 Task: Find connections with filter location Jiaxing with filter topic #purposewith filter profile language German with filter current company Starbucks India with filter school Saraswati Vidhya Mandir with filter industry Steam and Air-Conditioning Supply with filter service category Print Design with filter keywords title Nurse
Action: Mouse moved to (610, 83)
Screenshot: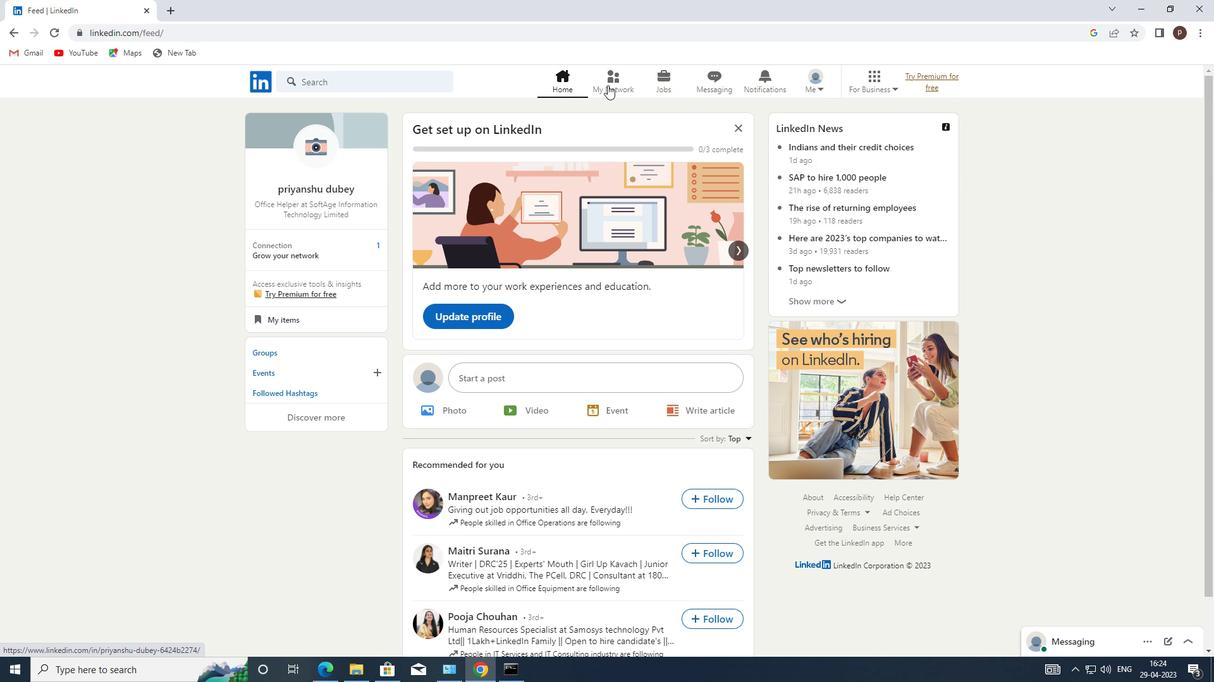 
Action: Mouse pressed left at (610, 83)
Screenshot: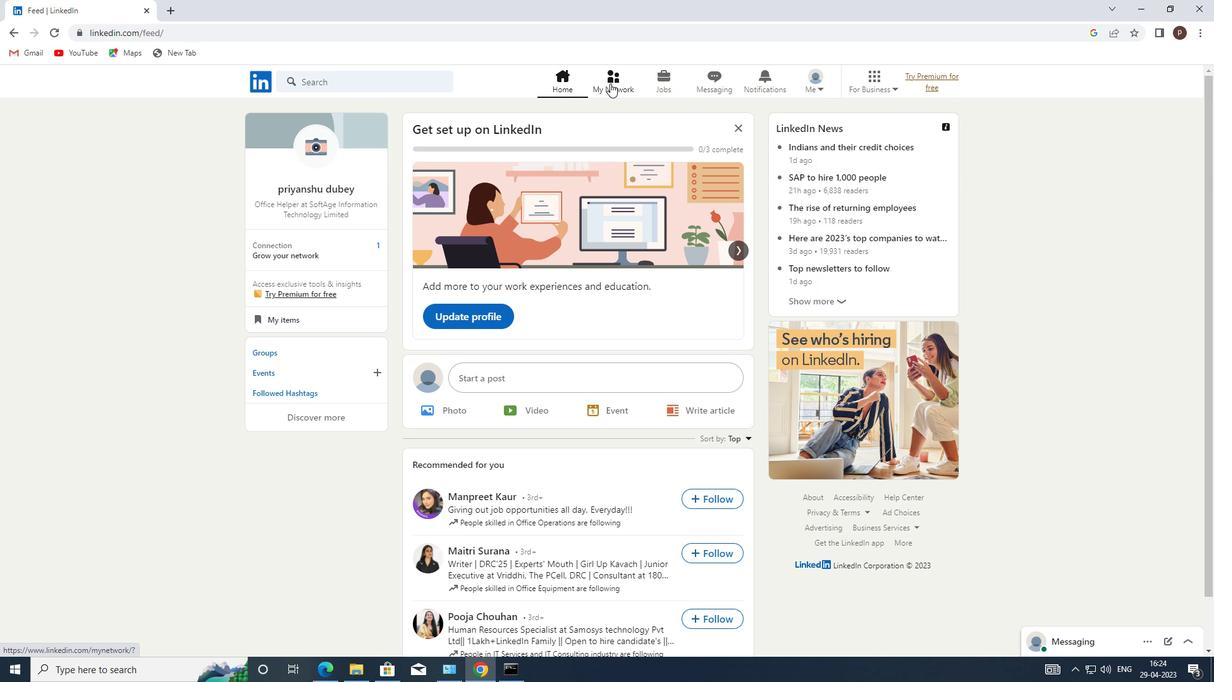 
Action: Mouse moved to (286, 153)
Screenshot: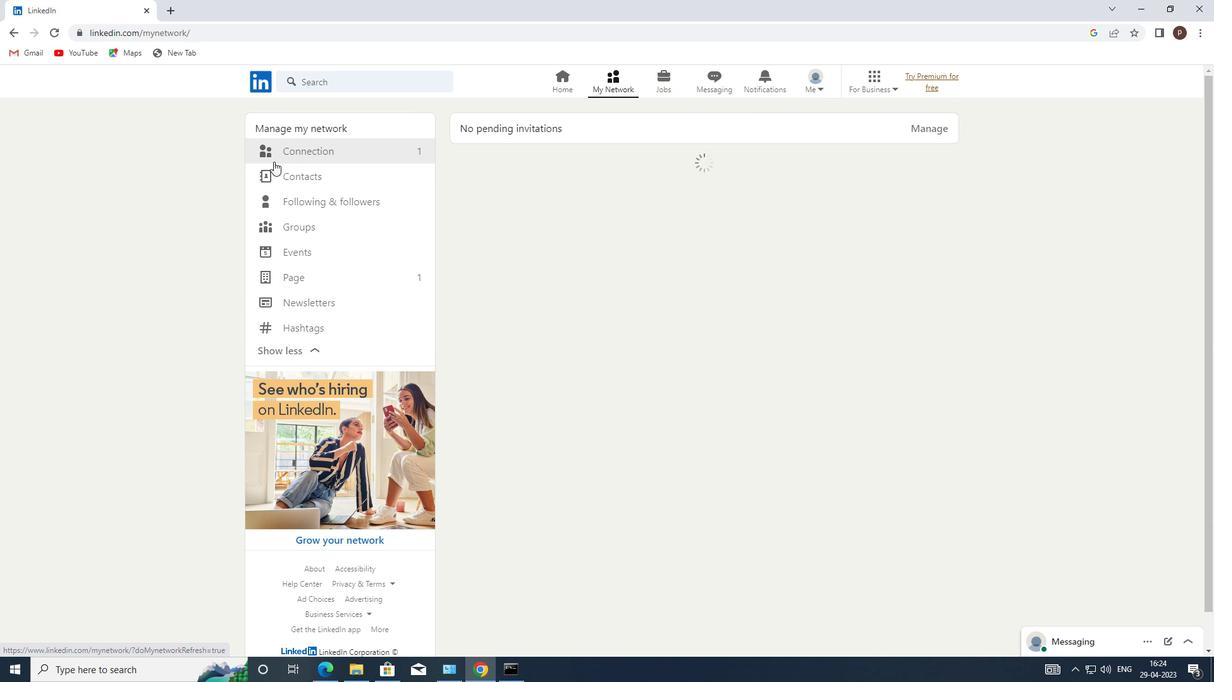
Action: Mouse pressed left at (286, 153)
Screenshot: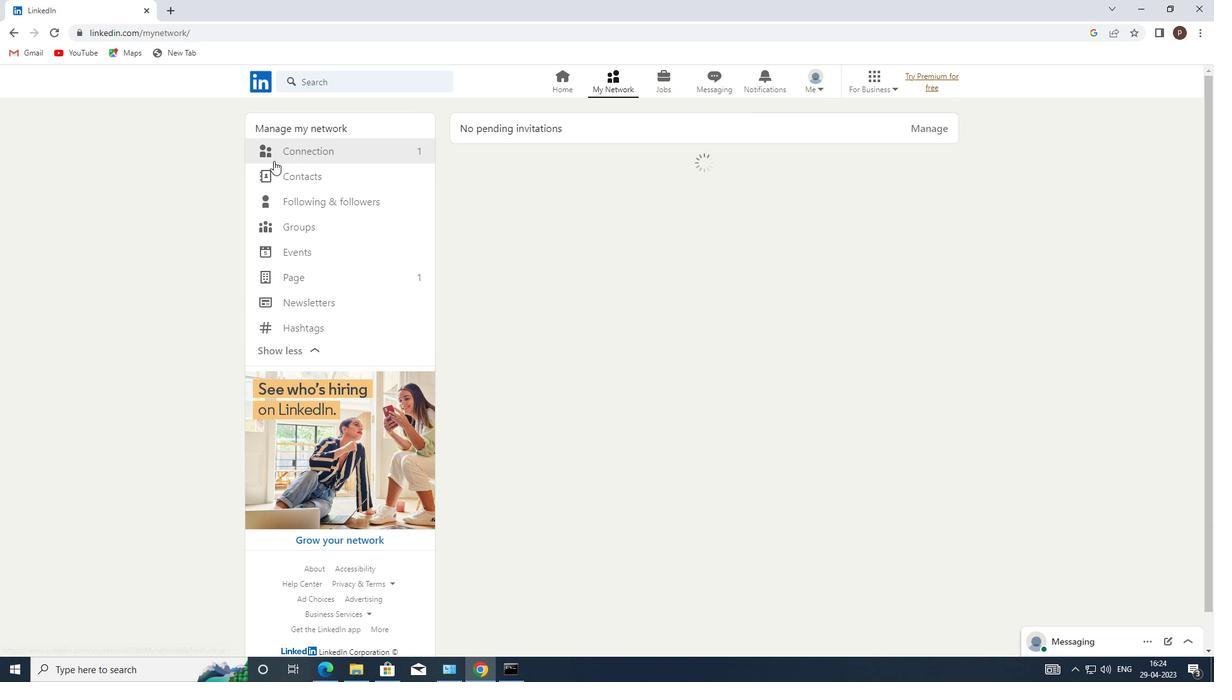 
Action: Mouse moved to (690, 148)
Screenshot: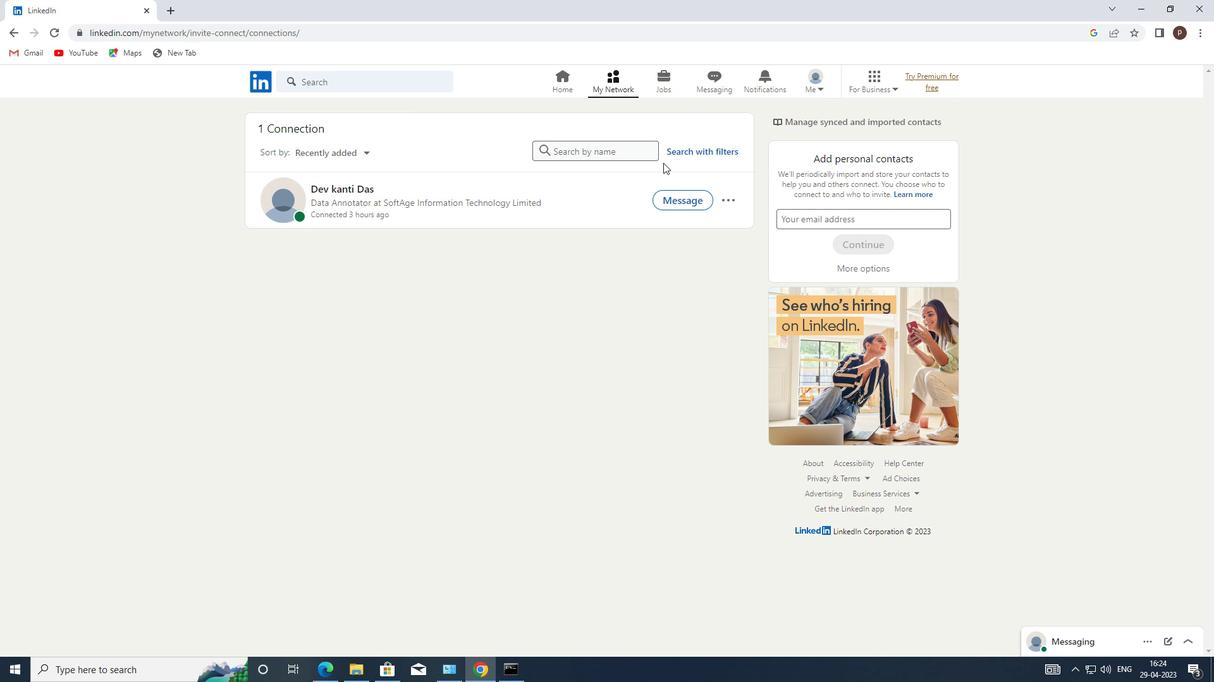 
Action: Mouse pressed left at (690, 148)
Screenshot: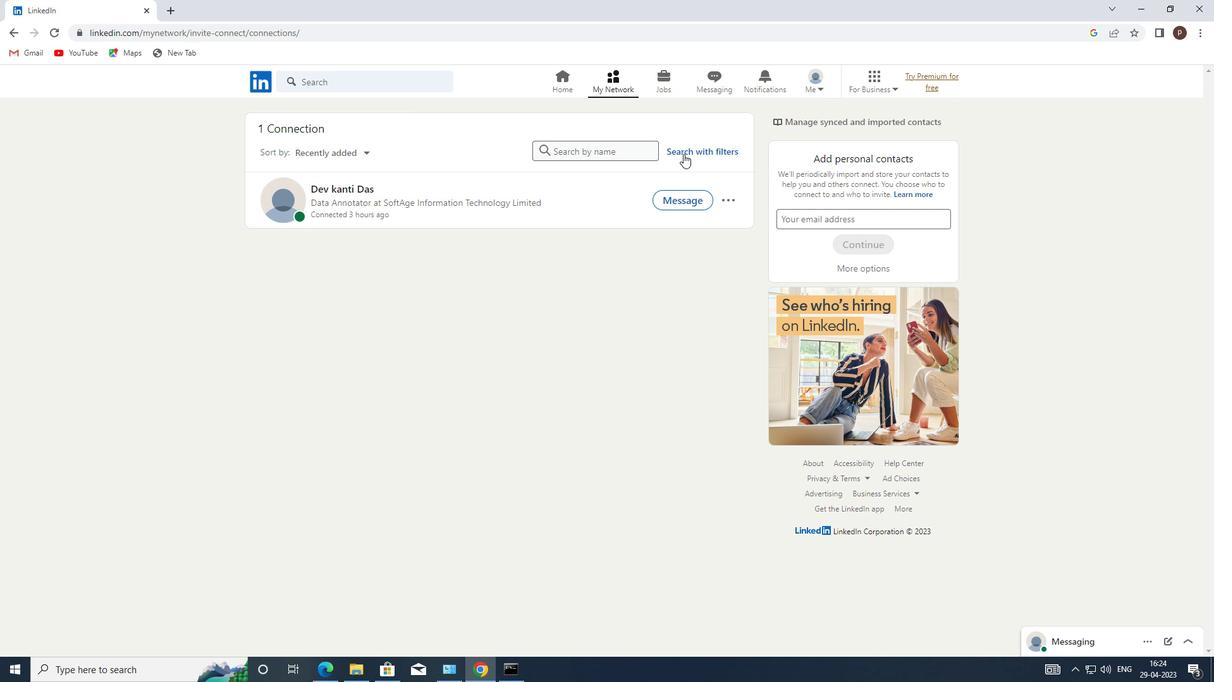 
Action: Mouse moved to (651, 118)
Screenshot: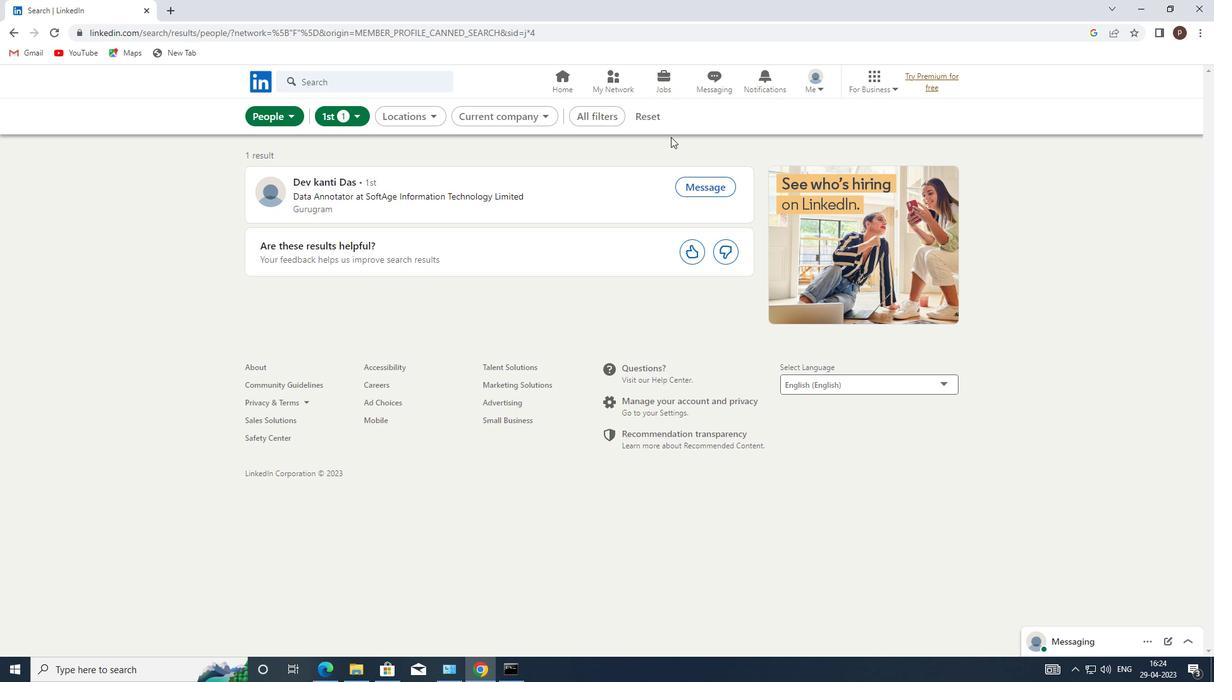 
Action: Mouse pressed left at (651, 118)
Screenshot: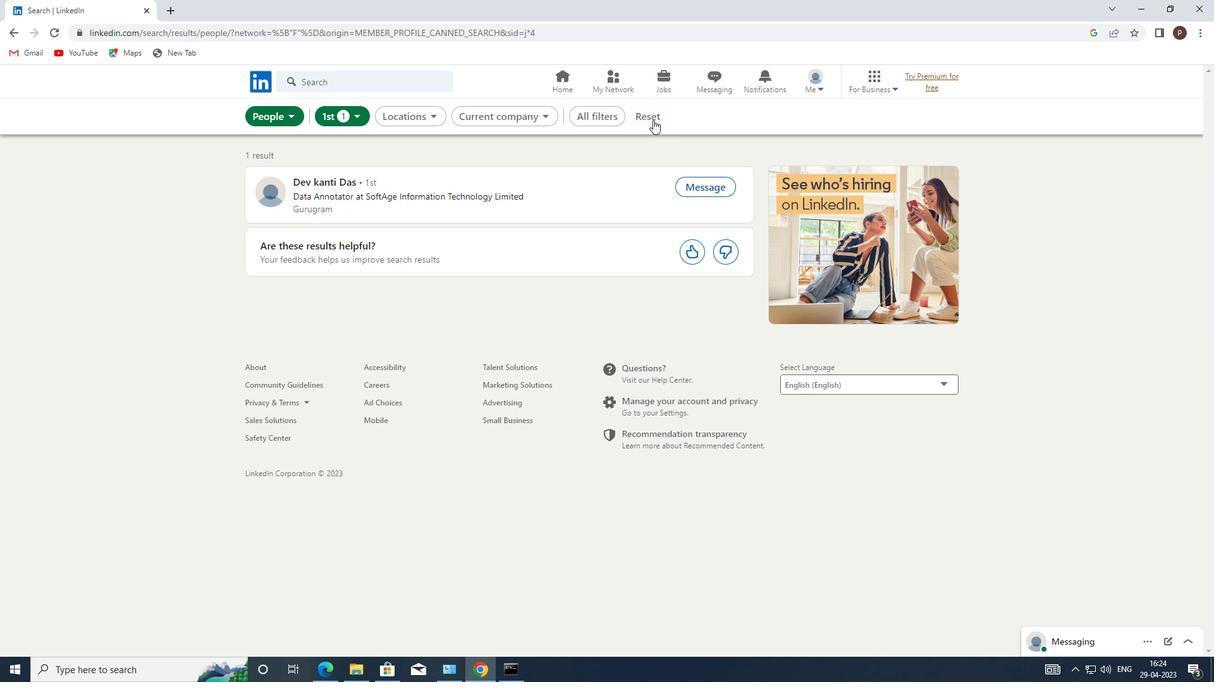 
Action: Mouse moved to (633, 116)
Screenshot: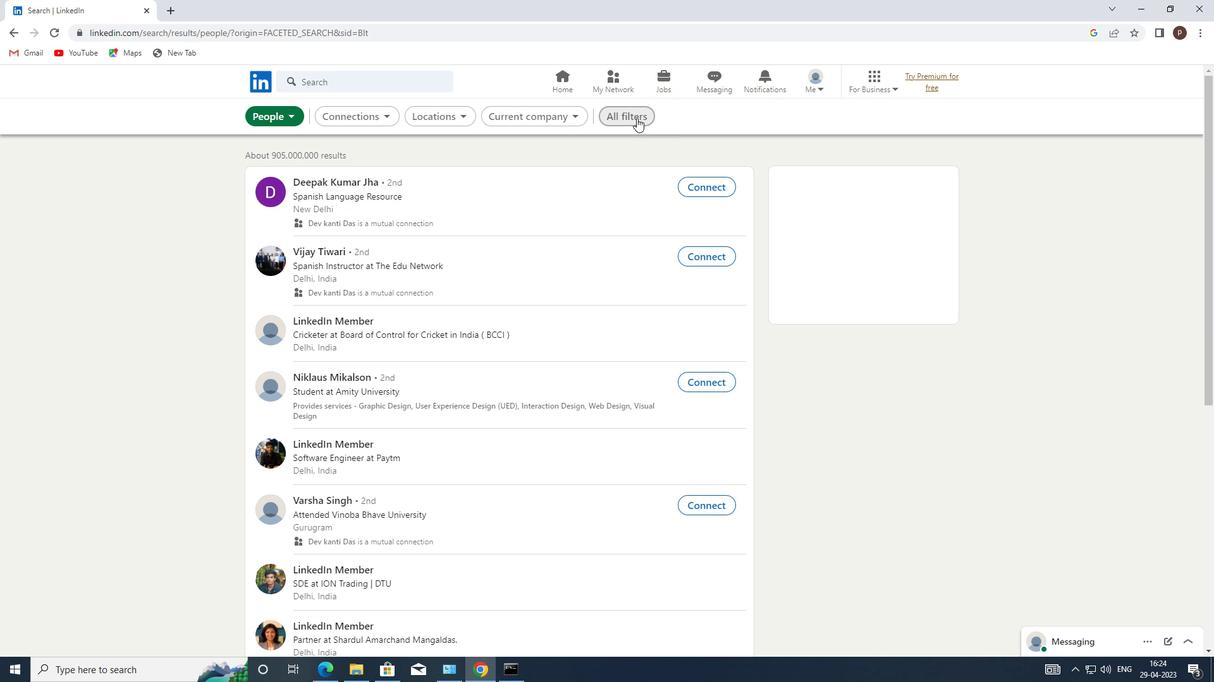 
Action: Mouse pressed left at (633, 116)
Screenshot: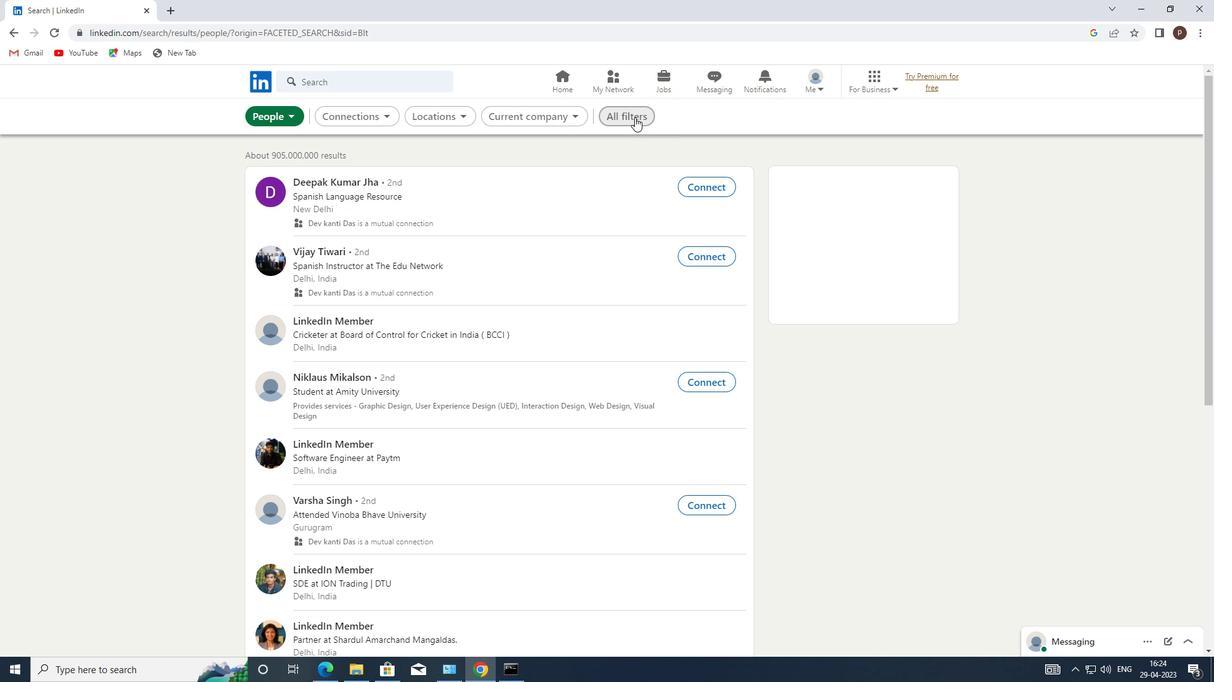 
Action: Mouse moved to (1074, 416)
Screenshot: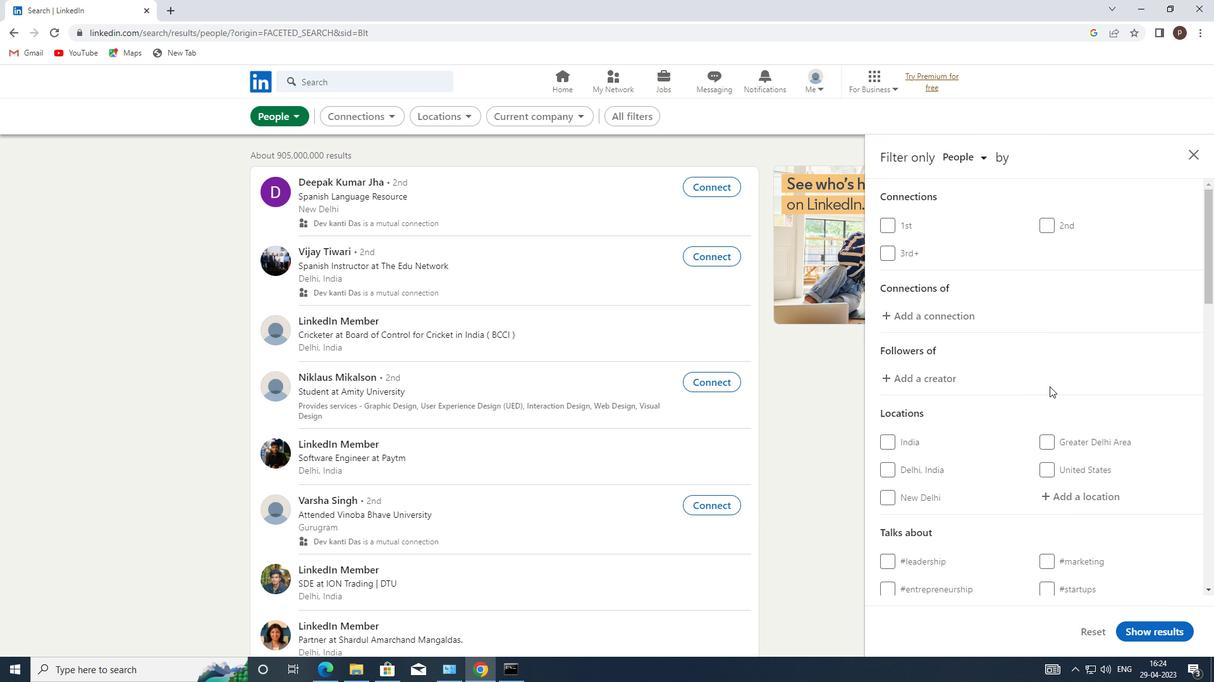 
Action: Mouse scrolled (1074, 416) with delta (0, 0)
Screenshot: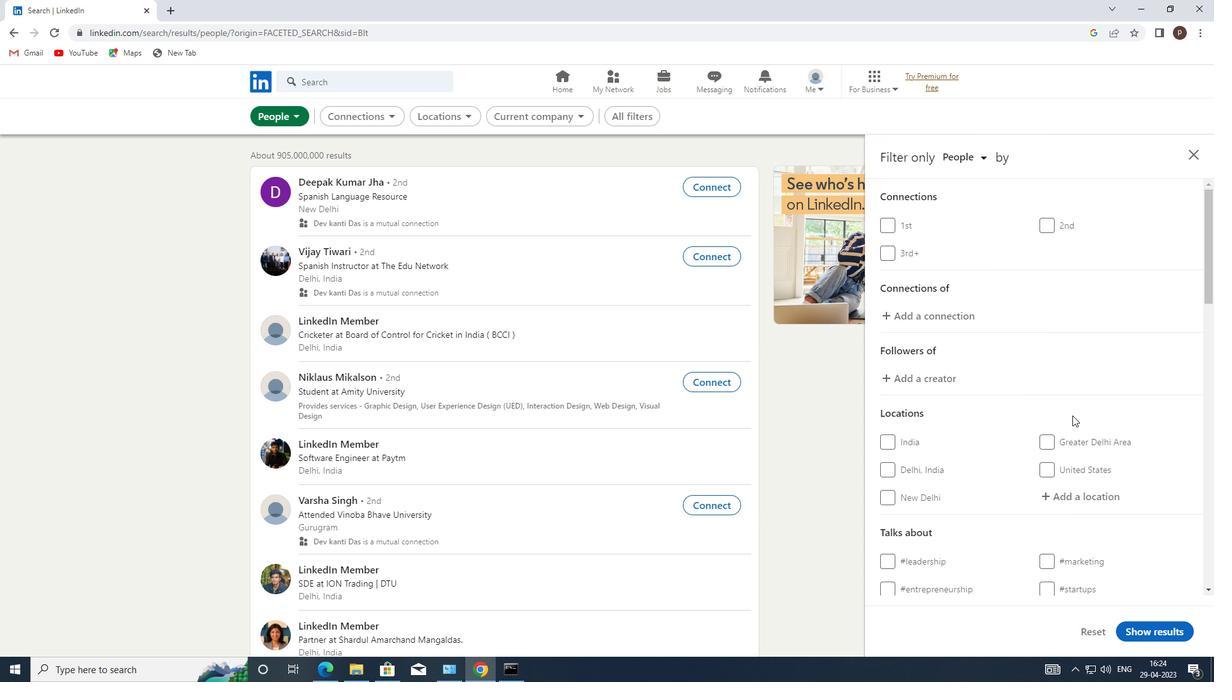 
Action: Mouse moved to (1061, 435)
Screenshot: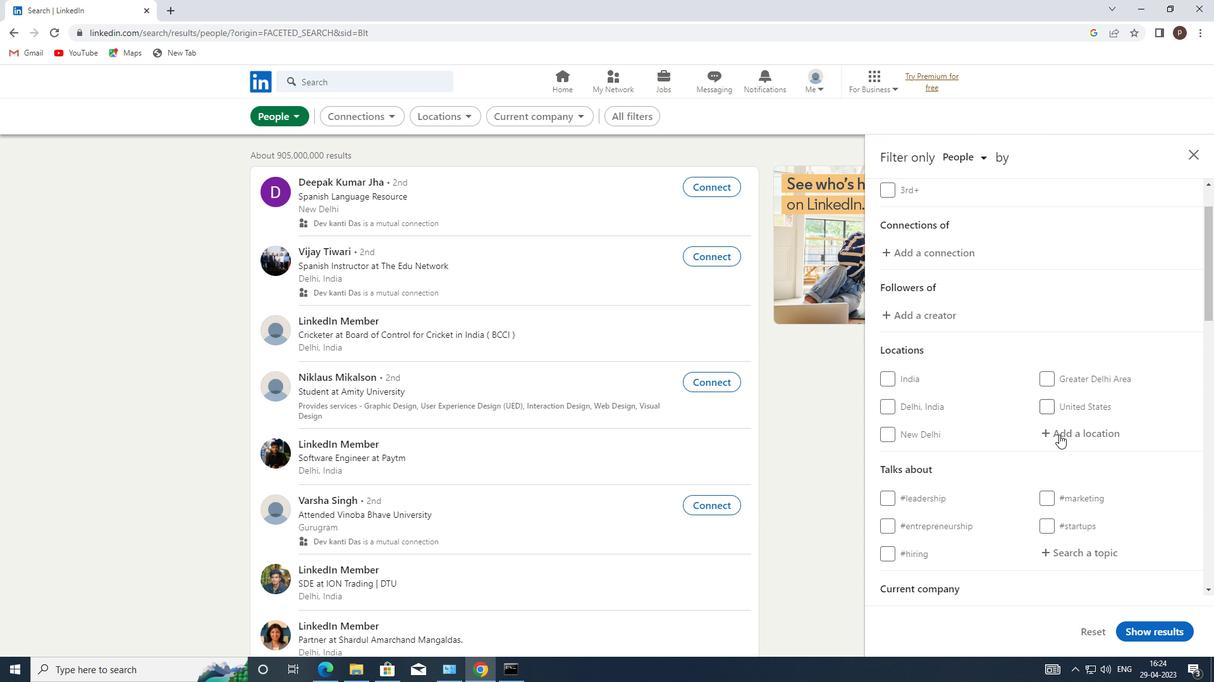 
Action: Mouse pressed left at (1061, 435)
Screenshot: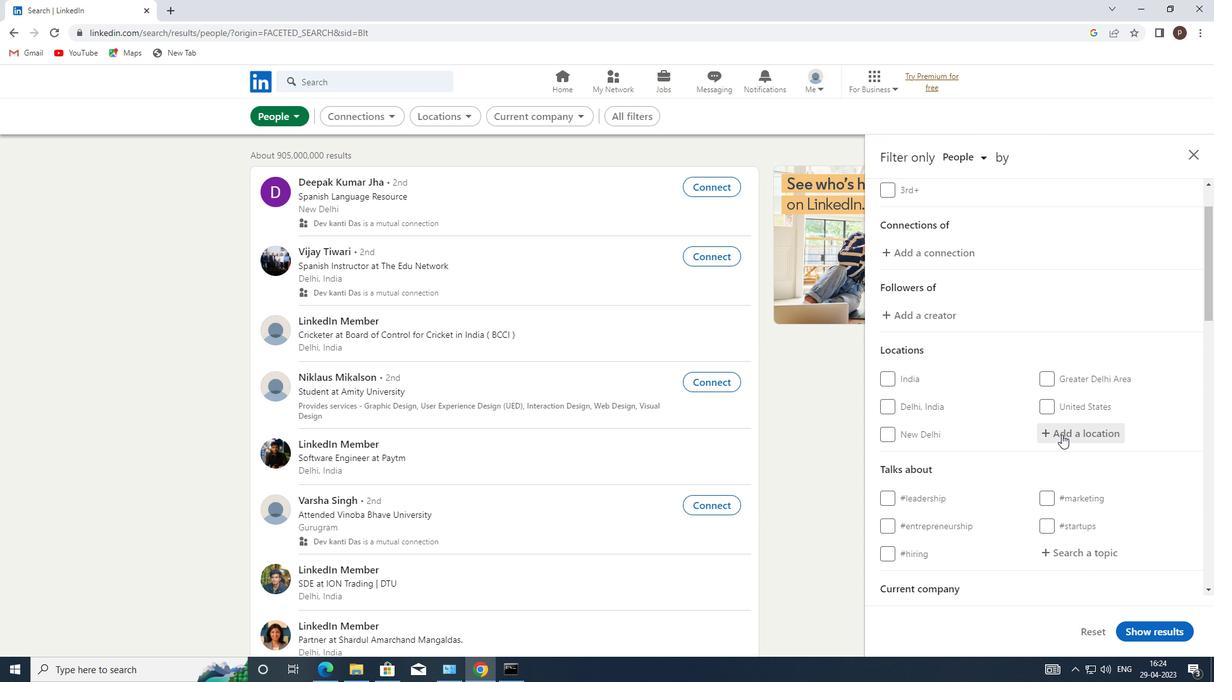 
Action: Key pressed <Key.caps_lock>j<Key.caps_lock>iaxing
Screenshot: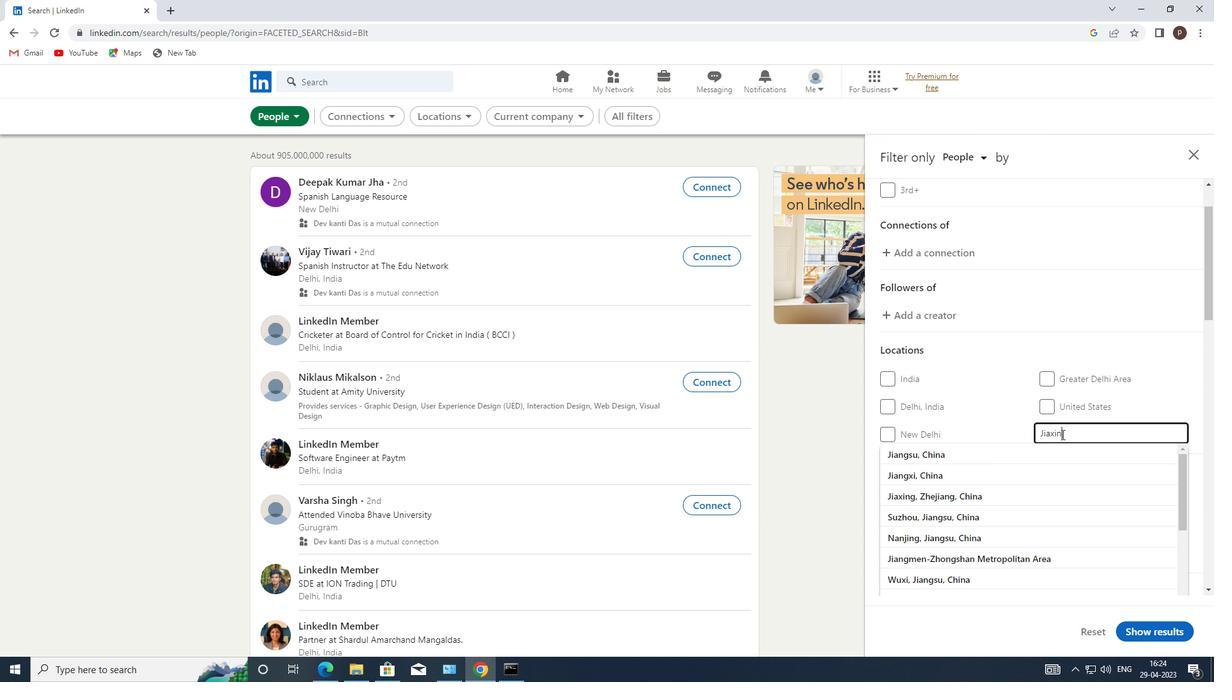 
Action: Mouse moved to (978, 456)
Screenshot: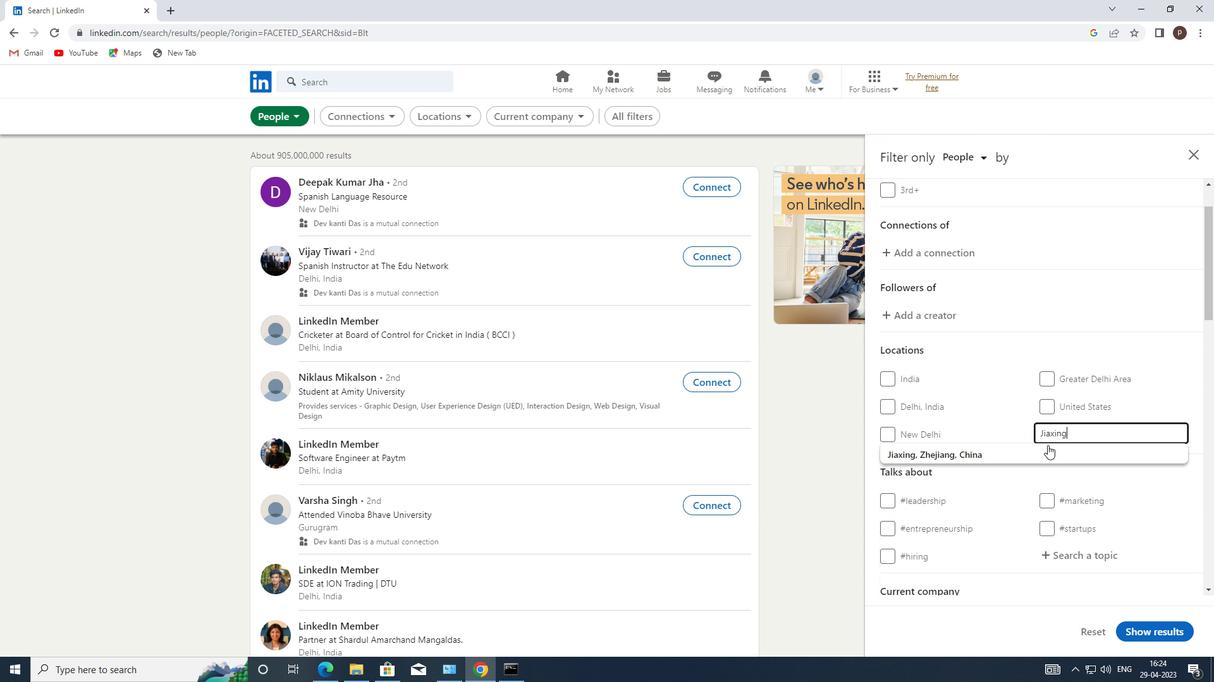 
Action: Mouse pressed left at (978, 456)
Screenshot: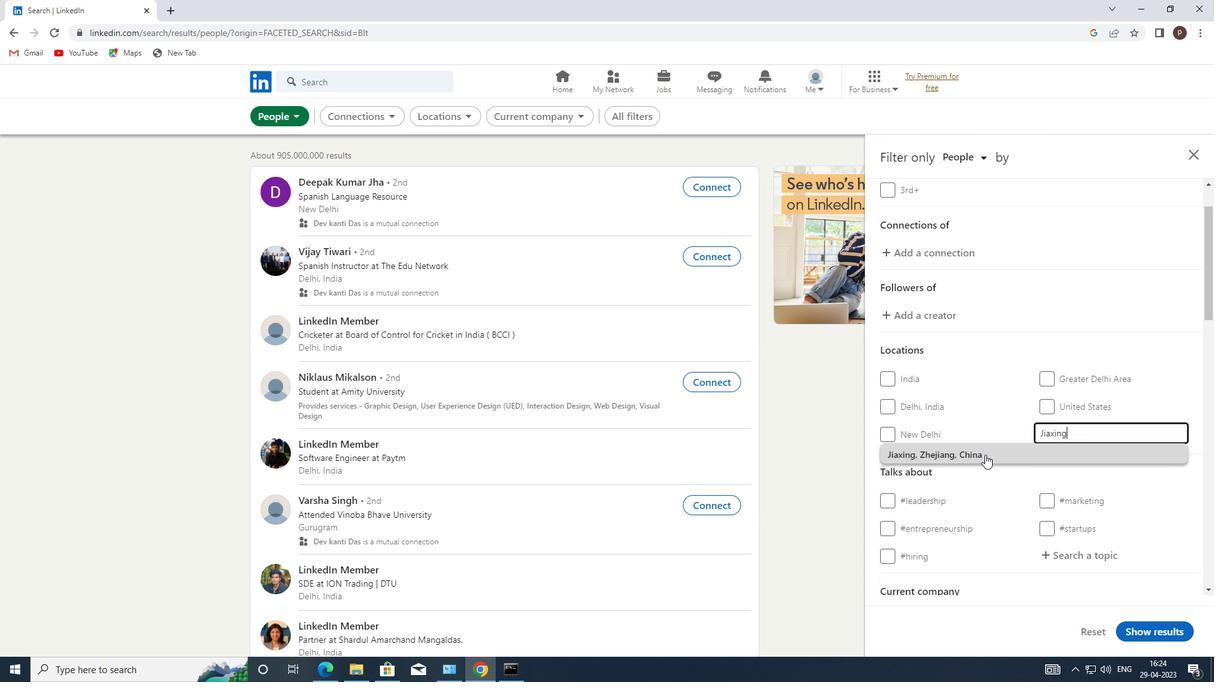 
Action: Mouse moved to (978, 456)
Screenshot: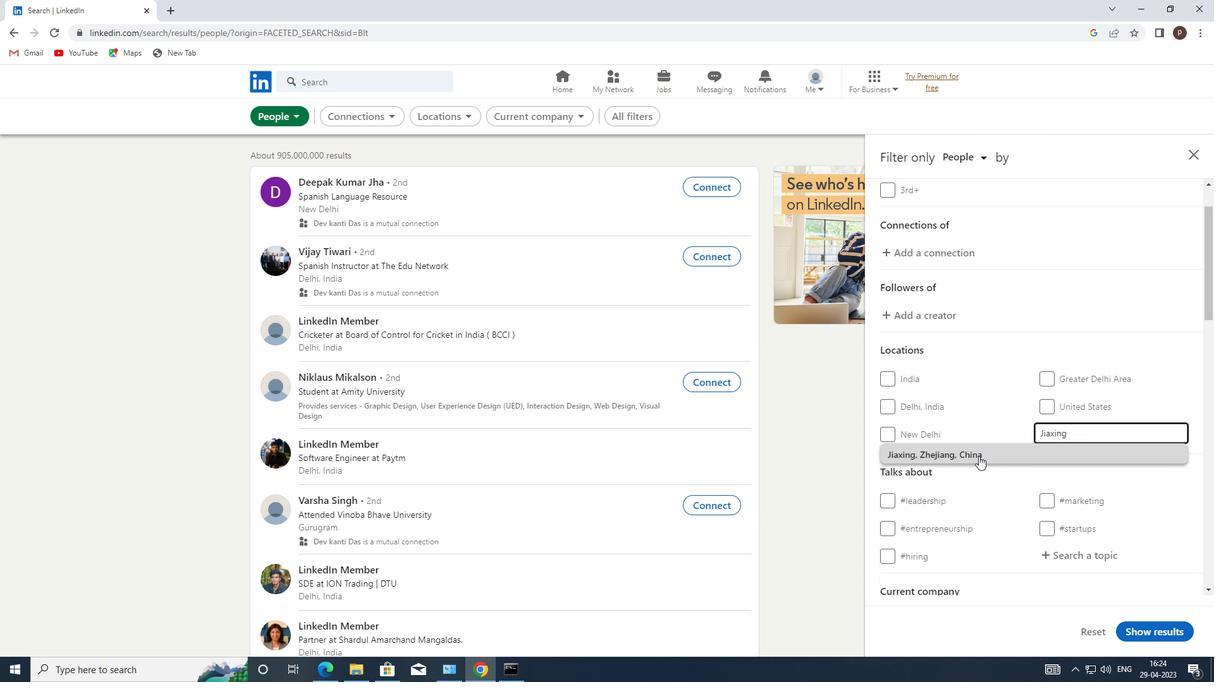 
Action: Mouse scrolled (978, 455) with delta (0, 0)
Screenshot: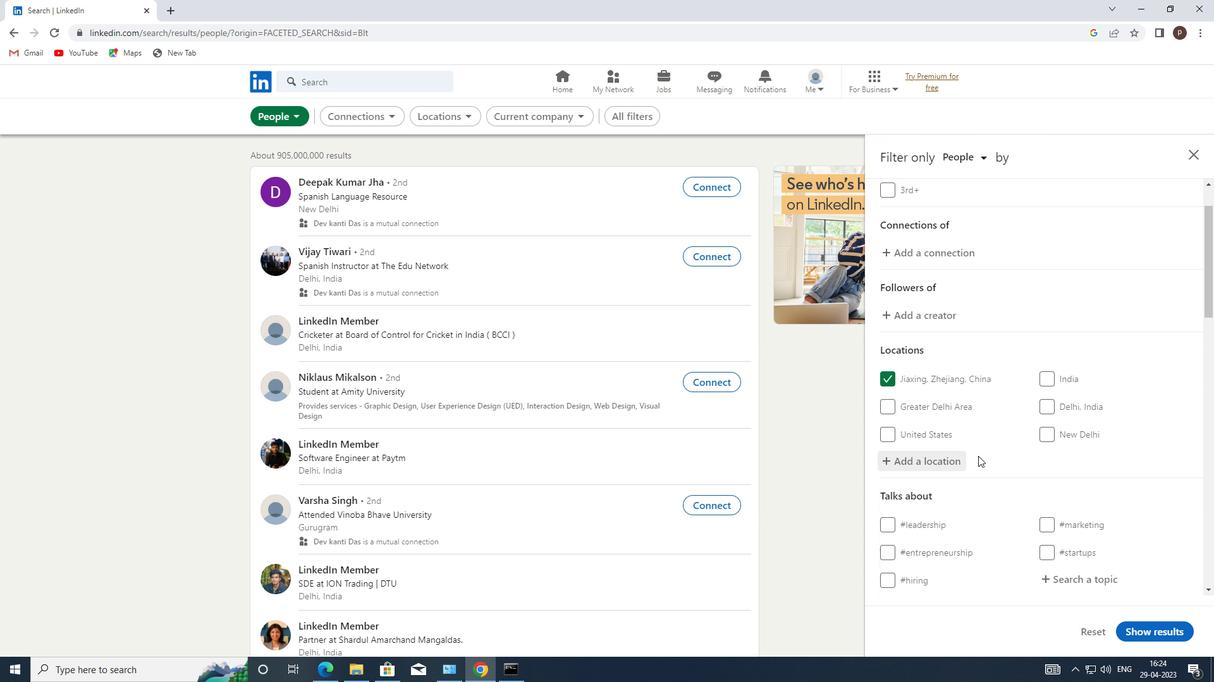 
Action: Mouse scrolled (978, 455) with delta (0, 0)
Screenshot: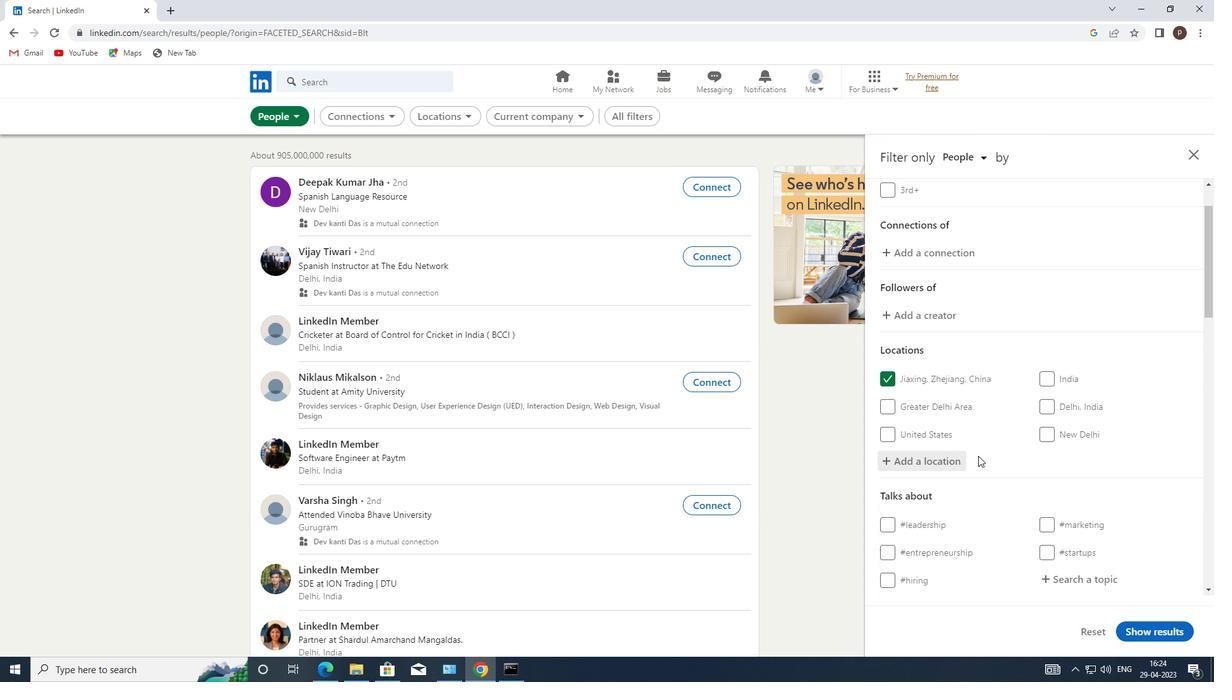 
Action: Mouse moved to (1069, 458)
Screenshot: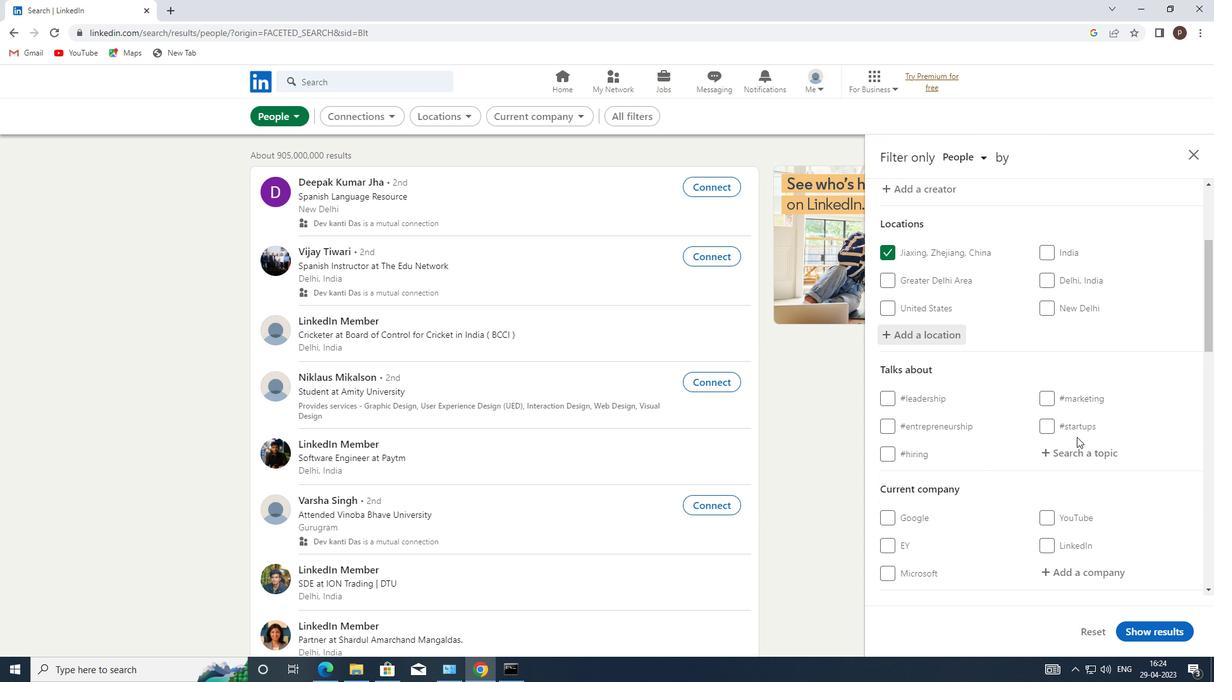 
Action: Mouse pressed left at (1069, 458)
Screenshot: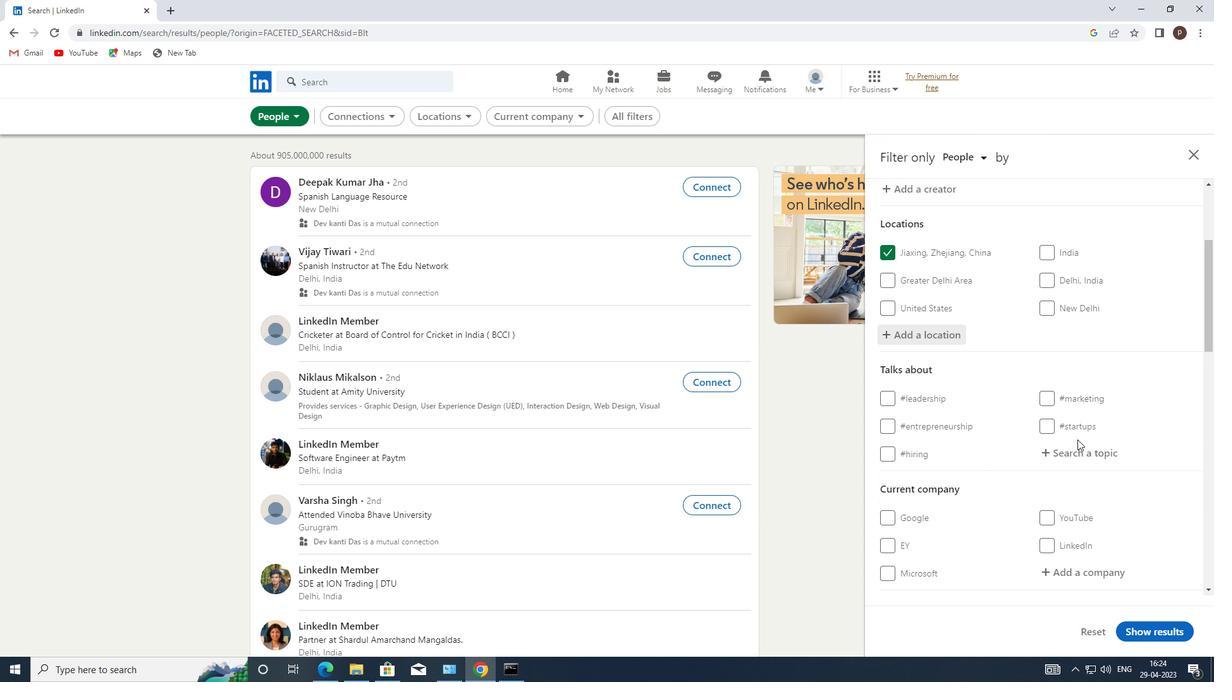 
Action: Mouse moved to (1069, 455)
Screenshot: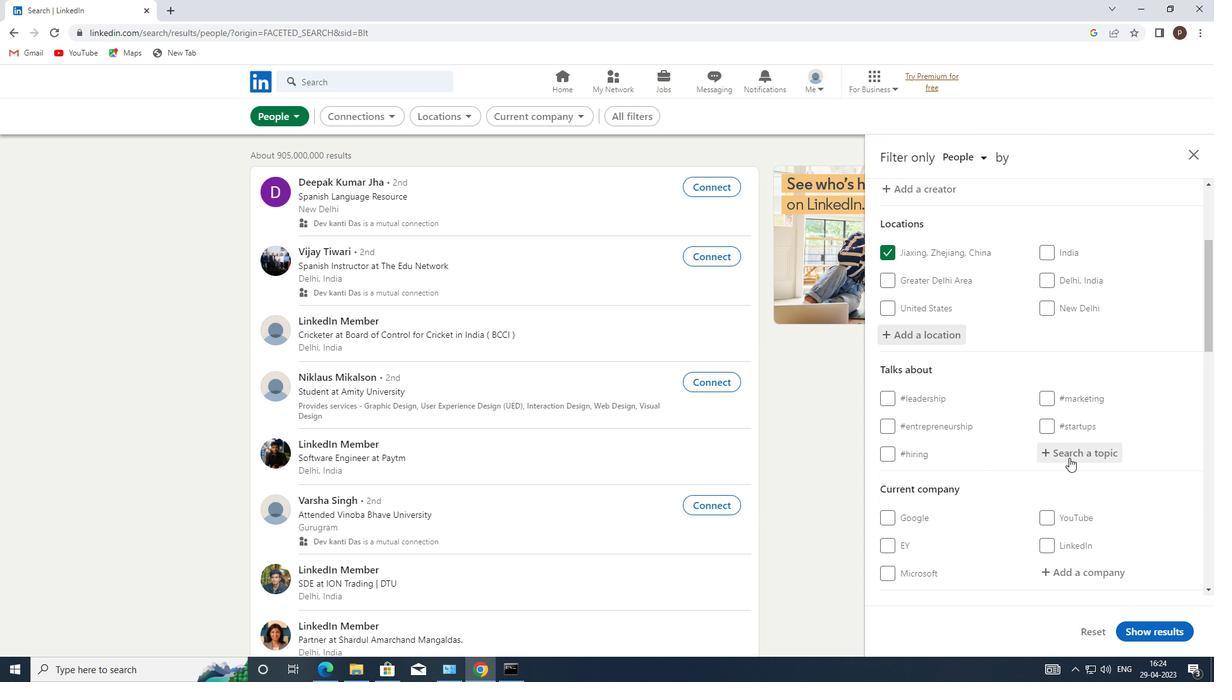 
Action: Key pressed <Key.shift><Key.shift>#PURPOSE
Screenshot: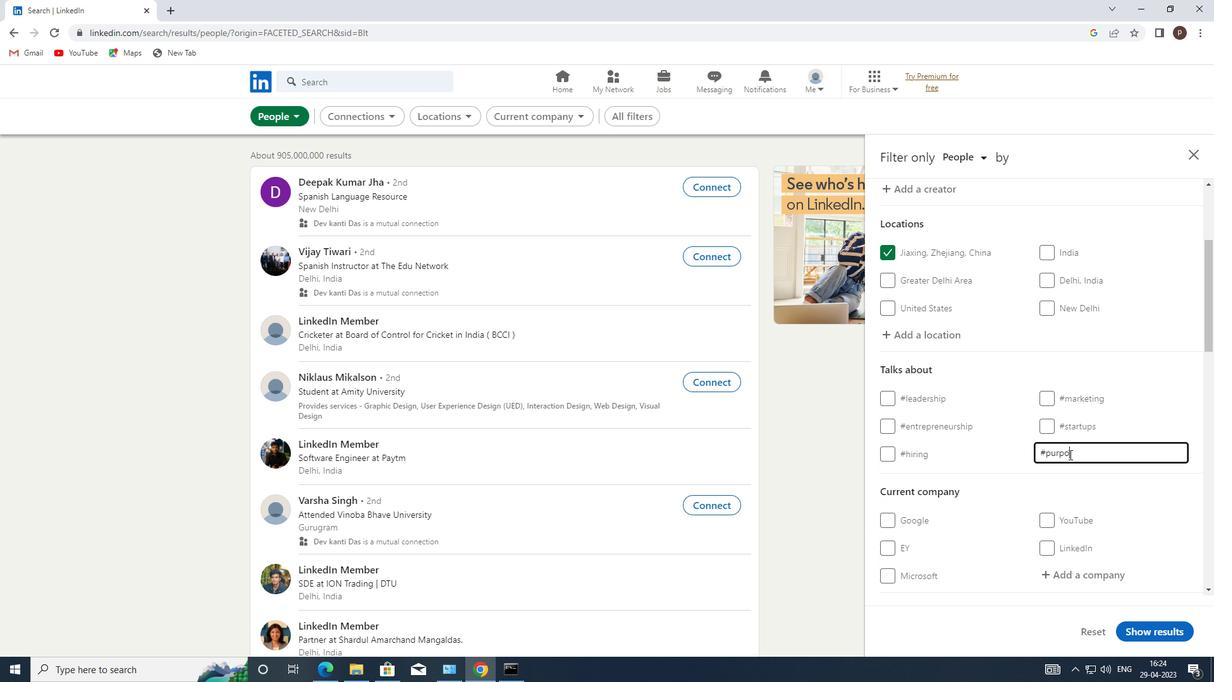 
Action: Mouse moved to (1068, 456)
Screenshot: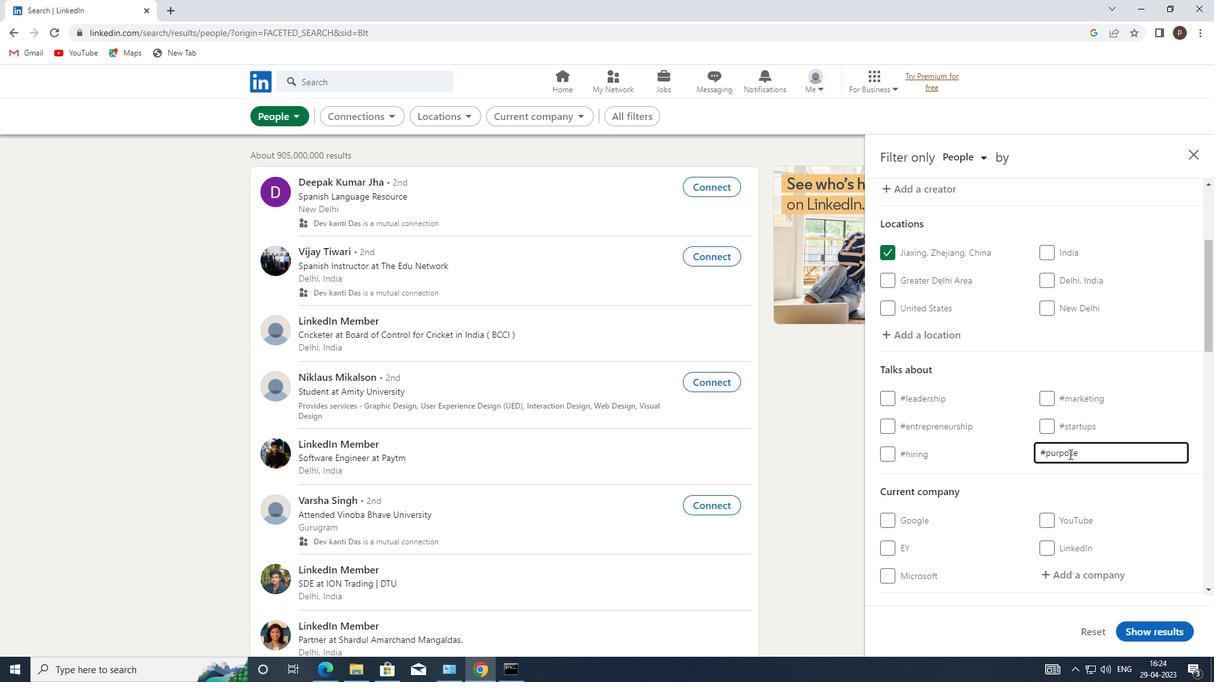 
Action: Mouse scrolled (1068, 455) with delta (0, 0)
Screenshot: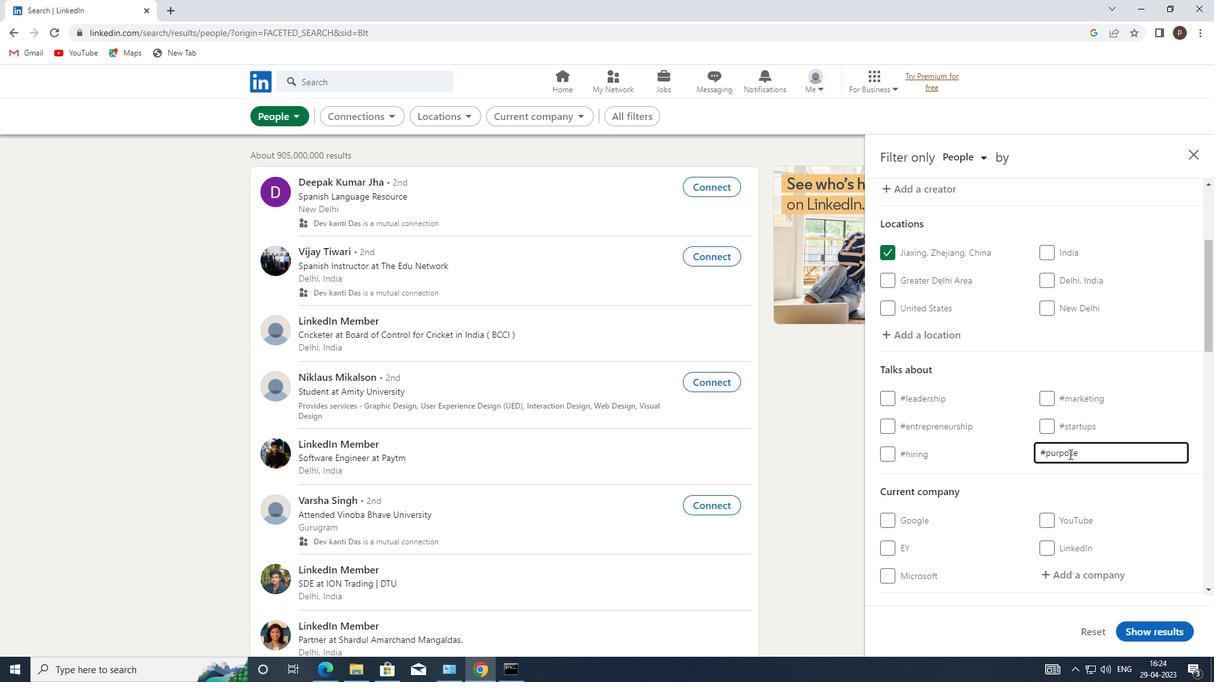 
Action: Mouse moved to (1061, 461)
Screenshot: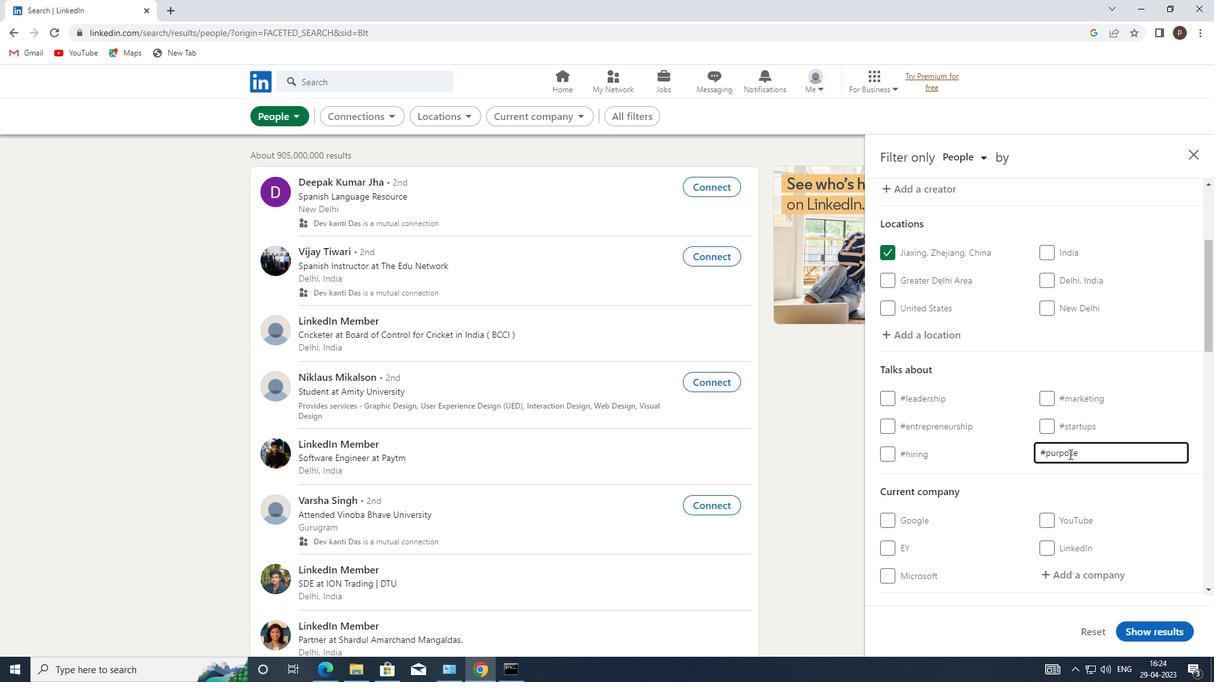 
Action: Mouse scrolled (1061, 460) with delta (0, 0)
Screenshot: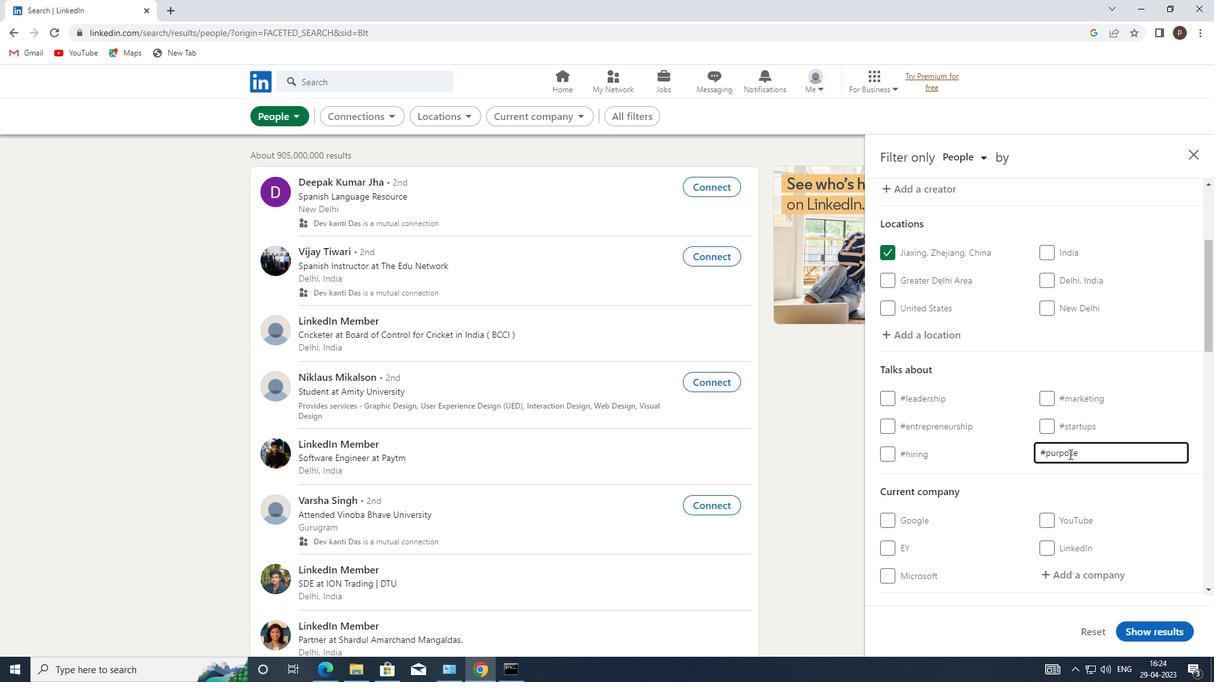 
Action: Mouse moved to (1015, 443)
Screenshot: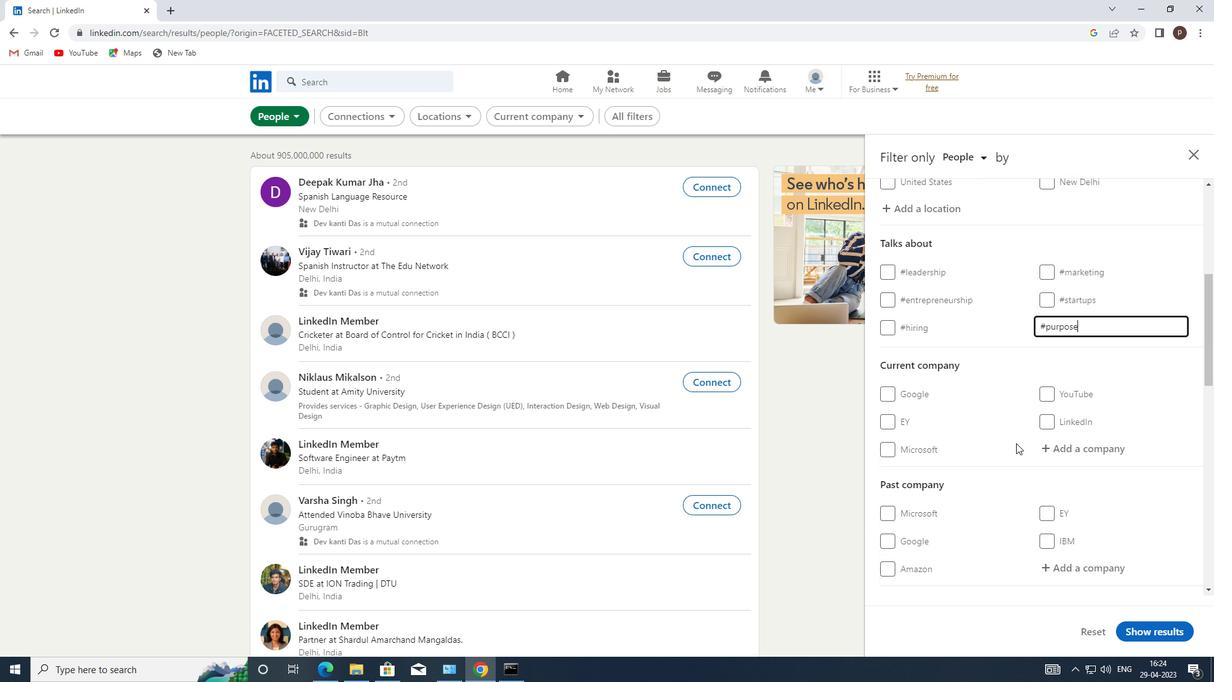 
Action: Mouse scrolled (1015, 443) with delta (0, 0)
Screenshot: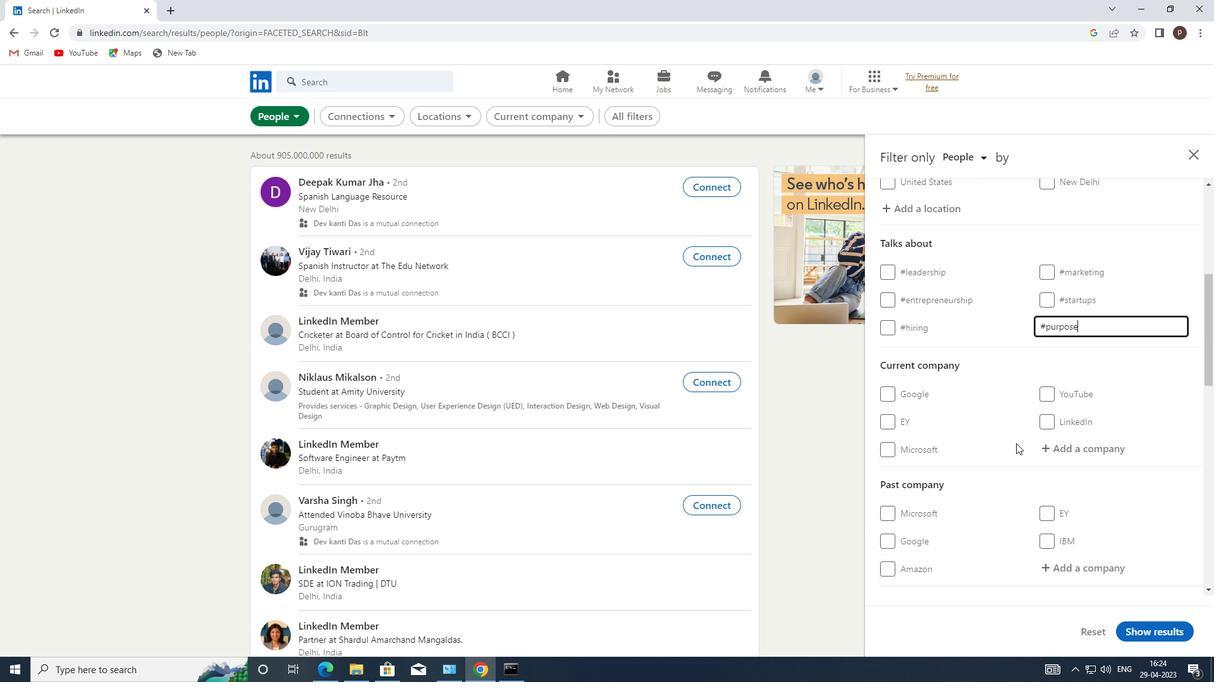 
Action: Mouse moved to (1010, 452)
Screenshot: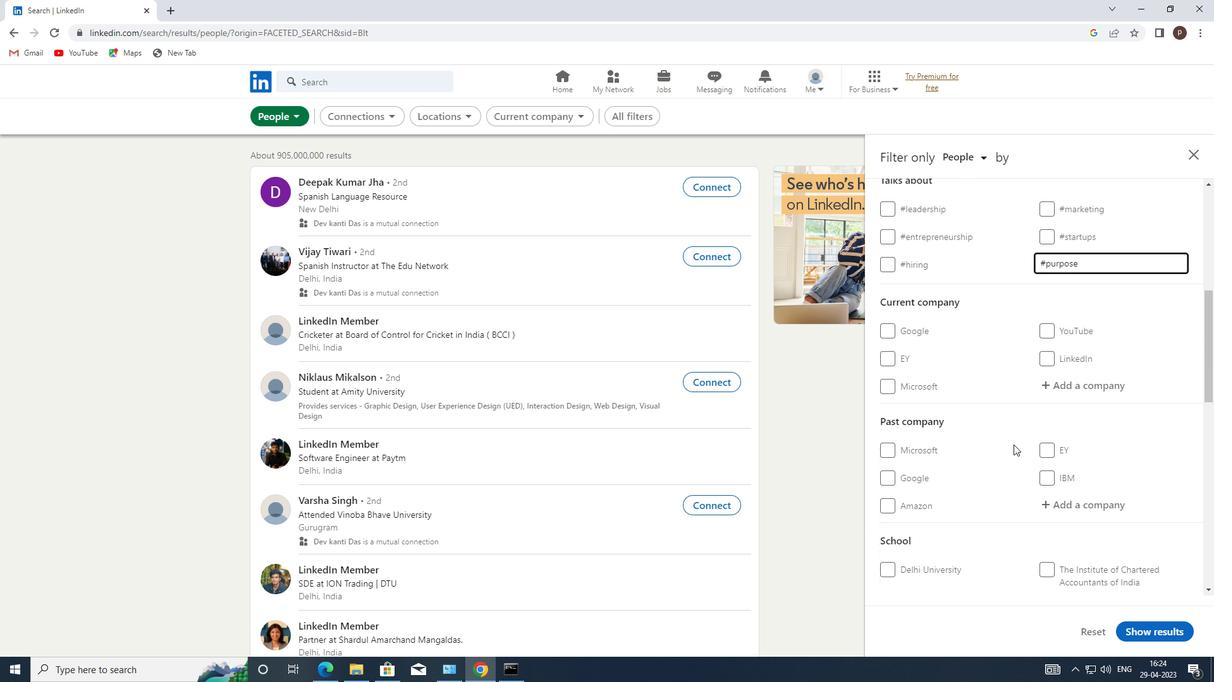 
Action: Mouse scrolled (1010, 451) with delta (0, 0)
Screenshot: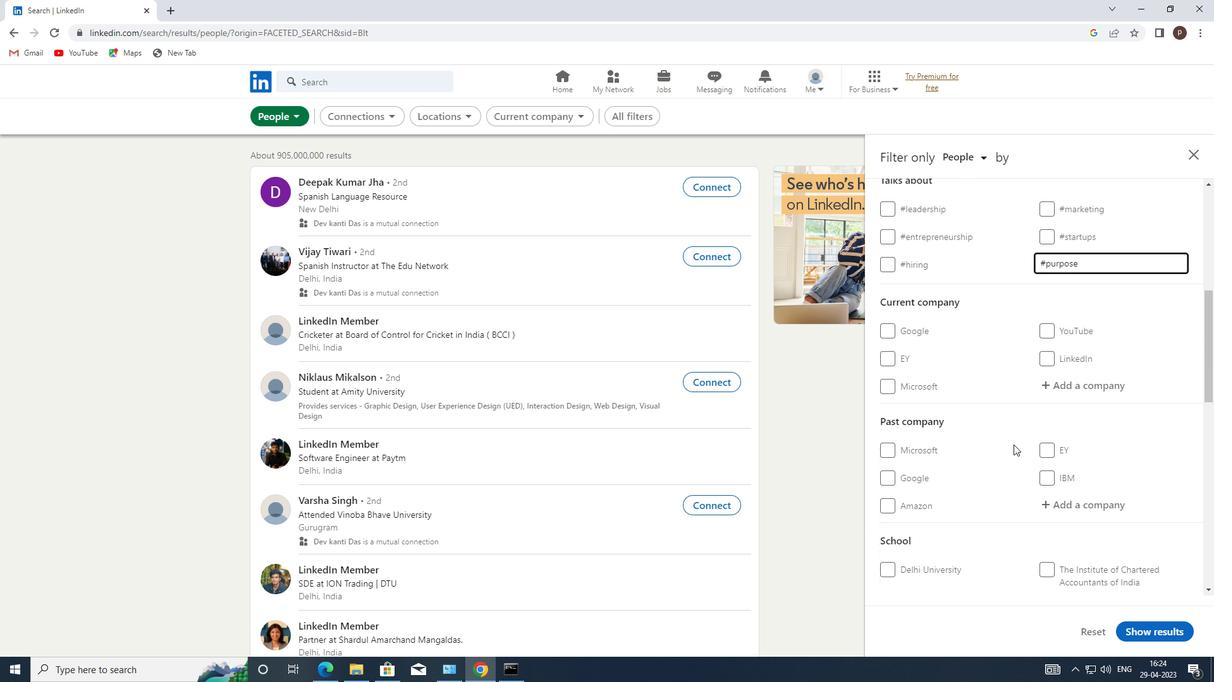 
Action: Mouse moved to (1009, 453)
Screenshot: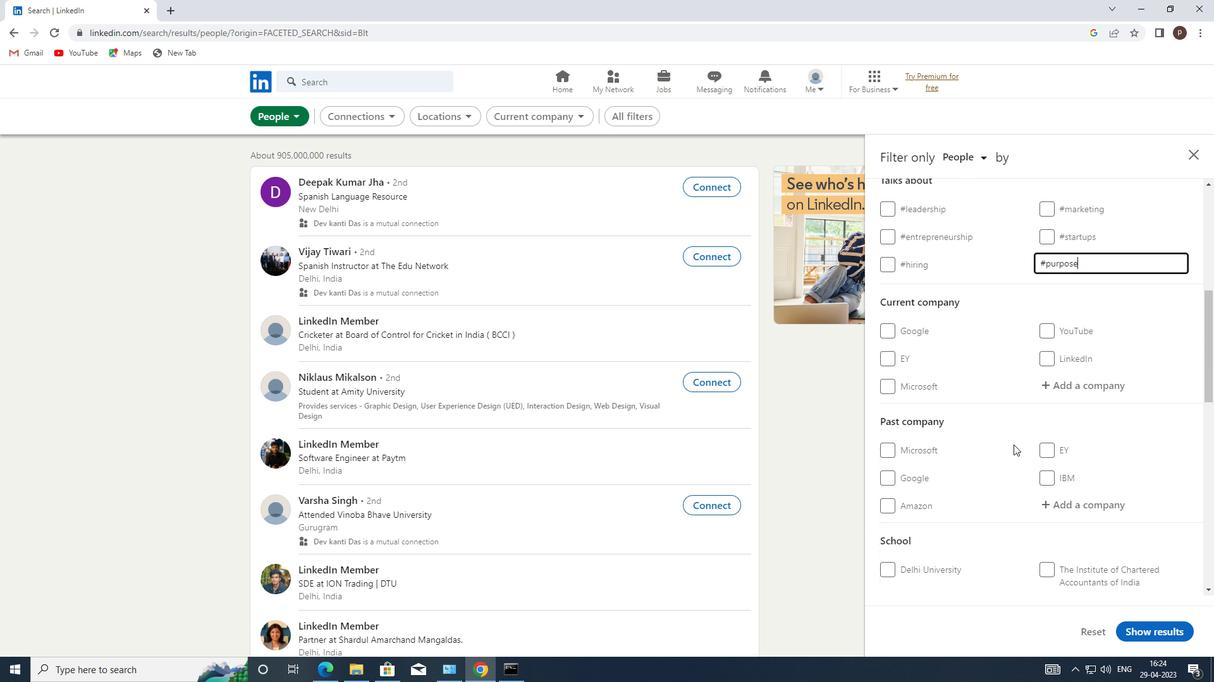 
Action: Mouse scrolled (1009, 452) with delta (0, 0)
Screenshot: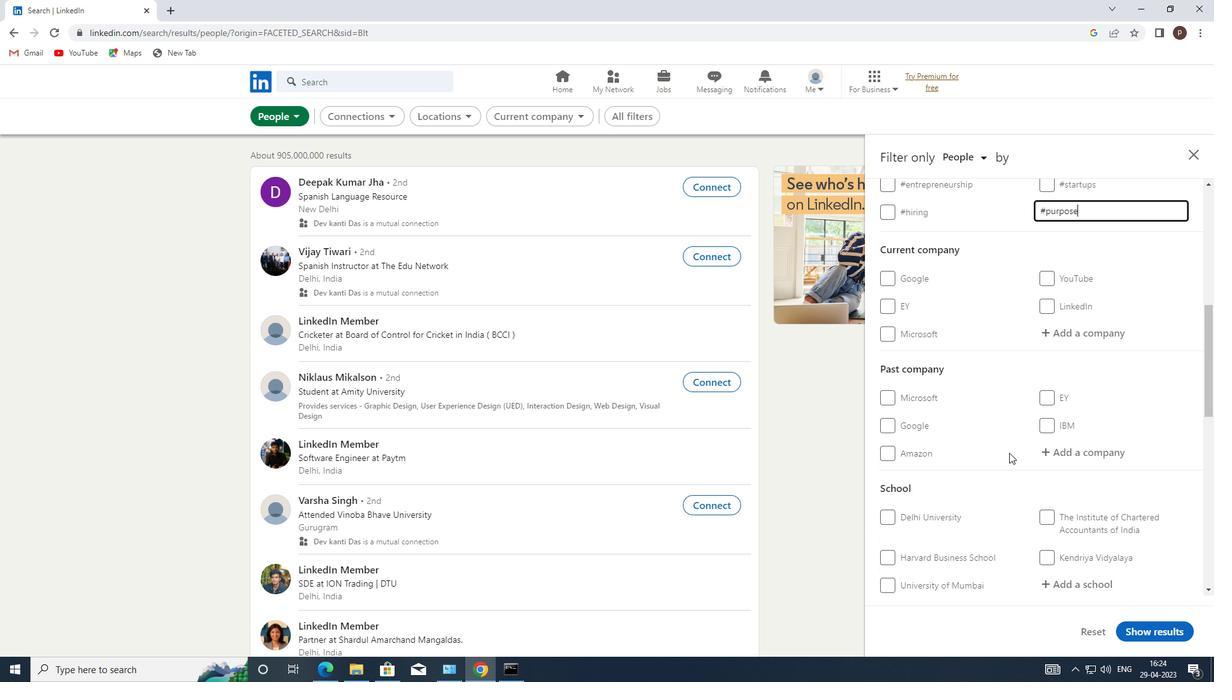 
Action: Mouse moved to (1009, 454)
Screenshot: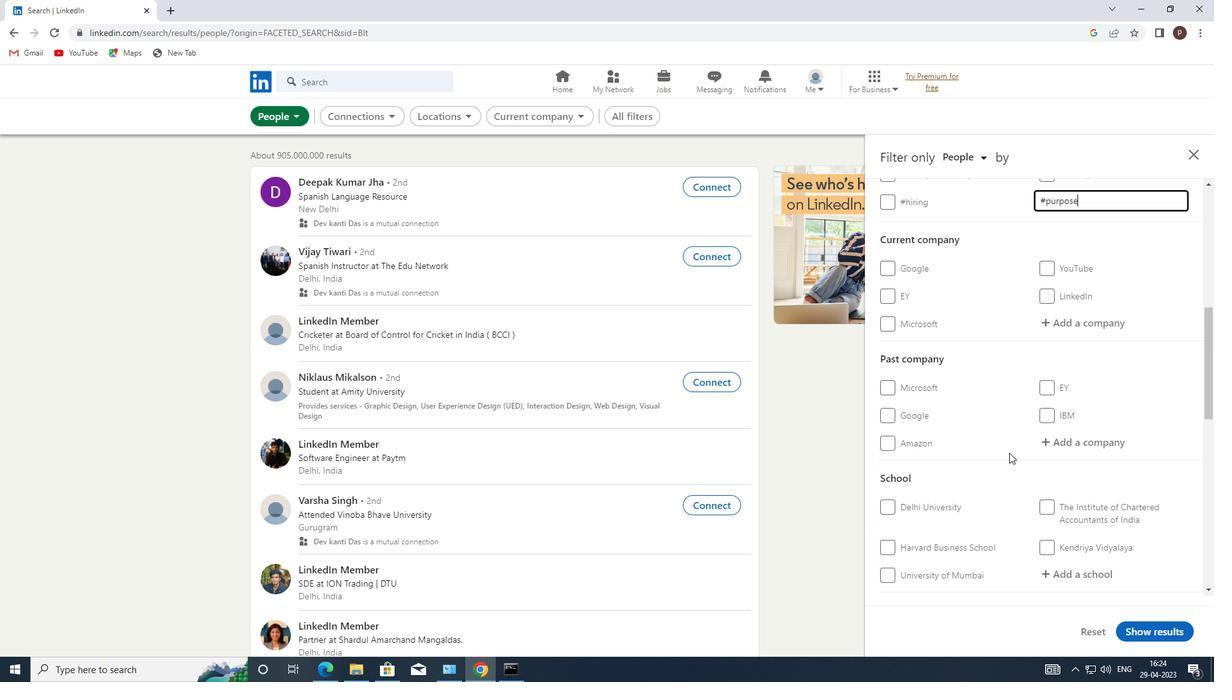 
Action: Mouse scrolled (1009, 453) with delta (0, 0)
Screenshot: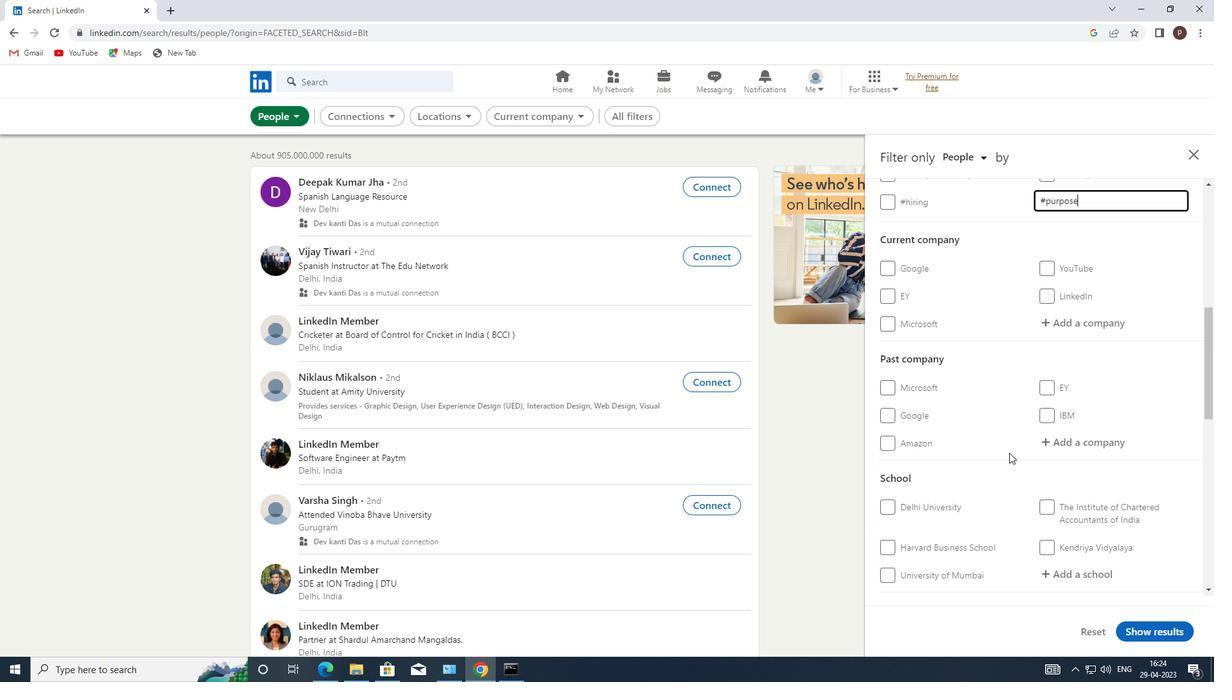 
Action: Mouse scrolled (1009, 453) with delta (0, 0)
Screenshot: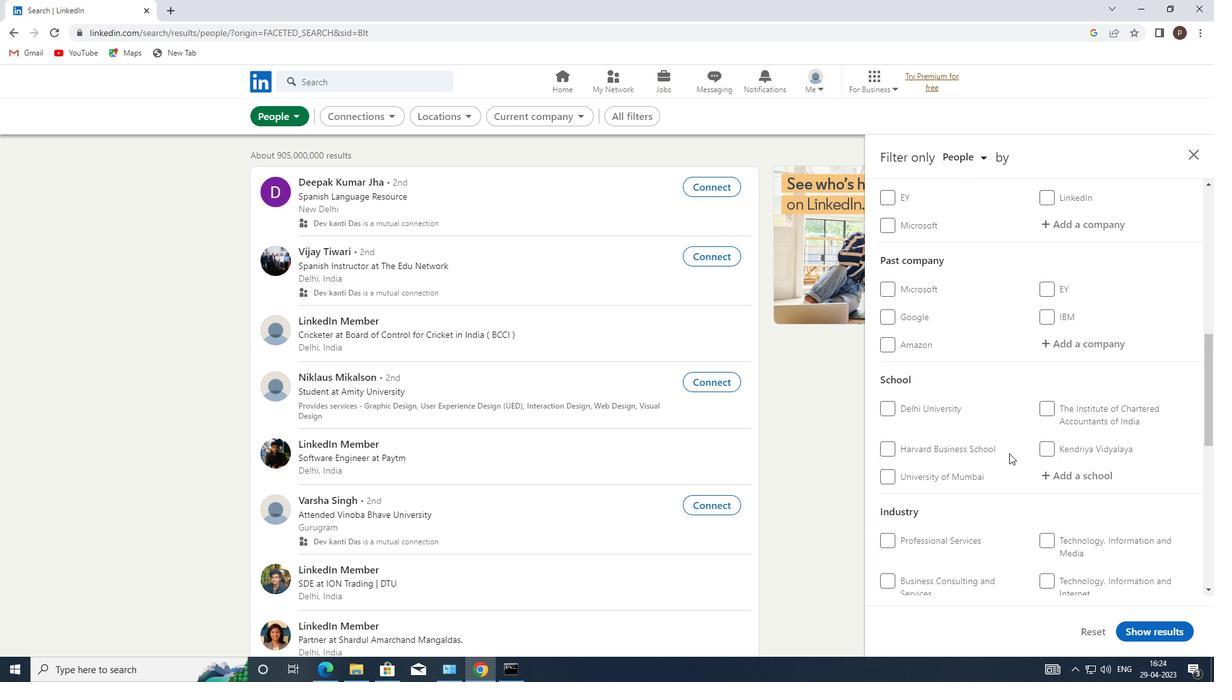 
Action: Mouse scrolled (1009, 453) with delta (0, 0)
Screenshot: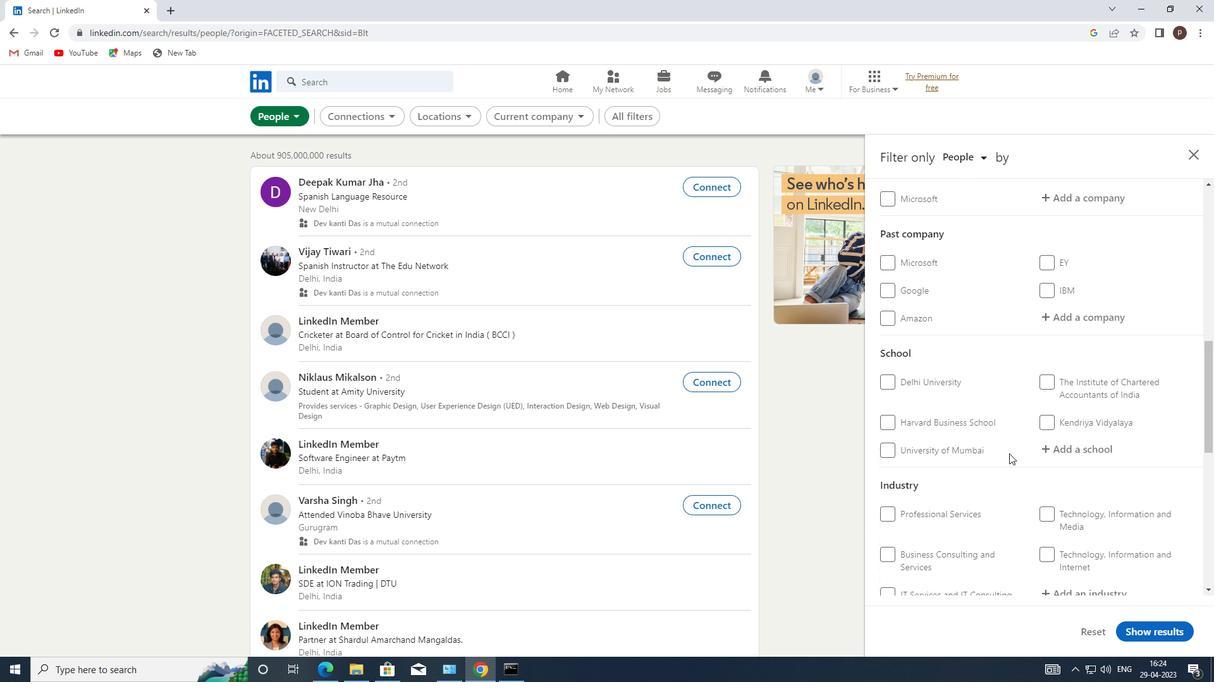 
Action: Mouse moved to (1008, 454)
Screenshot: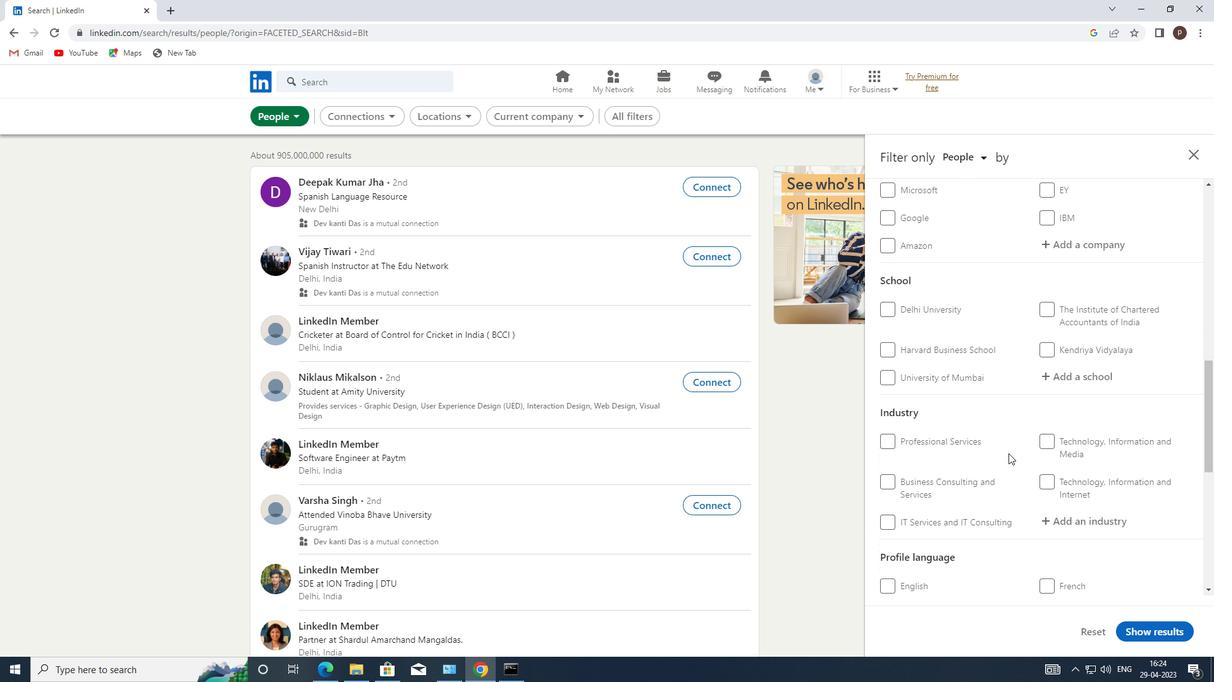 
Action: Mouse scrolled (1008, 453) with delta (0, 0)
Screenshot: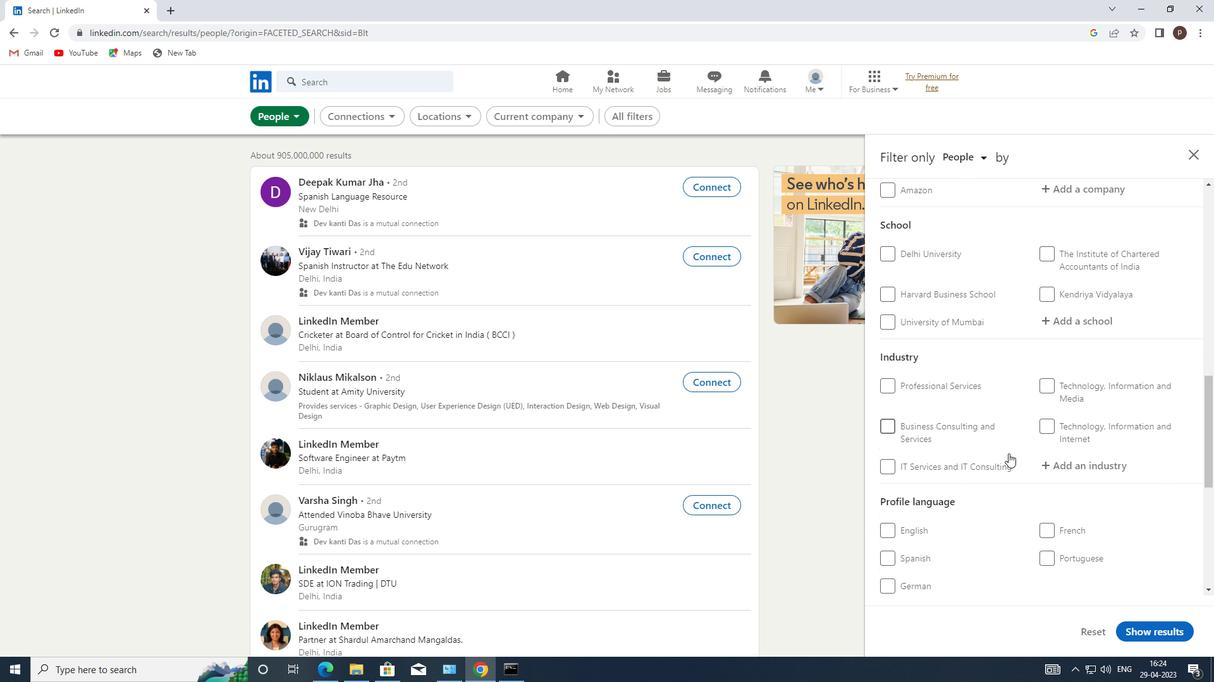 
Action: Mouse moved to (889, 520)
Screenshot: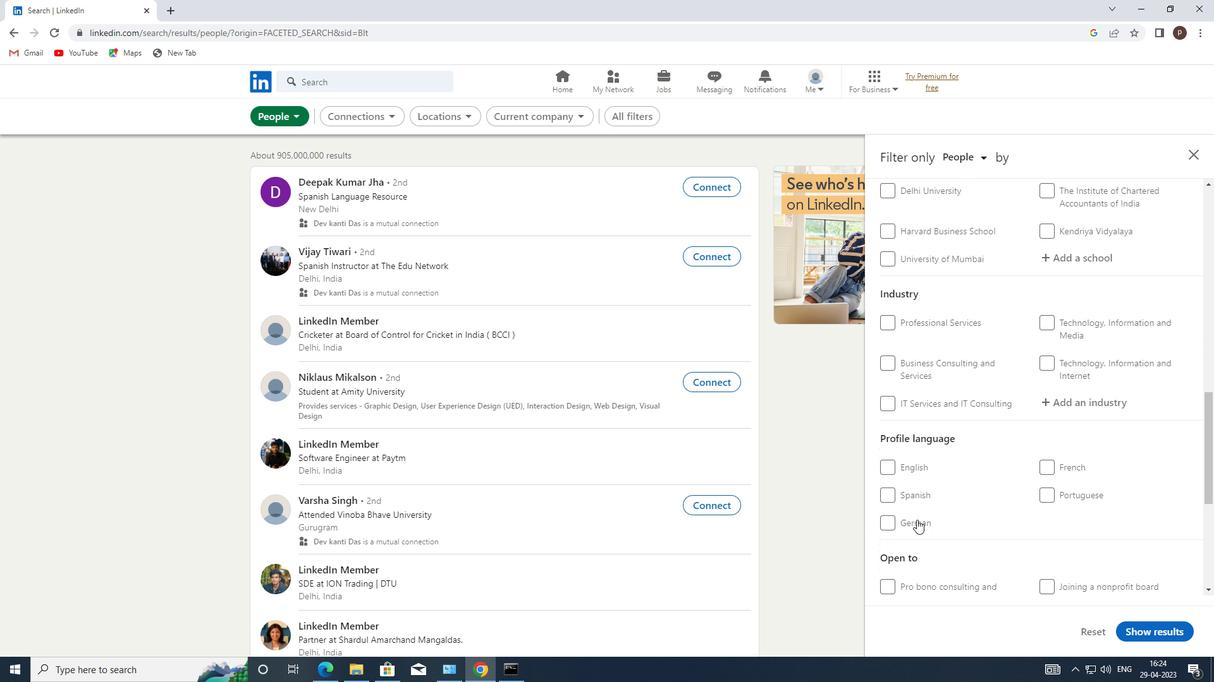 
Action: Mouse pressed left at (889, 520)
Screenshot: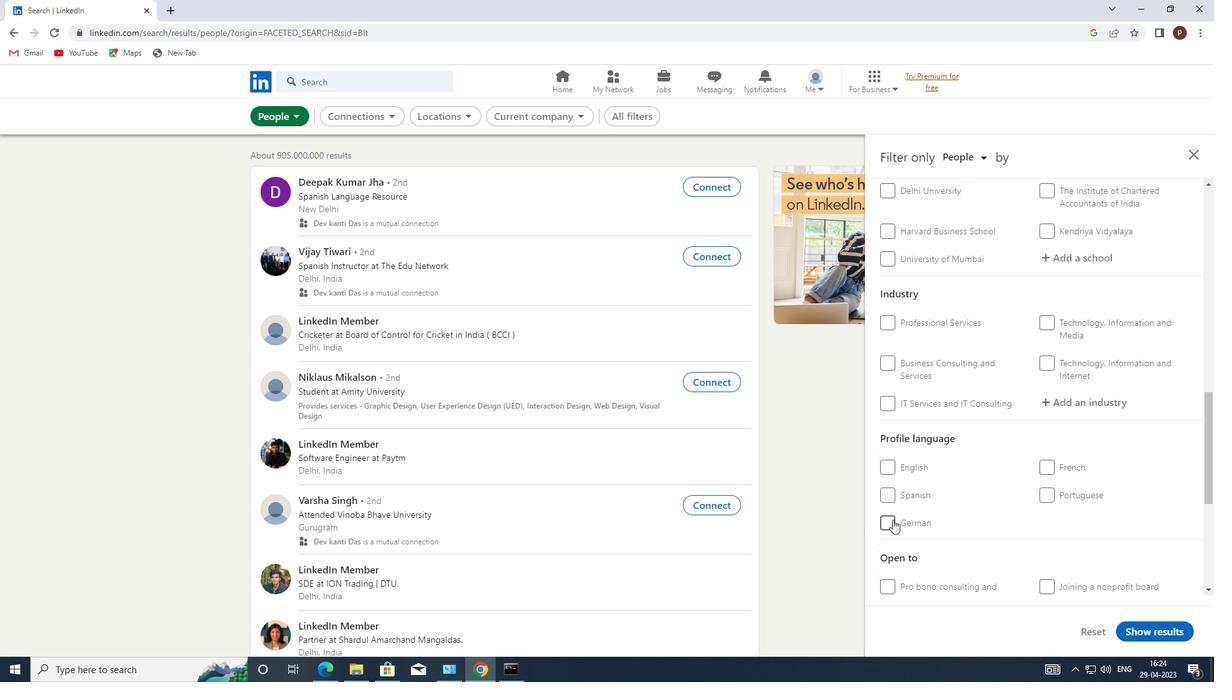 
Action: Mouse moved to (978, 464)
Screenshot: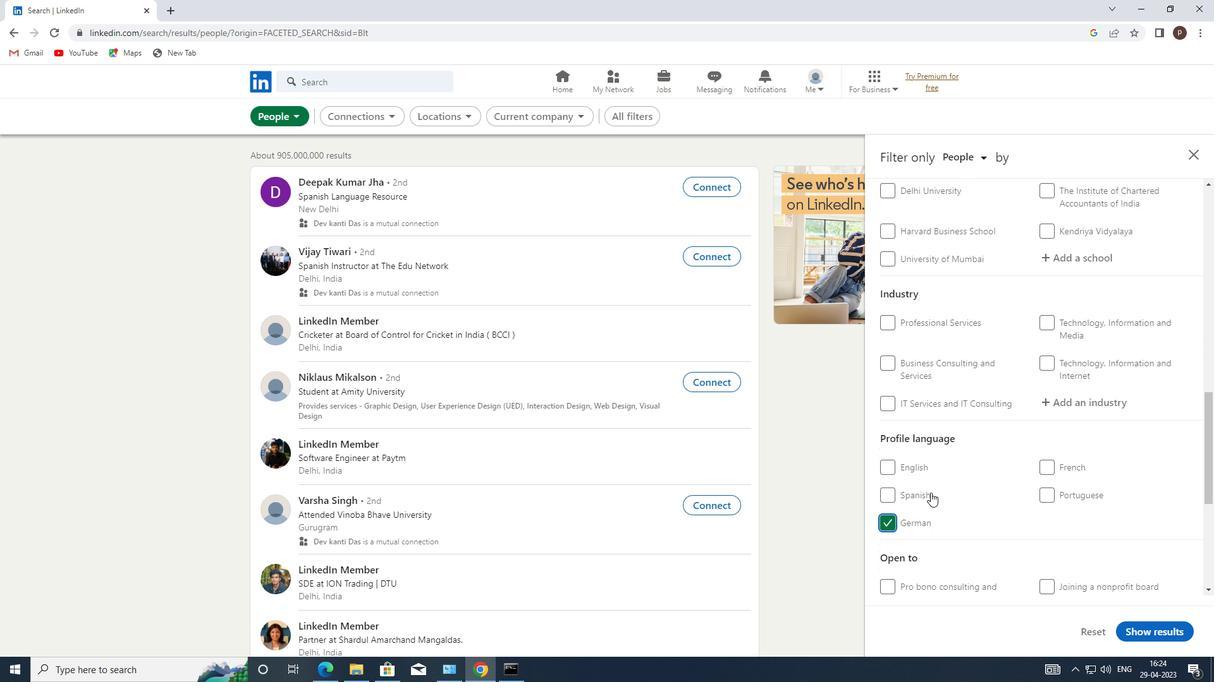 
Action: Mouse scrolled (978, 465) with delta (0, 0)
Screenshot: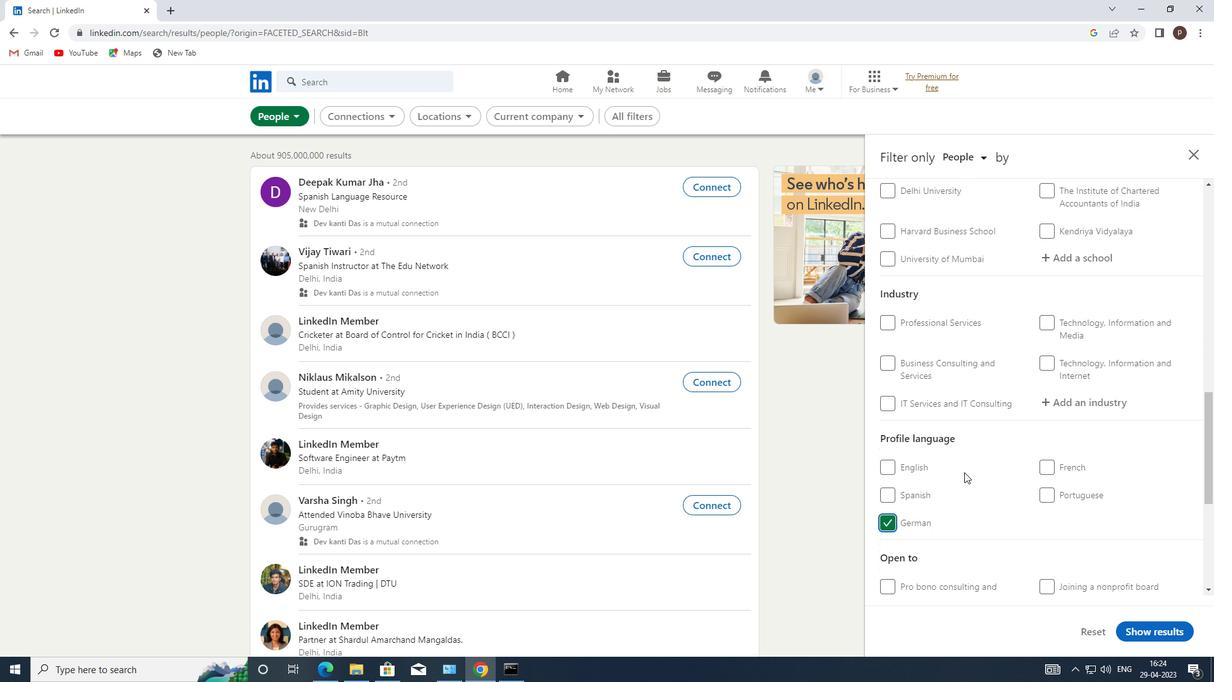
Action: Mouse scrolled (978, 465) with delta (0, 0)
Screenshot: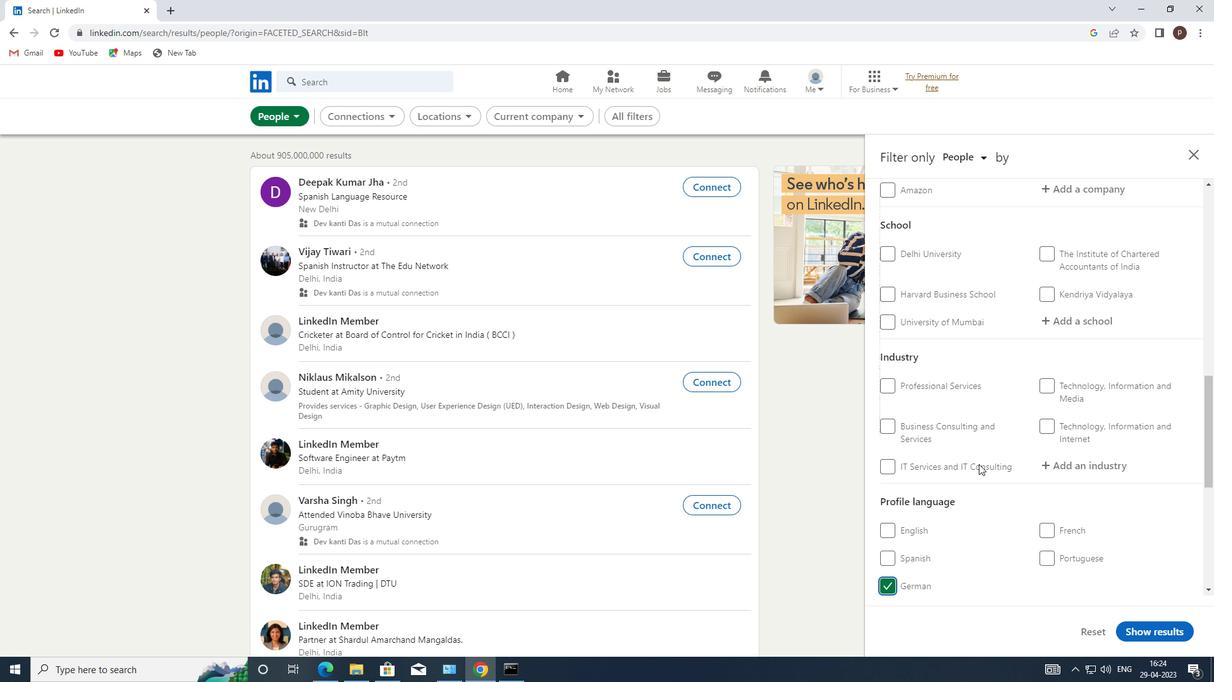 
Action: Mouse scrolled (978, 465) with delta (0, 0)
Screenshot: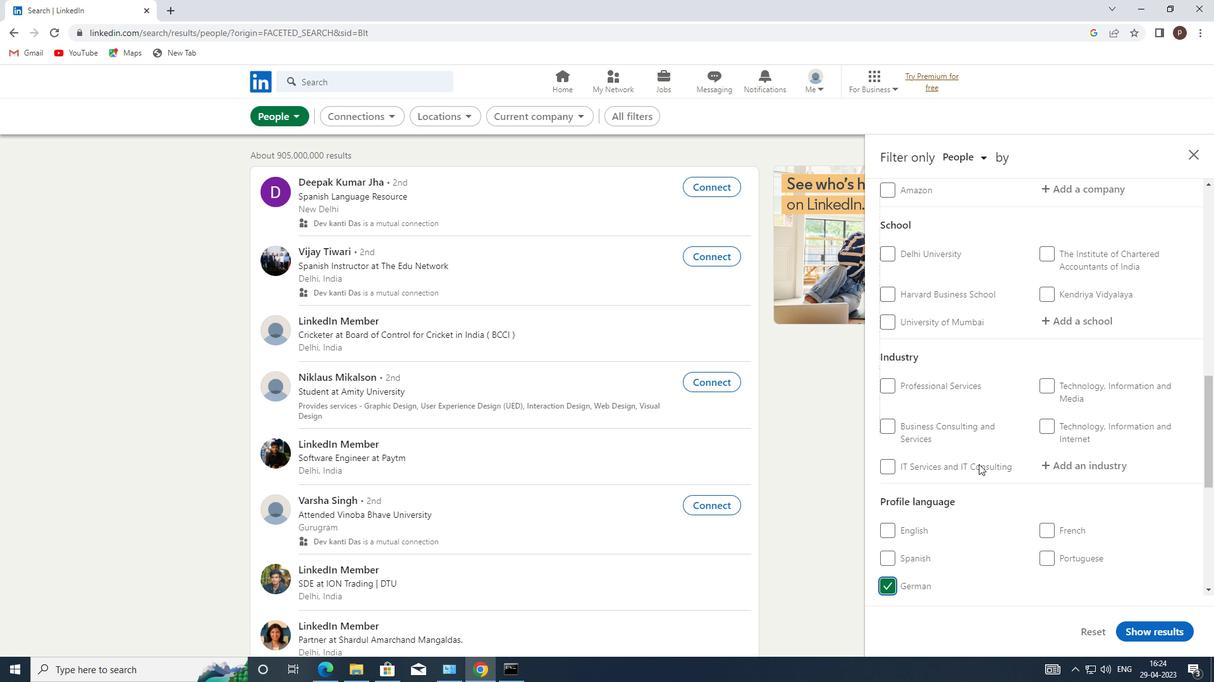 
Action: Mouse scrolled (978, 465) with delta (0, 0)
Screenshot: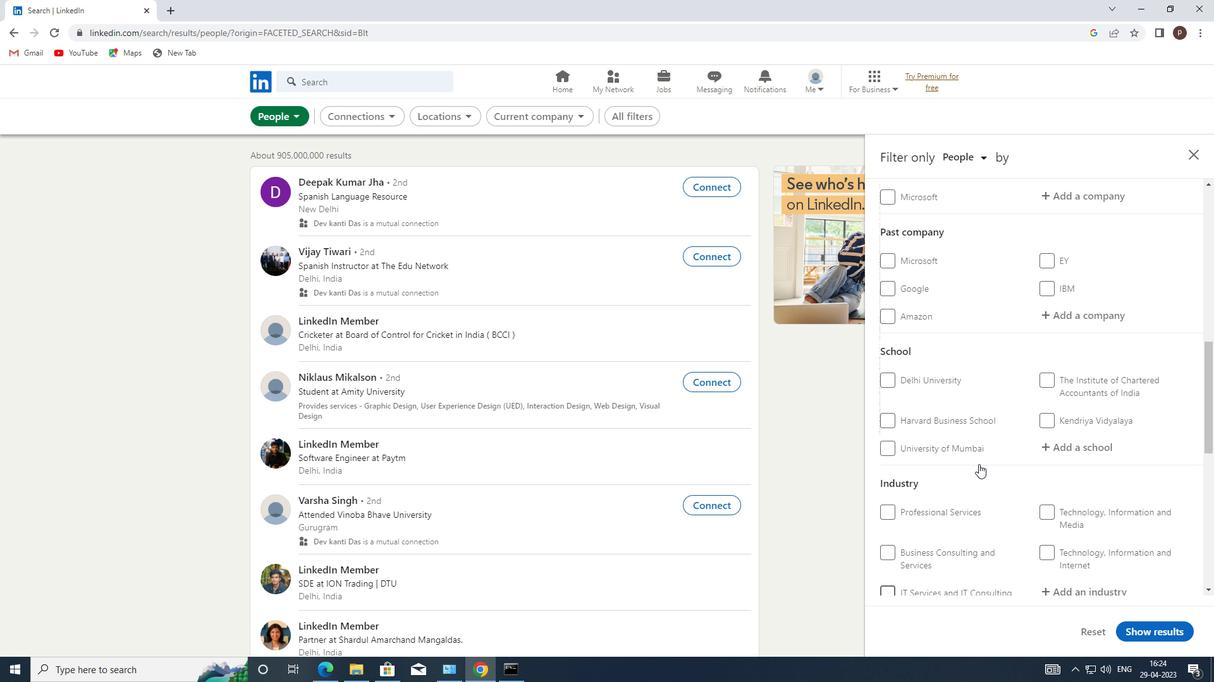 
Action: Mouse scrolled (978, 465) with delta (0, 0)
Screenshot: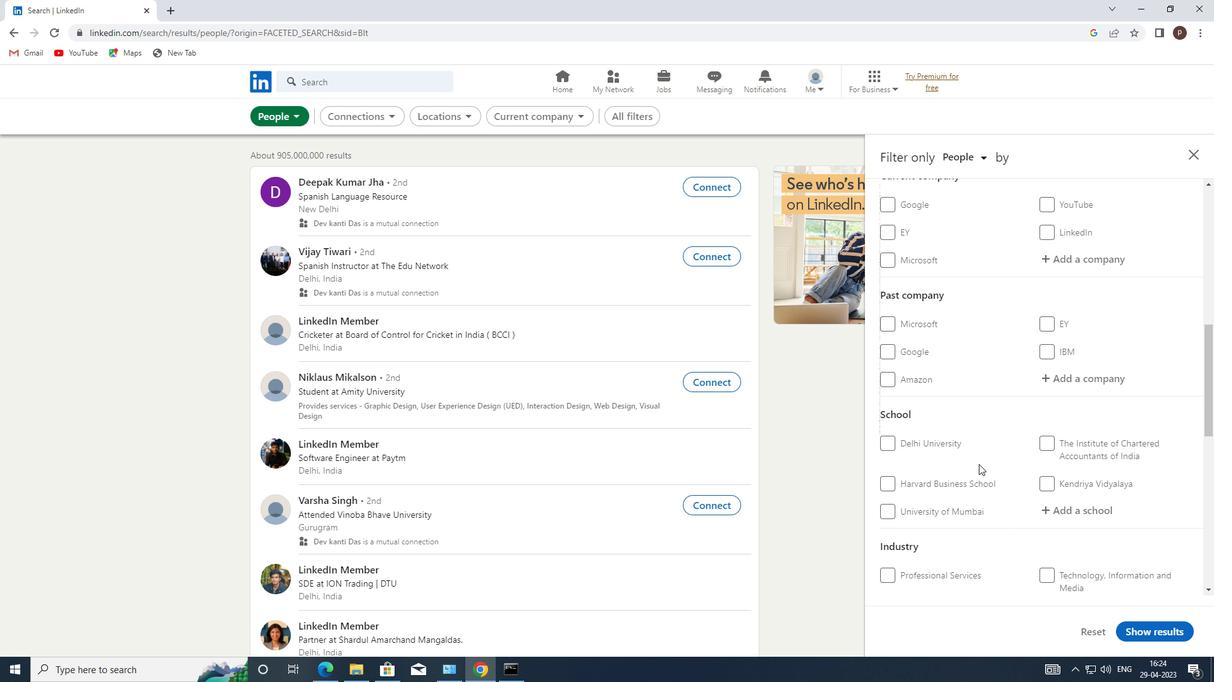 
Action: Mouse moved to (1052, 327)
Screenshot: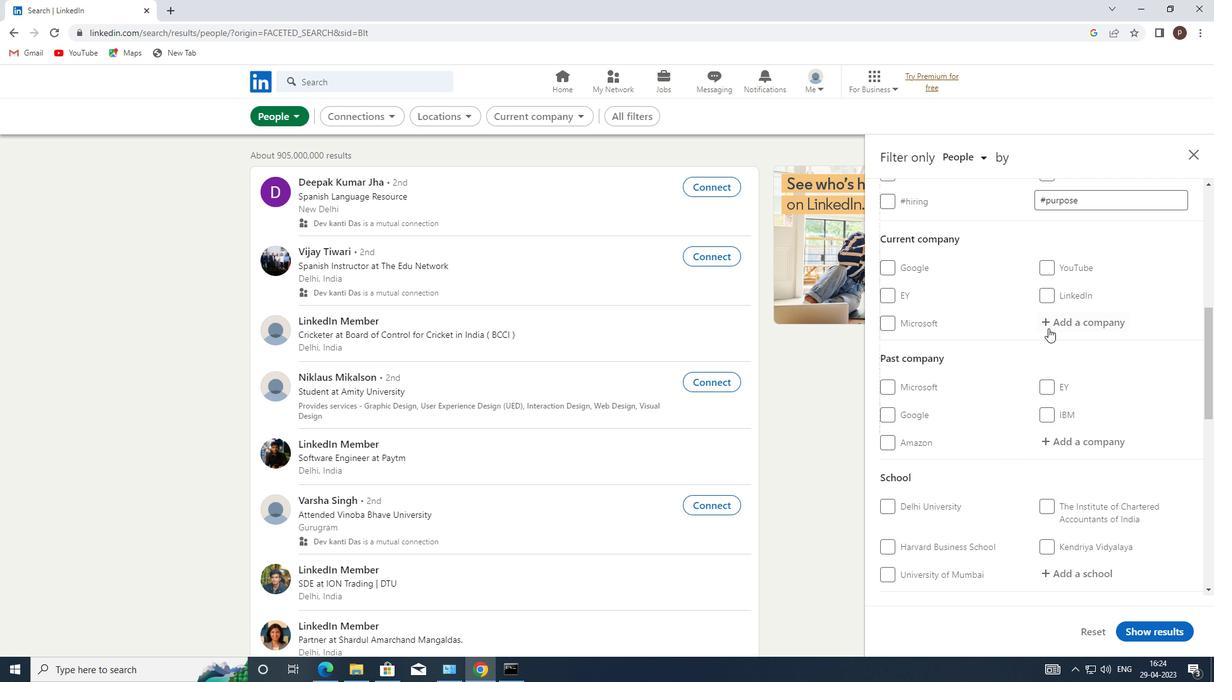 
Action: Mouse pressed left at (1052, 327)
Screenshot: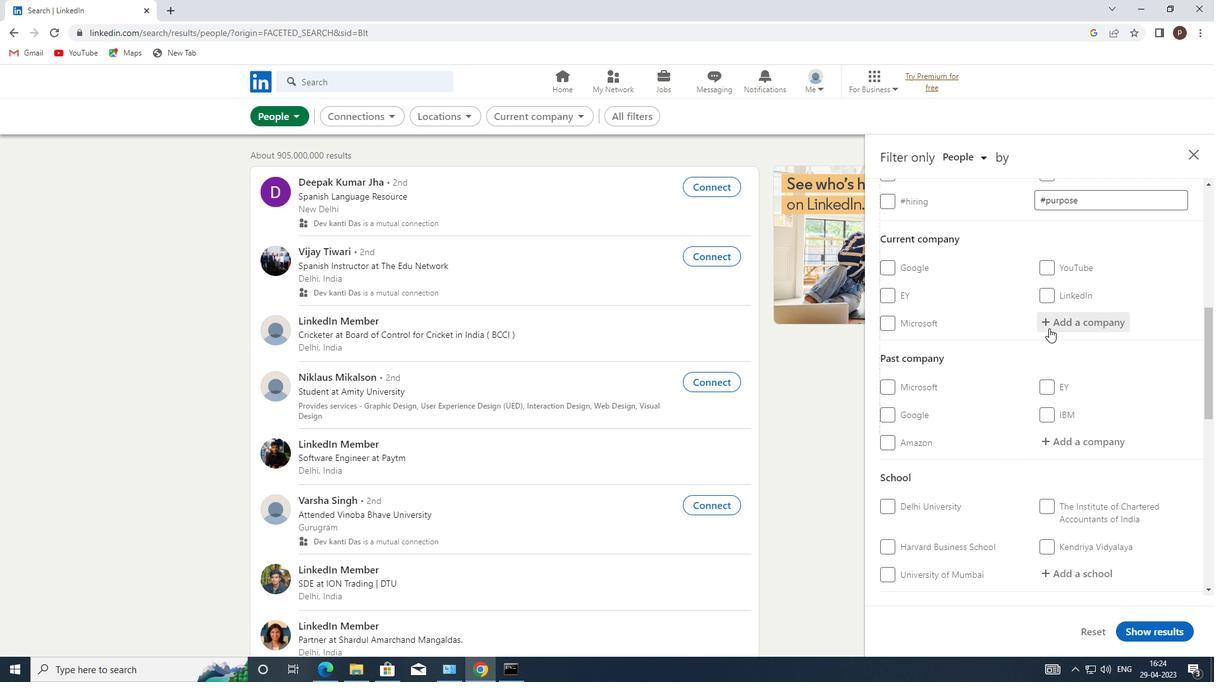 
Action: Key pressed <Key.caps_lock>S<Key.caps_lock>TARBUCKS
Screenshot: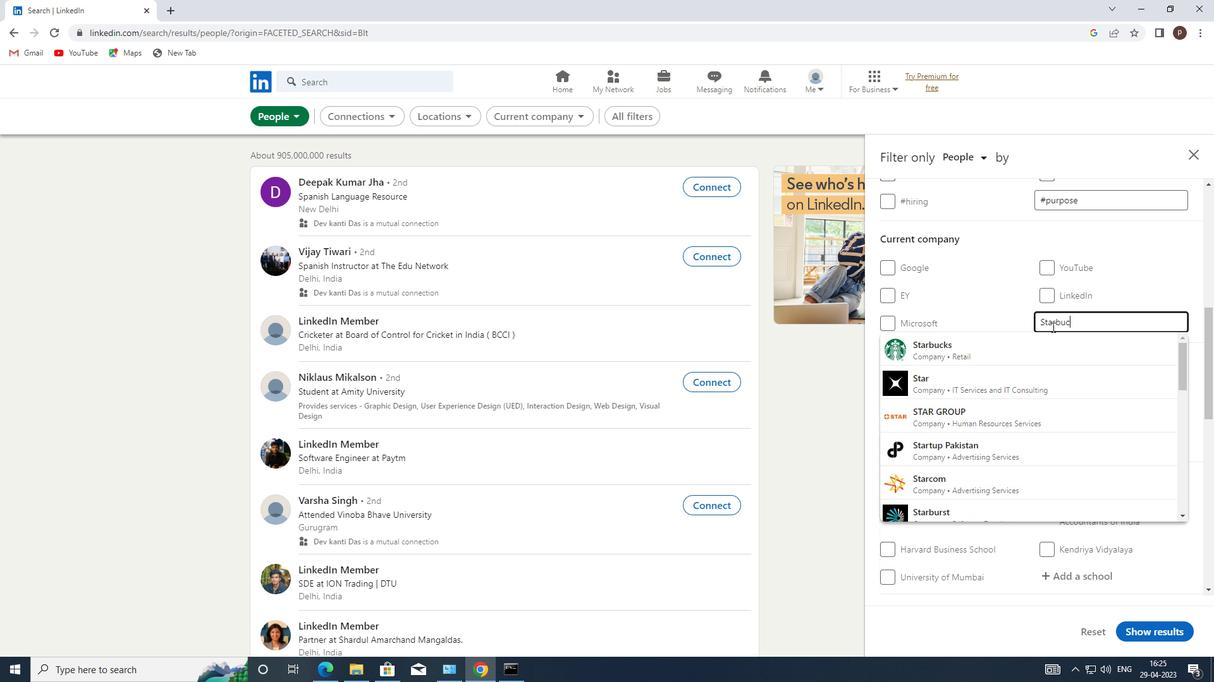 
Action: Mouse moved to (968, 349)
Screenshot: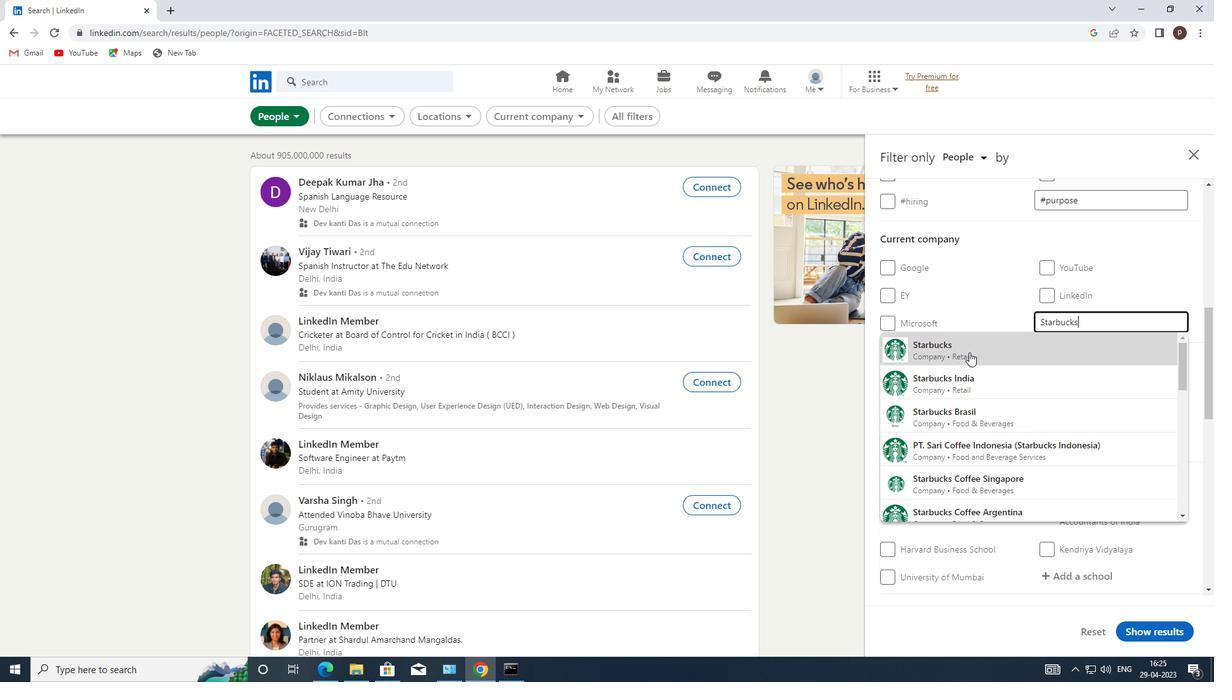 
Action: Mouse pressed left at (968, 349)
Screenshot: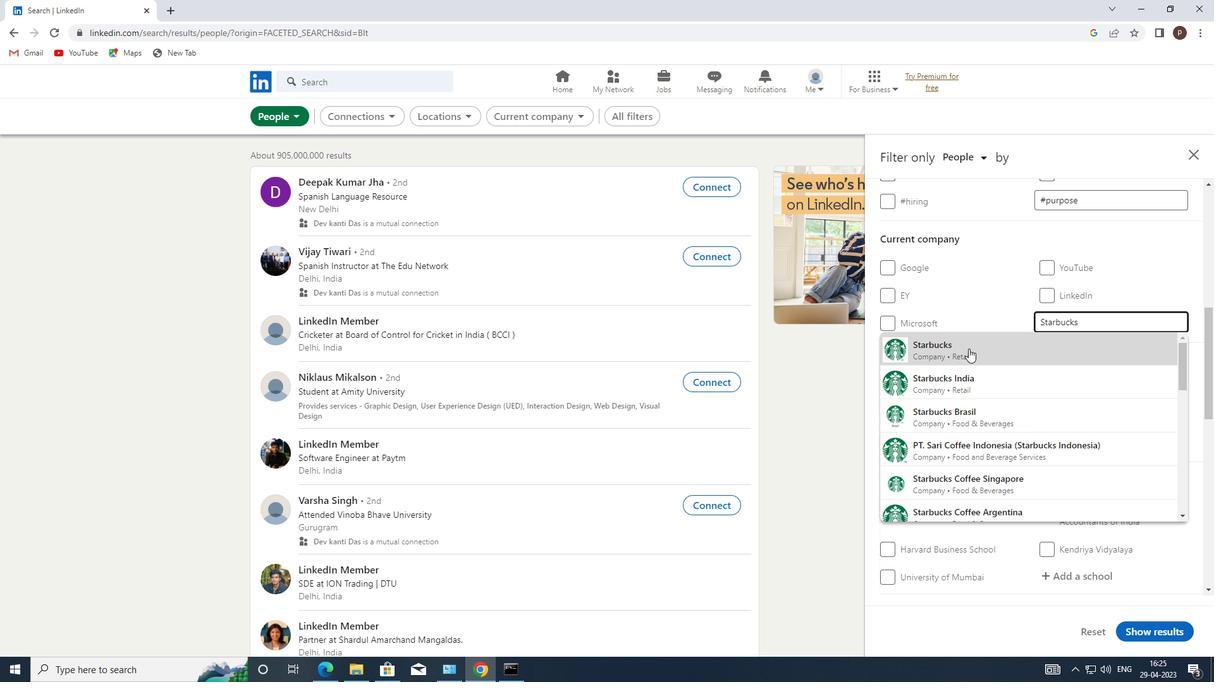 
Action: Mouse scrolled (968, 348) with delta (0, 0)
Screenshot: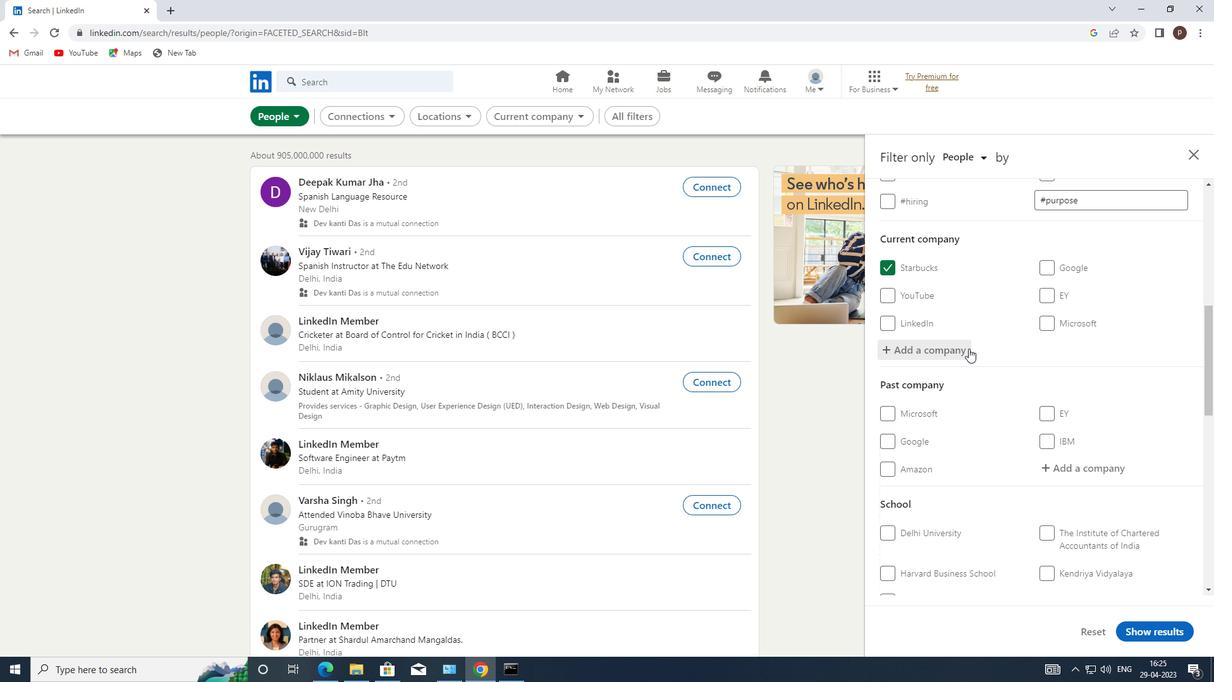 
Action: Mouse scrolled (968, 348) with delta (0, 0)
Screenshot: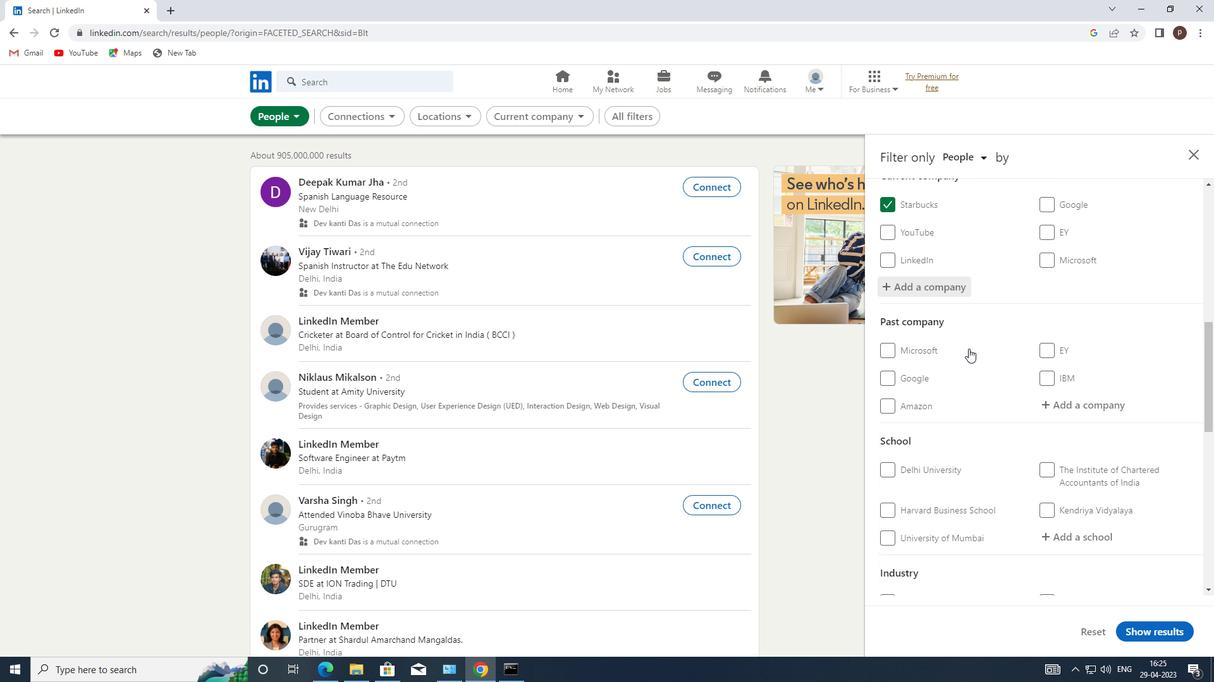 
Action: Mouse scrolled (968, 348) with delta (0, 0)
Screenshot: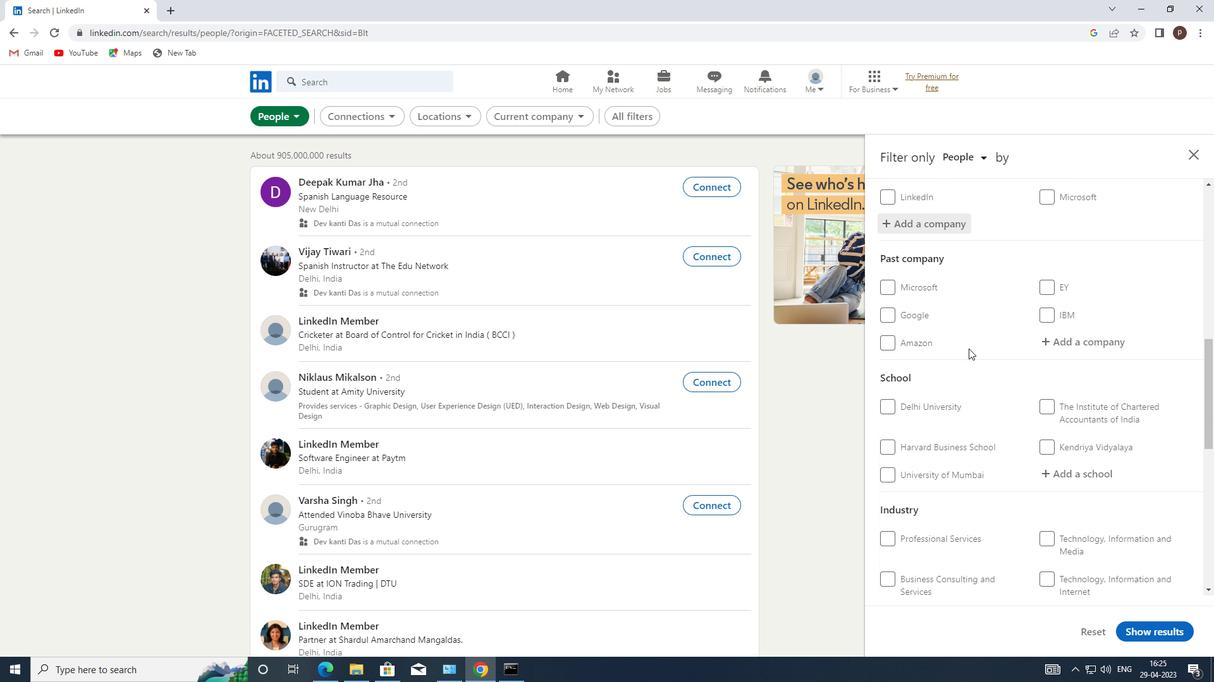 
Action: Mouse moved to (1053, 402)
Screenshot: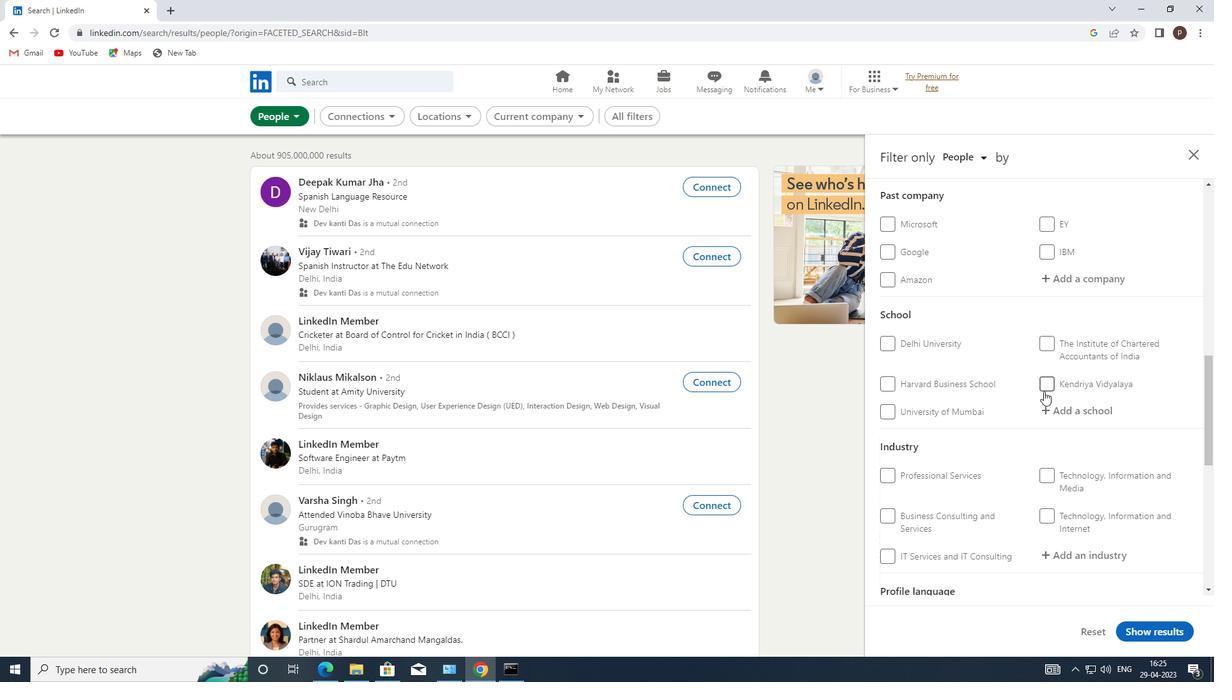 
Action: Mouse pressed left at (1053, 402)
Screenshot: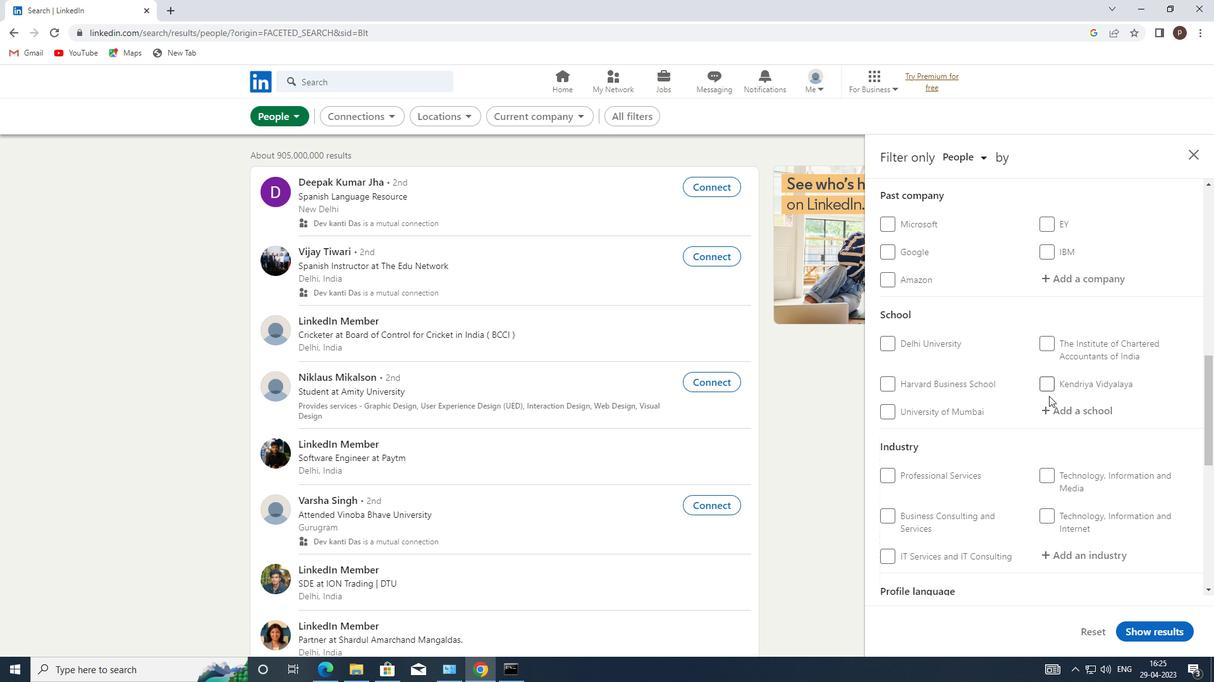
Action: Key pressed <Key.caps_lock>S<Key.caps_lock>ARASWATI
Screenshot: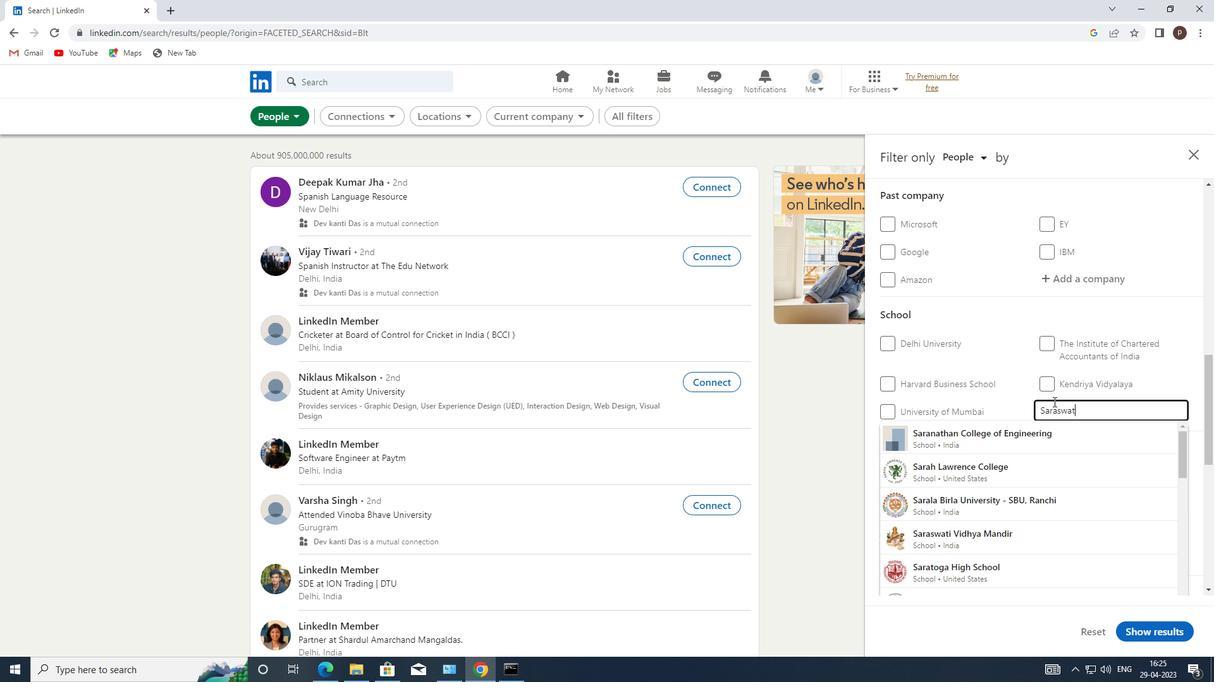 
Action: Mouse moved to (991, 438)
Screenshot: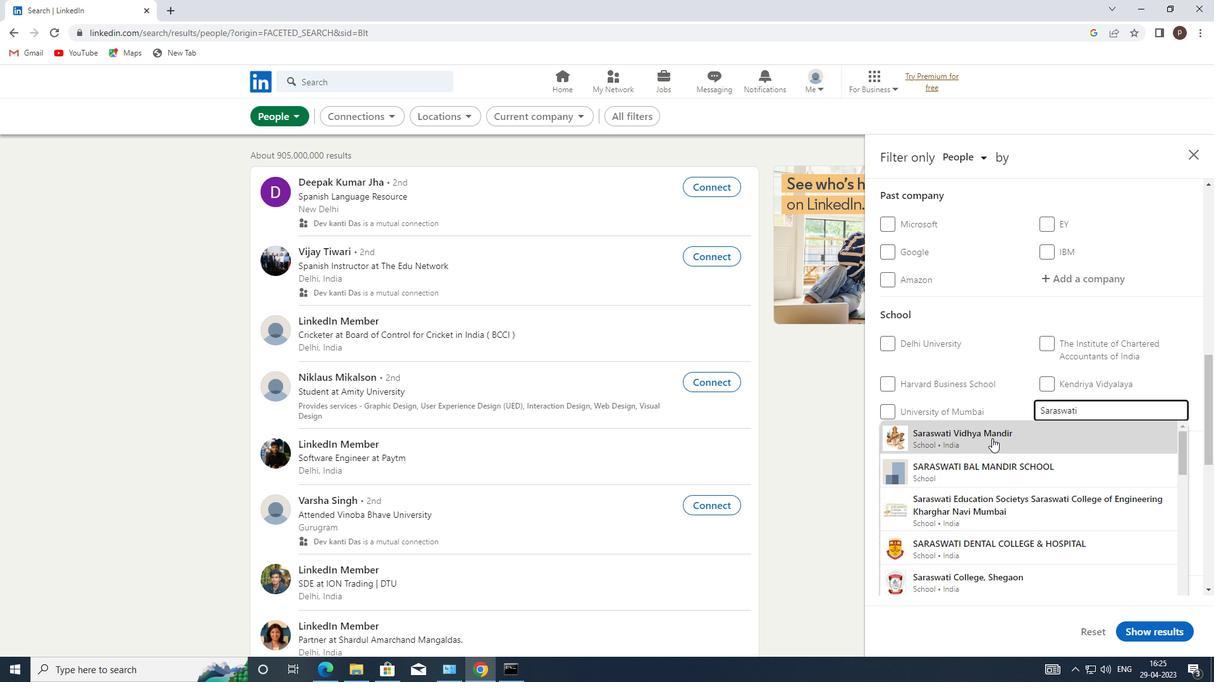 
Action: Mouse pressed left at (991, 438)
Screenshot: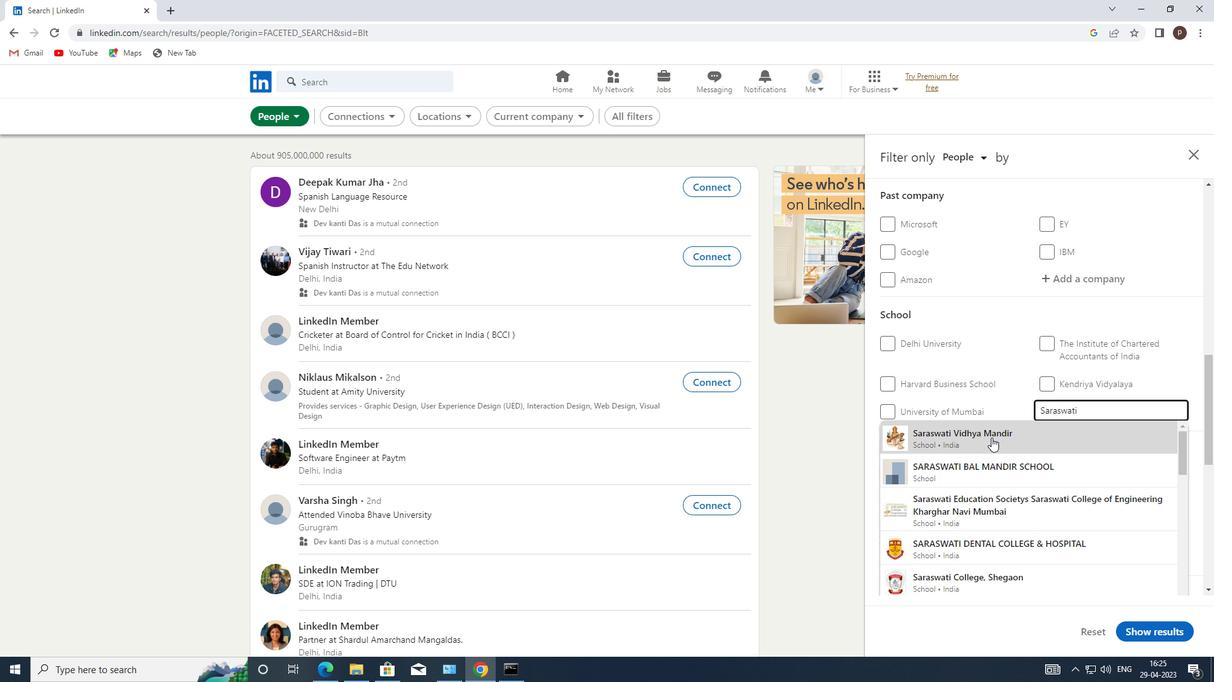 
Action: Mouse moved to (1000, 430)
Screenshot: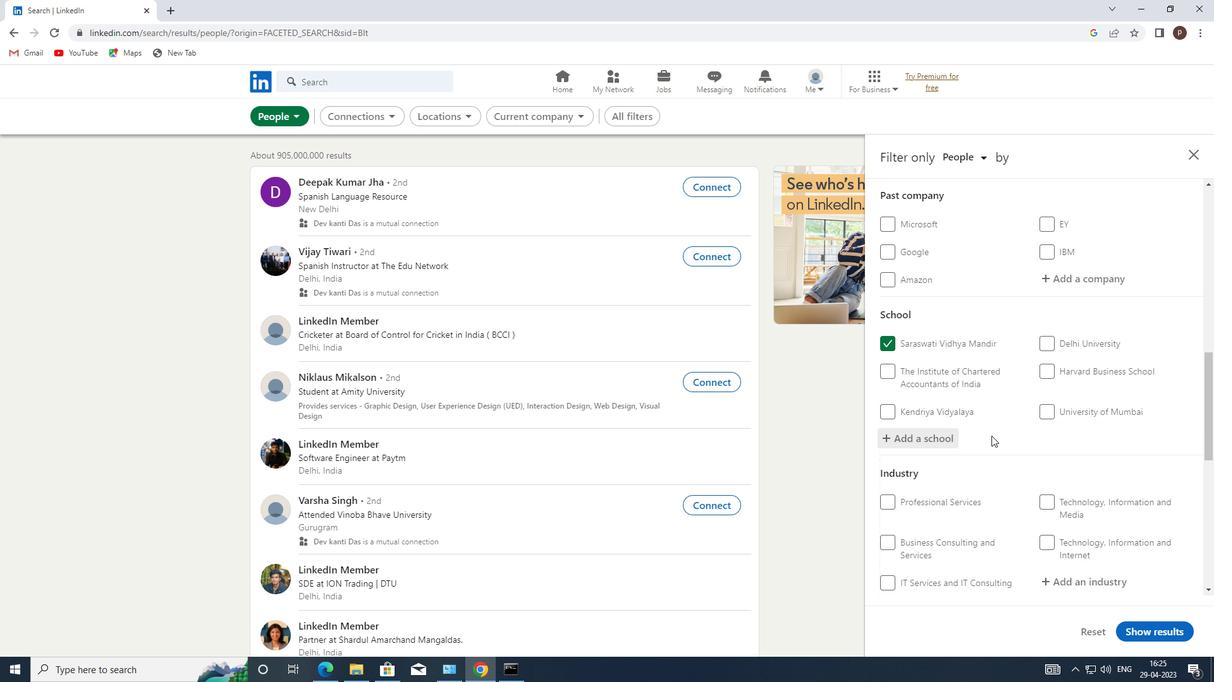 
Action: Mouse scrolled (1000, 430) with delta (0, 0)
Screenshot: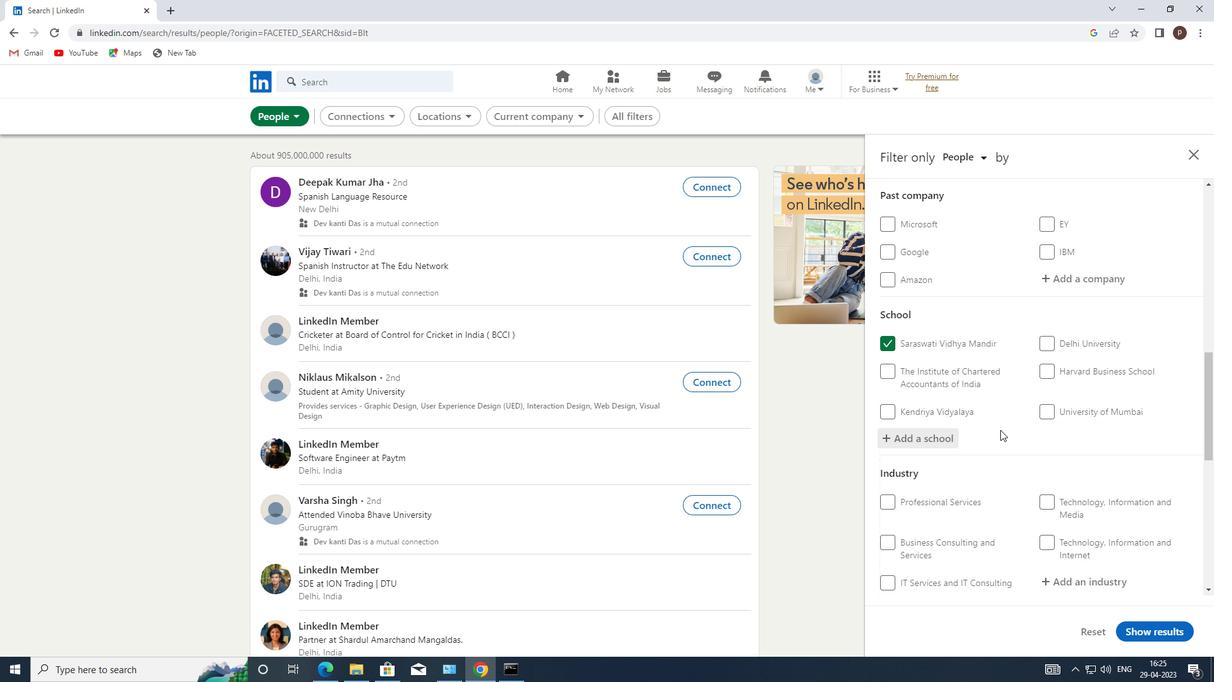 
Action: Mouse scrolled (1000, 430) with delta (0, 0)
Screenshot: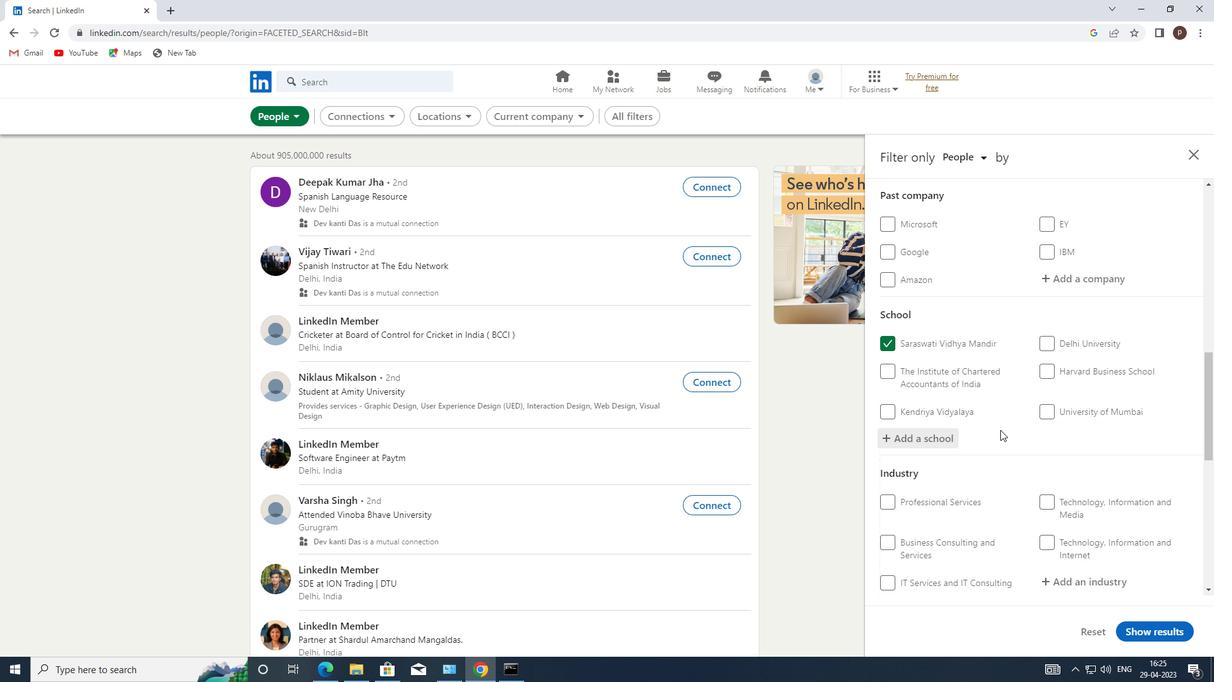 
Action: Mouse moved to (1049, 455)
Screenshot: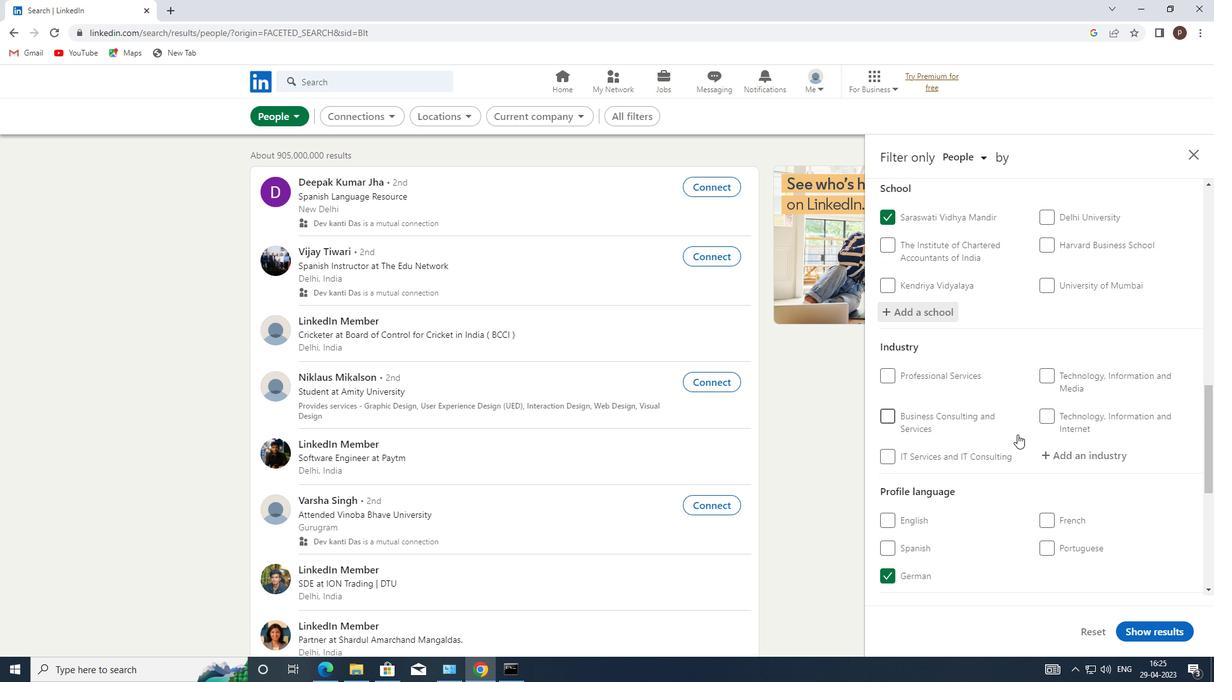
Action: Mouse pressed left at (1049, 455)
Screenshot: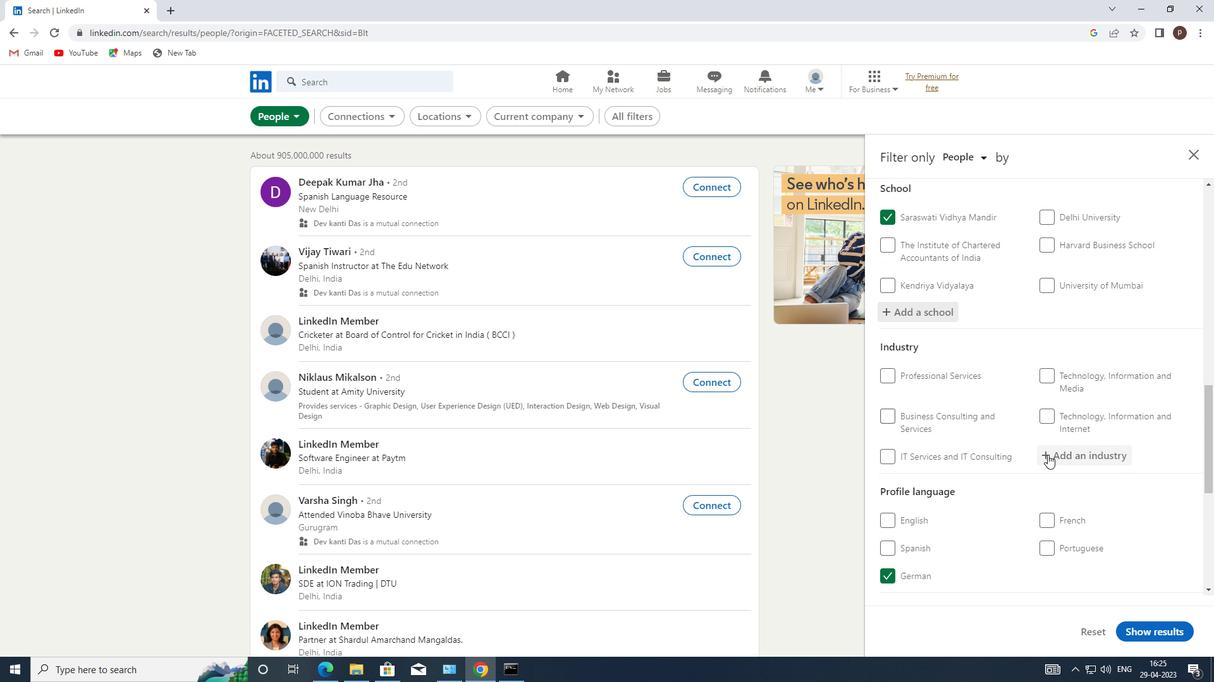 
Action: Mouse moved to (1049, 455)
Screenshot: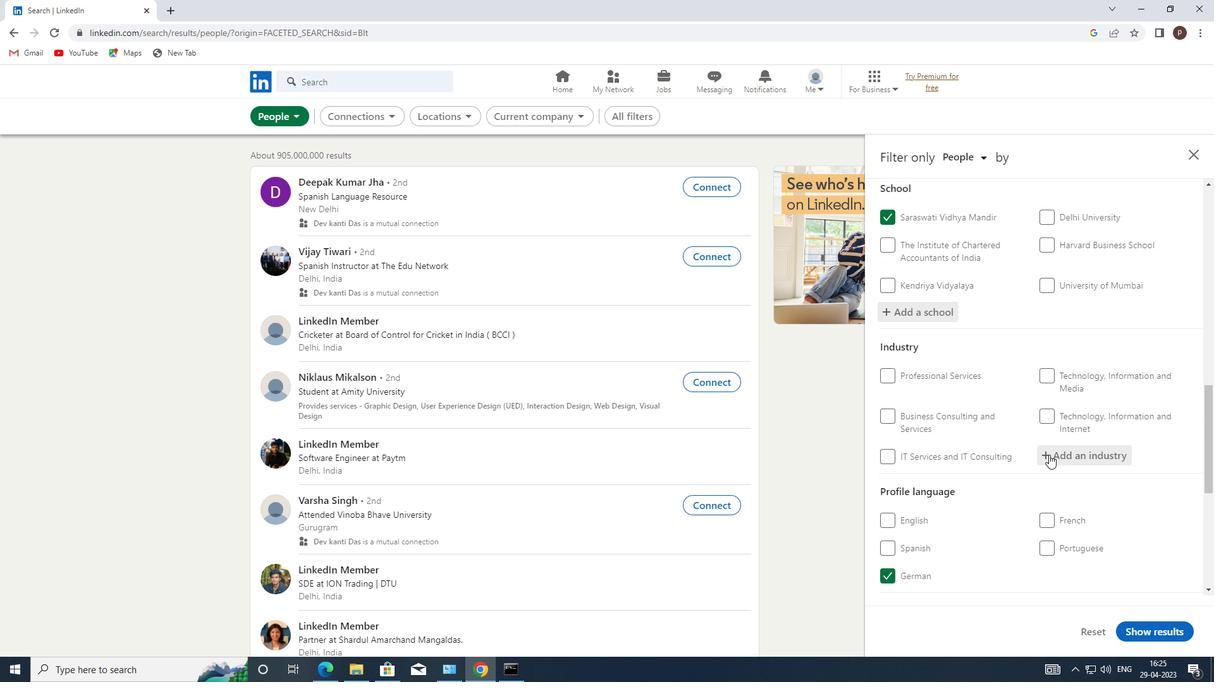 
Action: Mouse pressed left at (1049, 455)
Screenshot: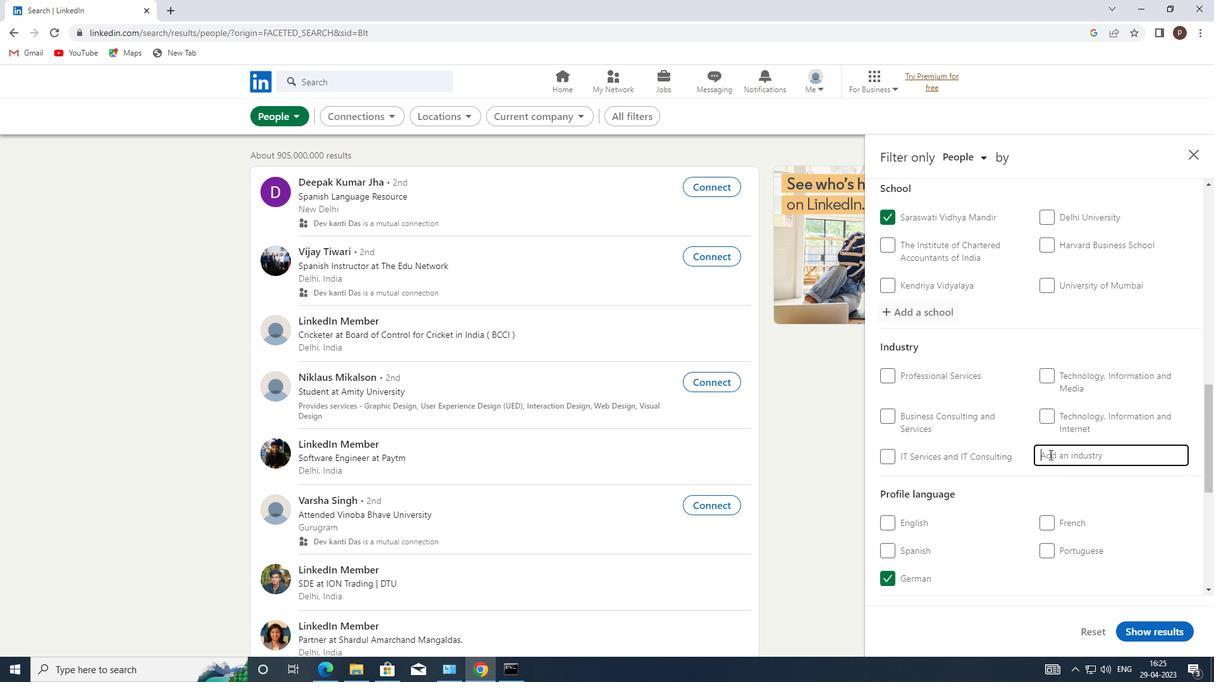 
Action: Key pressed <Key.caps_lock>S<Key.caps_lock>TEAM
Screenshot: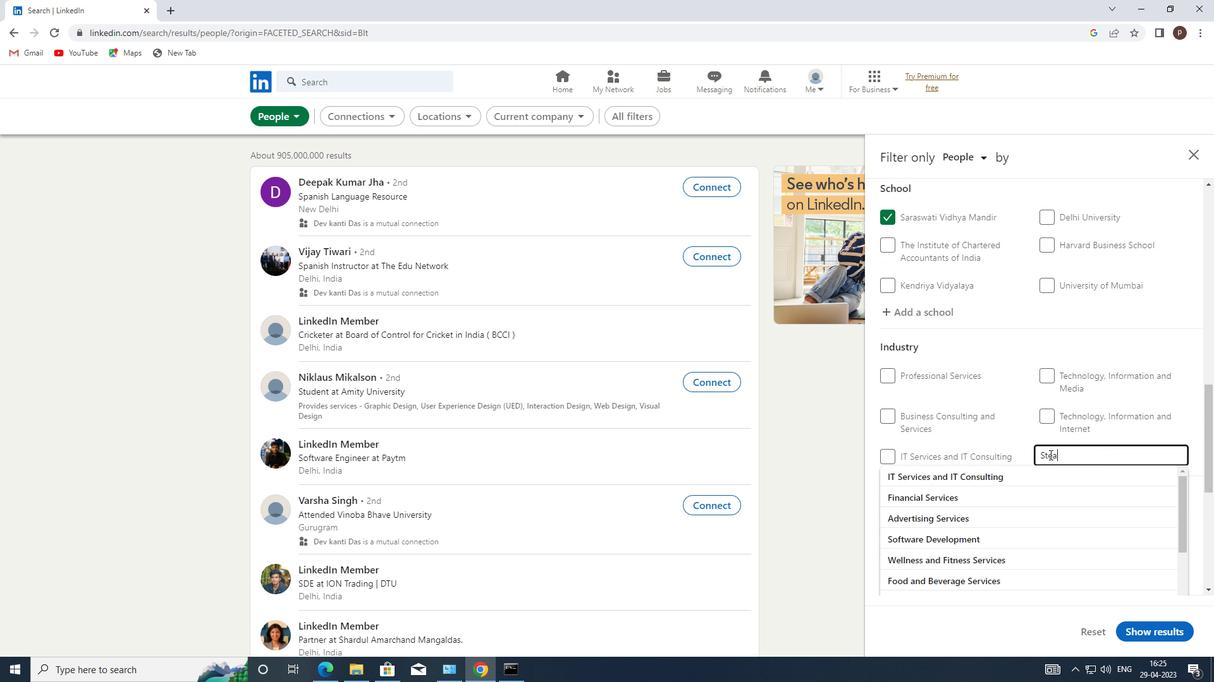
Action: Mouse moved to (1020, 471)
Screenshot: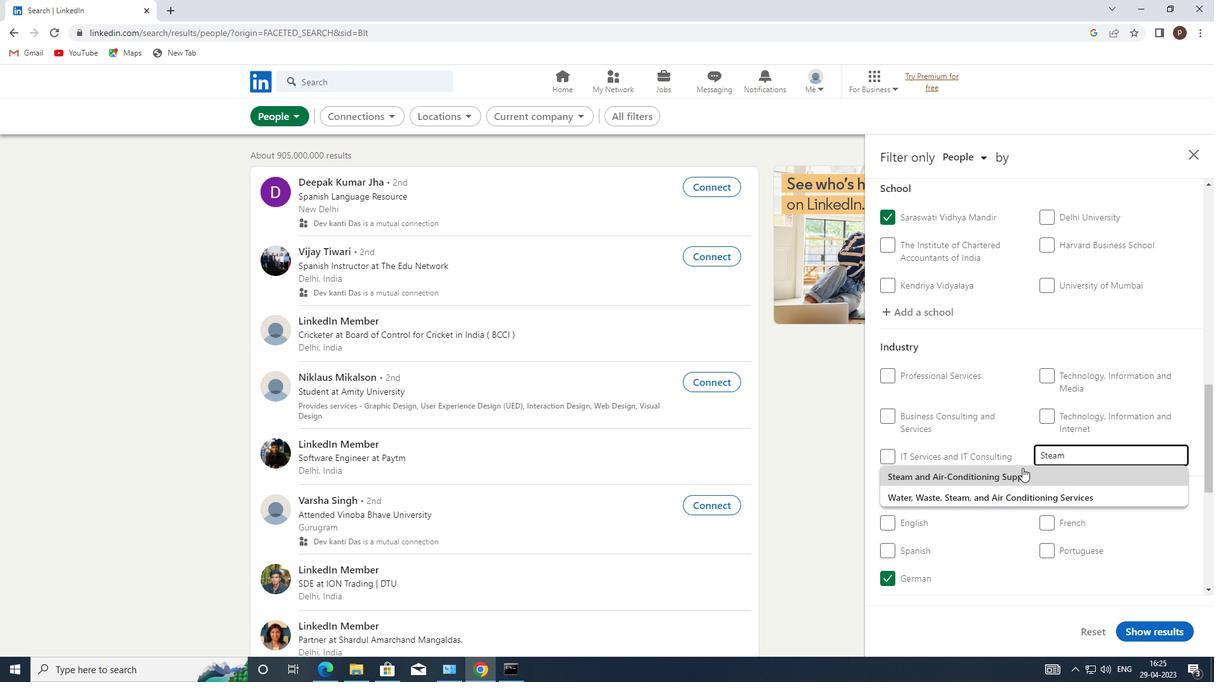 
Action: Mouse pressed left at (1020, 471)
Screenshot: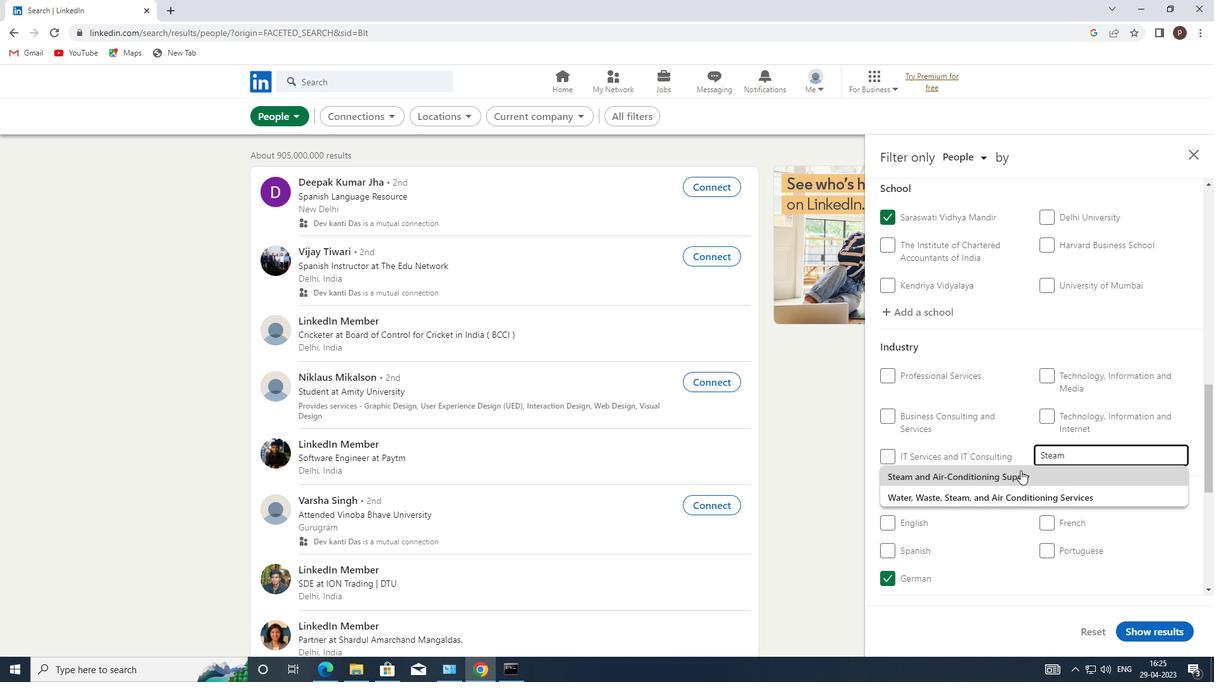 
Action: Mouse moved to (1020, 470)
Screenshot: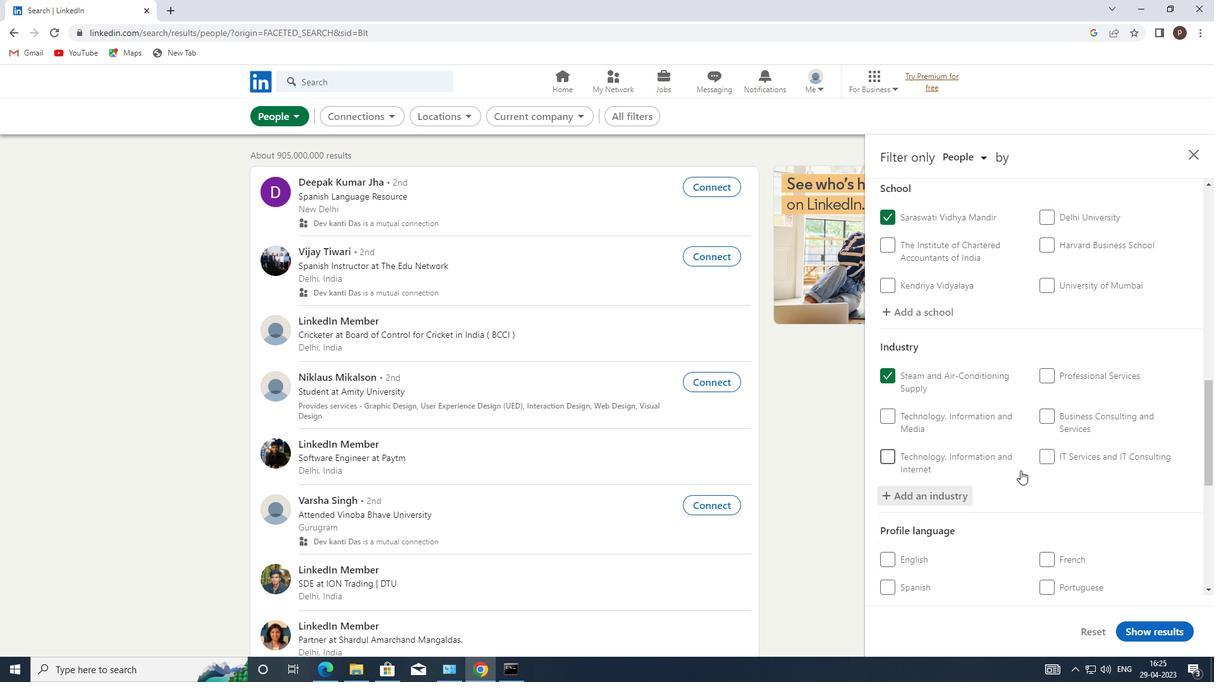 
Action: Mouse scrolled (1020, 469) with delta (0, 0)
Screenshot: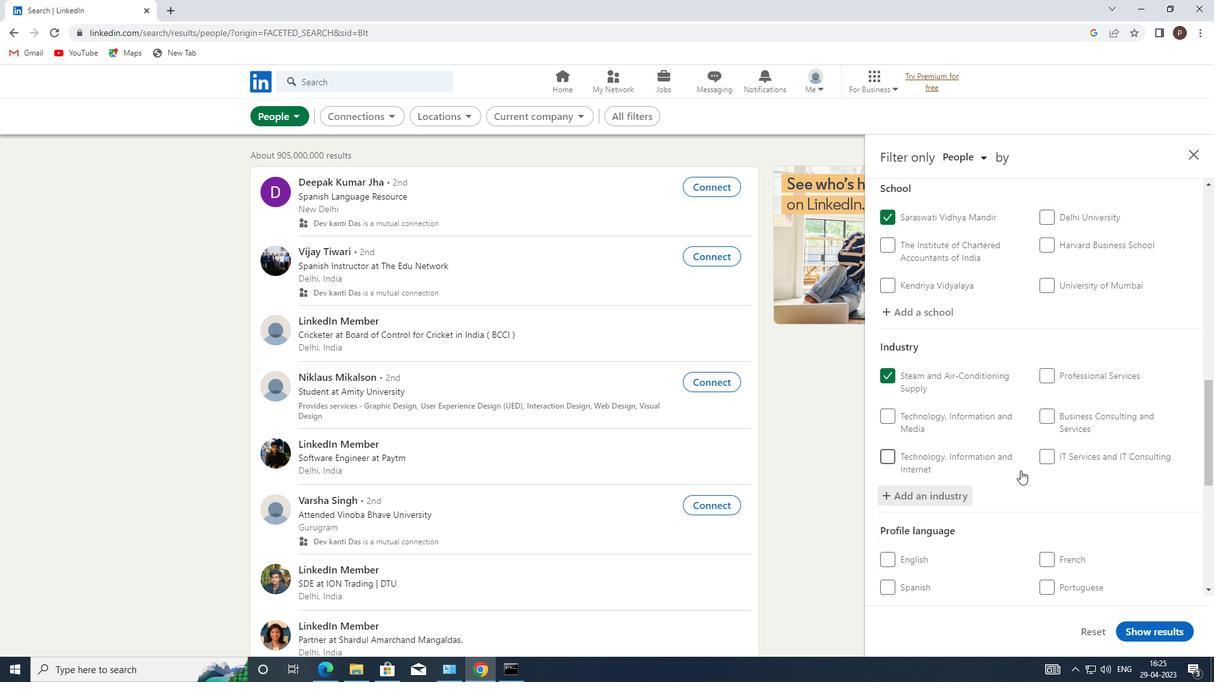 
Action: Mouse scrolled (1020, 469) with delta (0, 0)
Screenshot: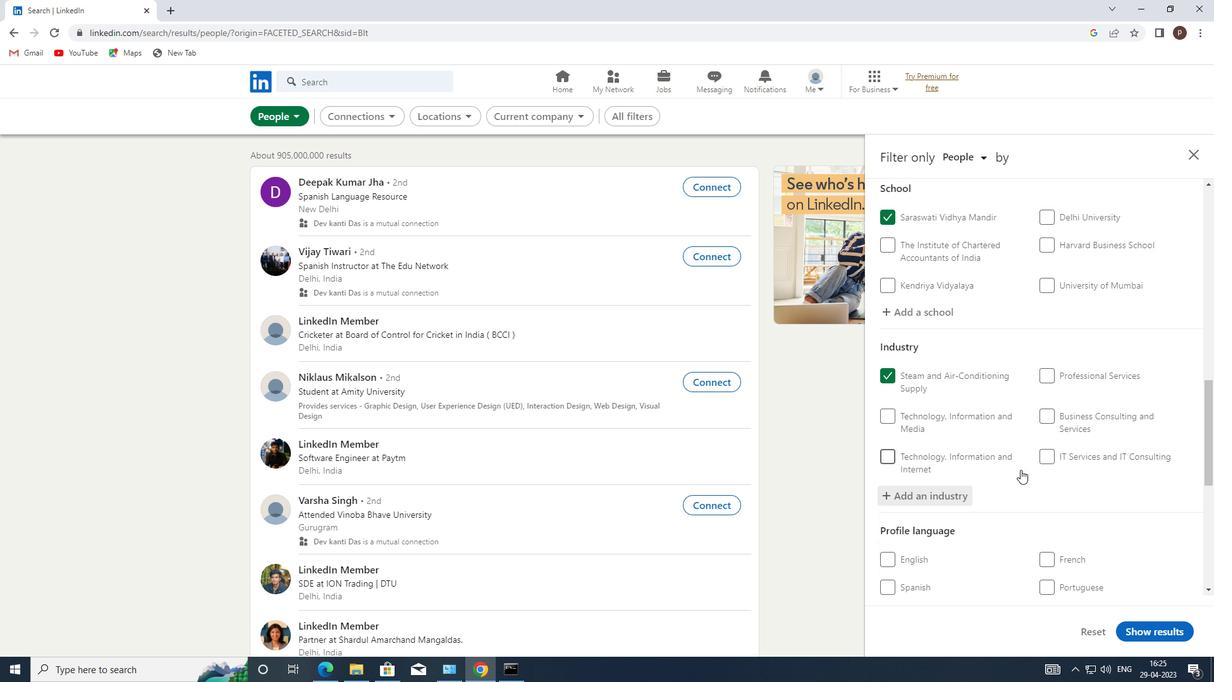 
Action: Mouse moved to (1044, 461)
Screenshot: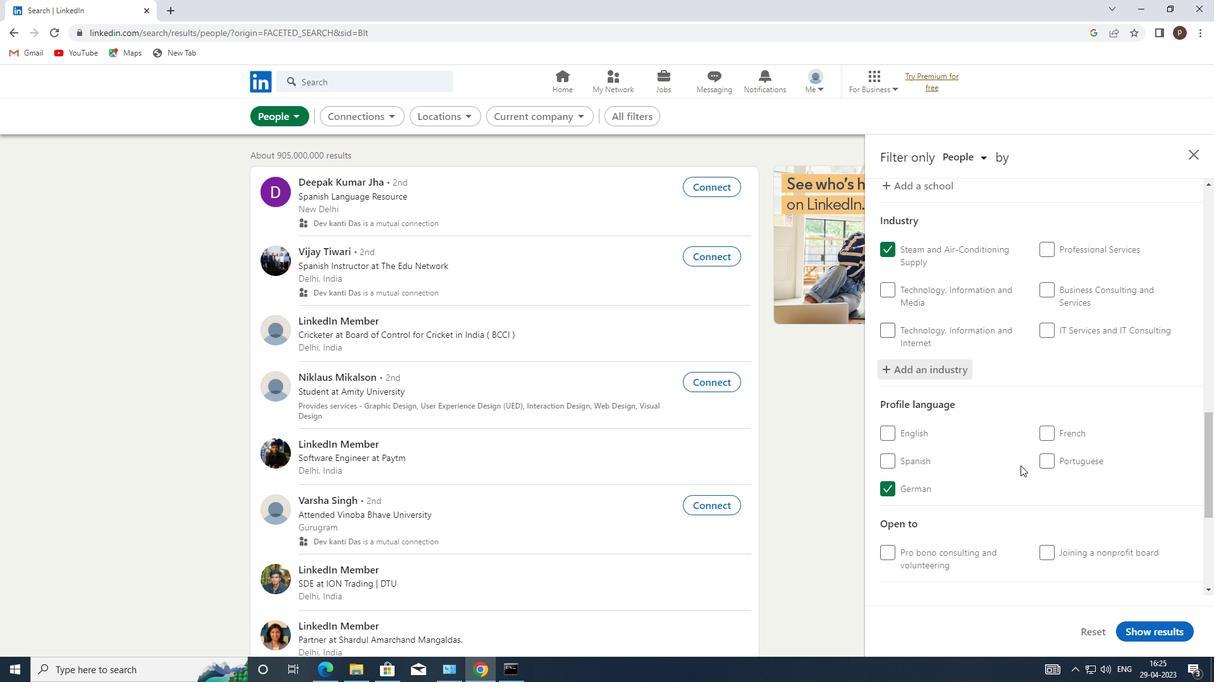 
Action: Mouse scrolled (1044, 461) with delta (0, 0)
Screenshot: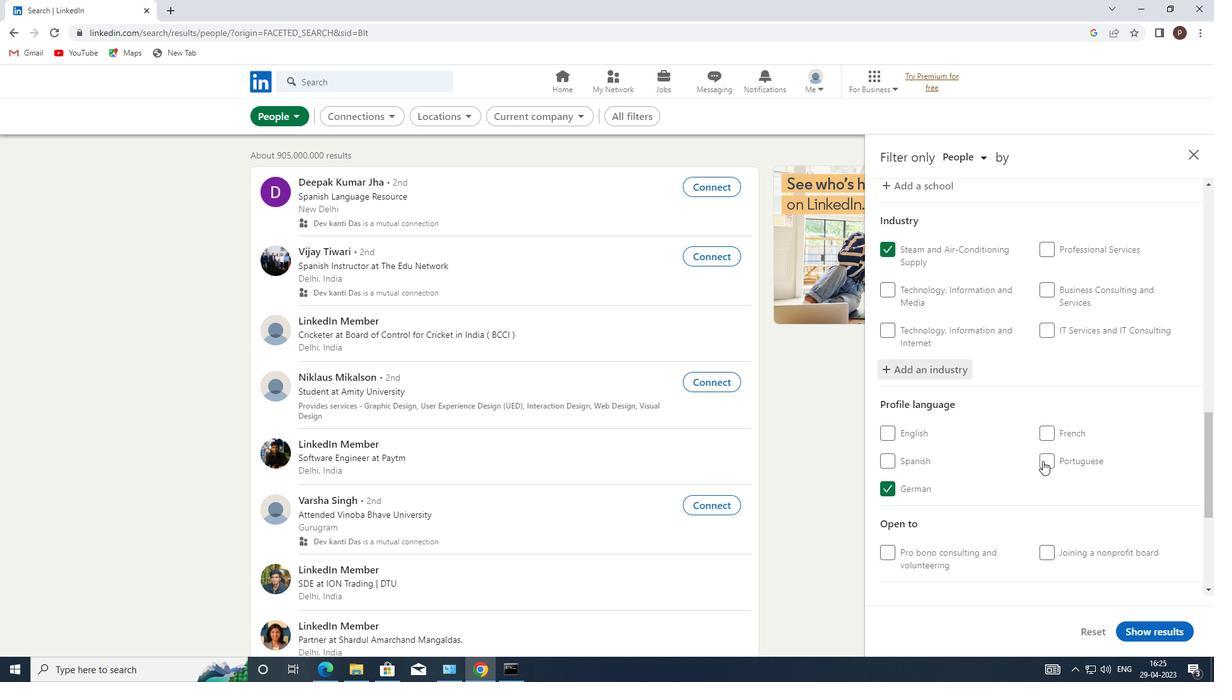
Action: Mouse moved to (1044, 461)
Screenshot: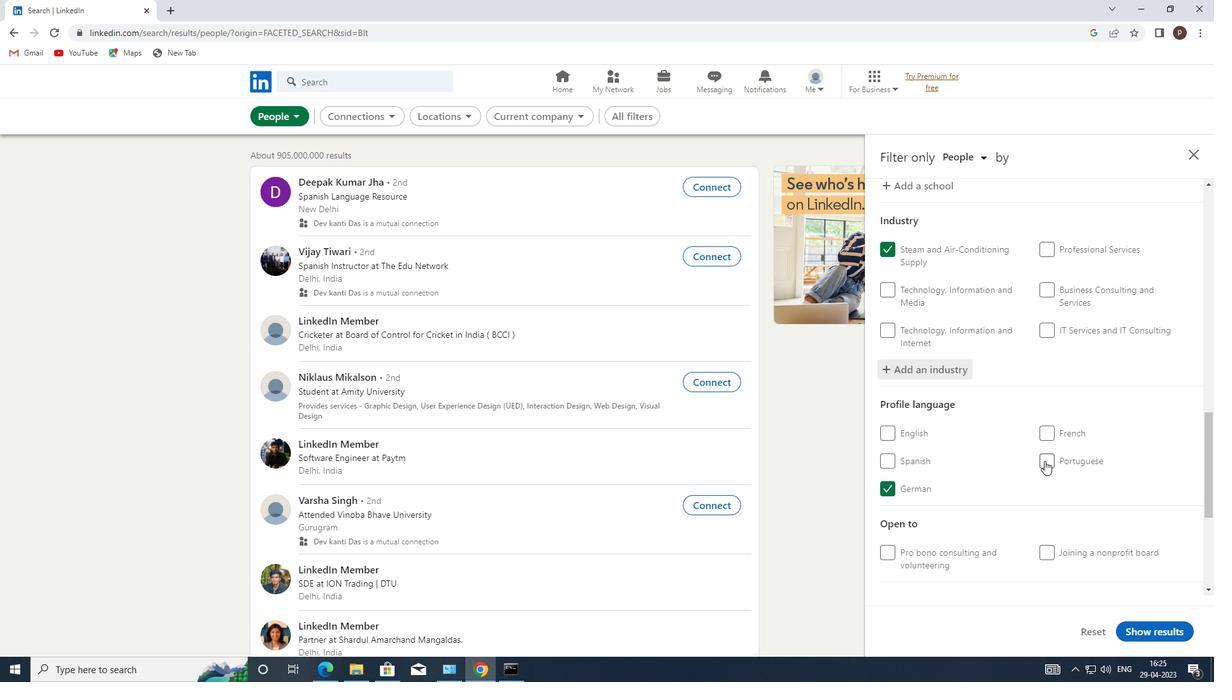 
Action: Mouse scrolled (1044, 461) with delta (0, 0)
Screenshot: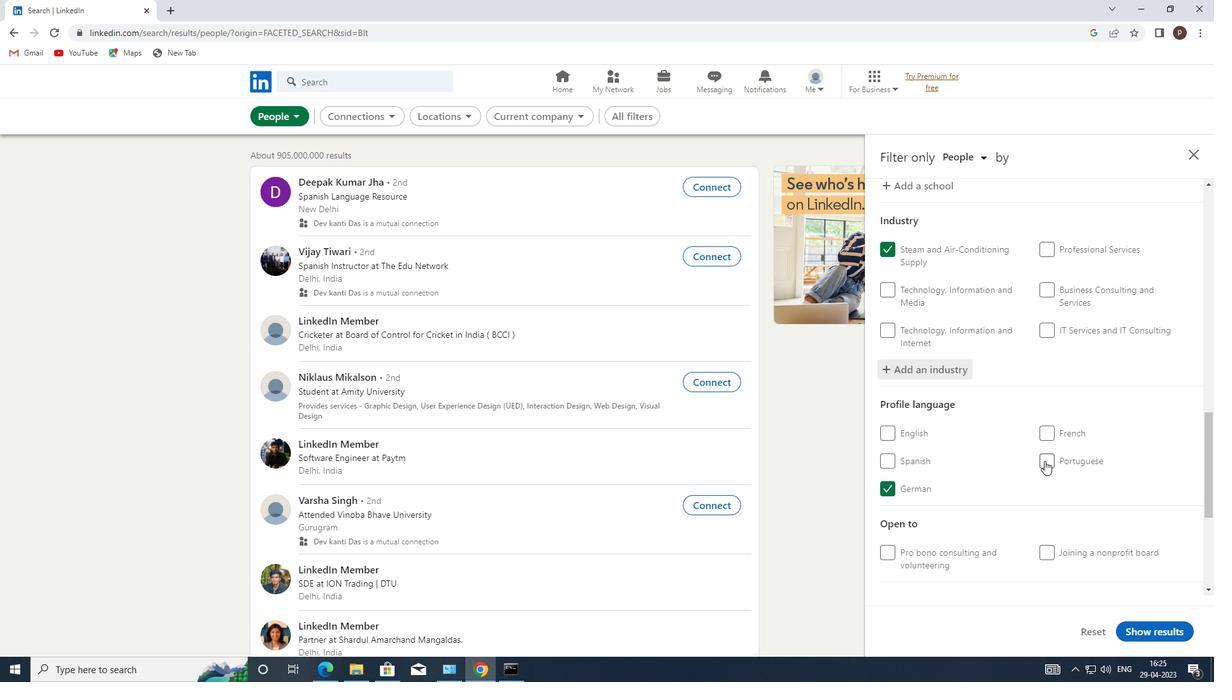 
Action: Mouse scrolled (1044, 461) with delta (0, 0)
Screenshot: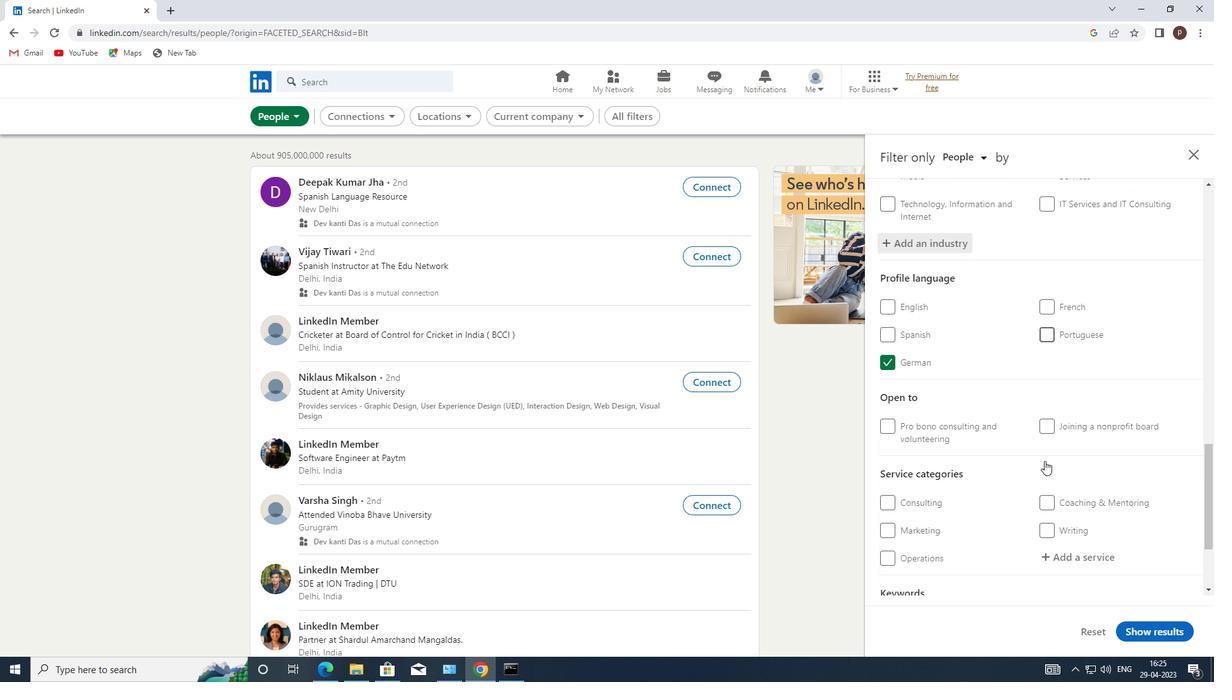 
Action: Mouse moved to (1067, 481)
Screenshot: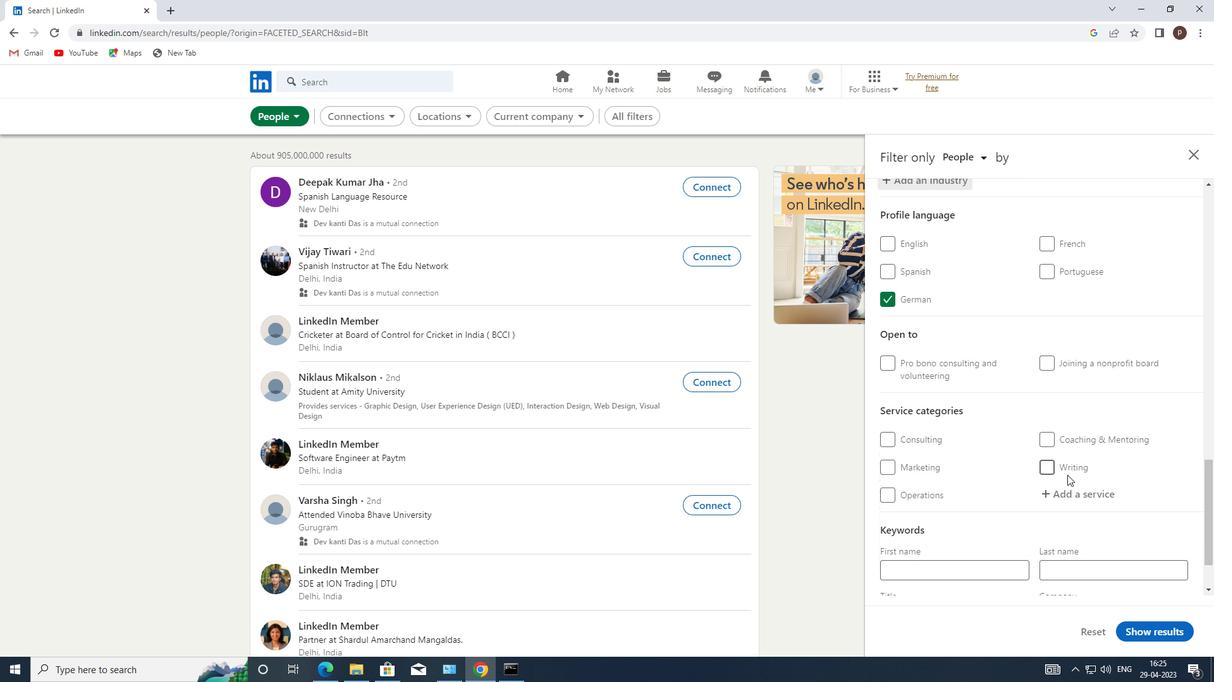 
Action: Mouse pressed left at (1067, 481)
Screenshot: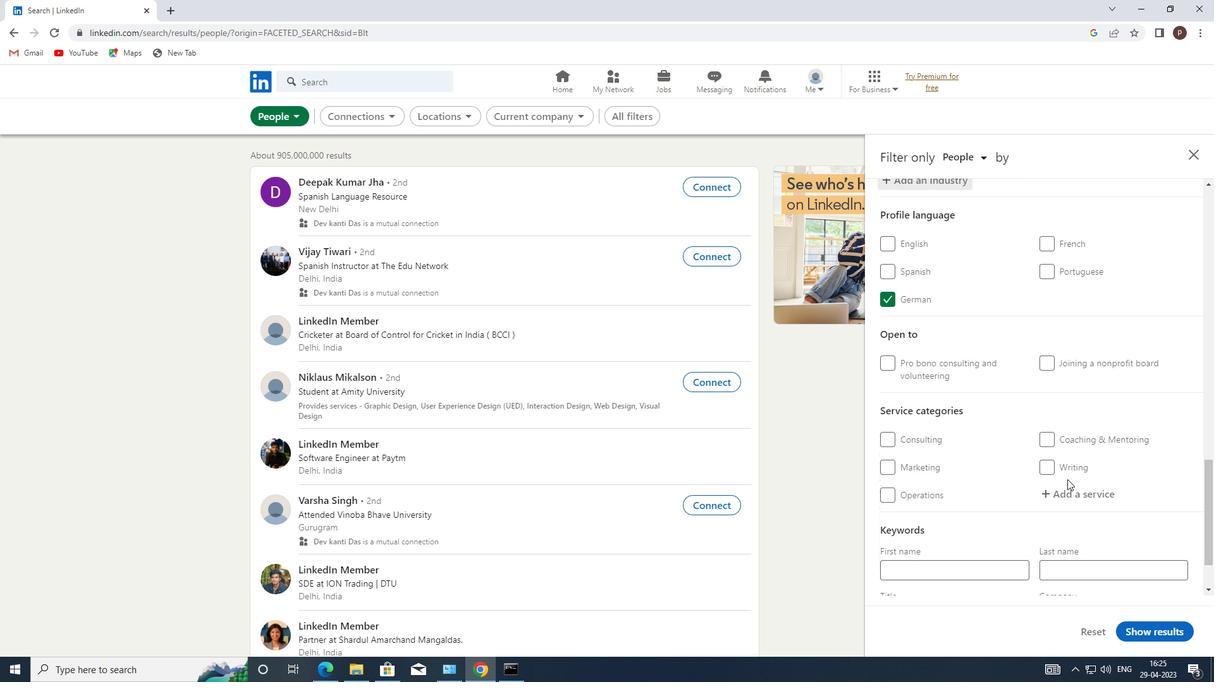 
Action: Mouse moved to (1067, 489)
Screenshot: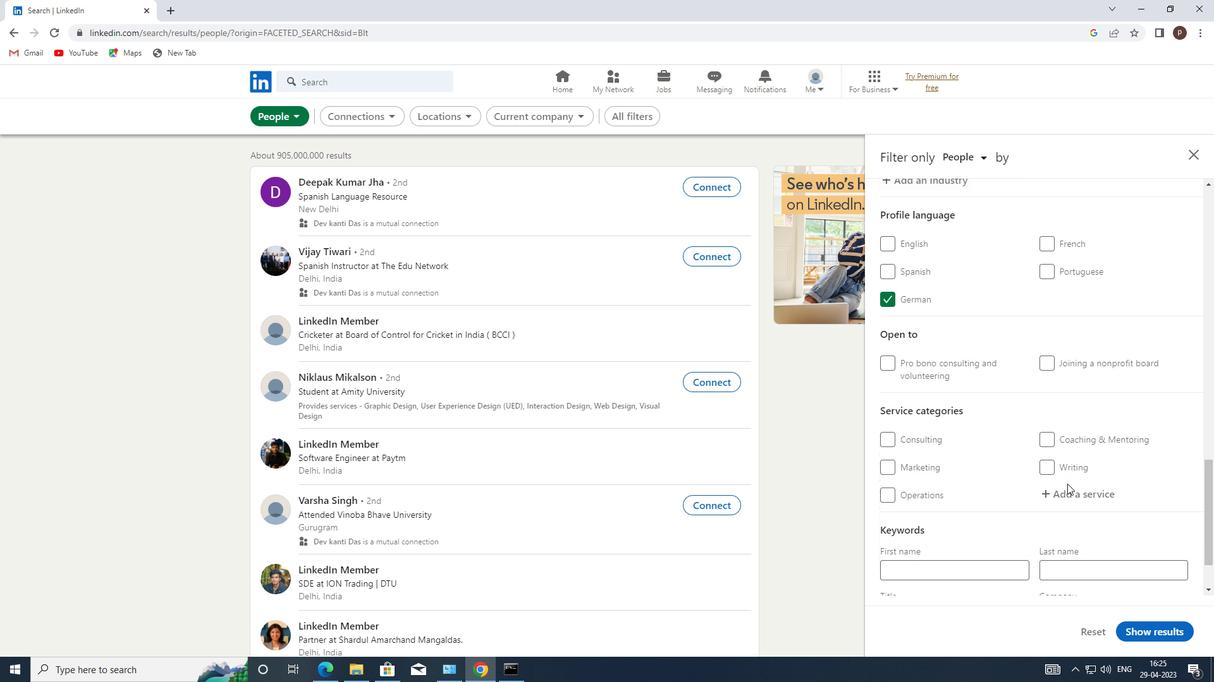 
Action: Mouse pressed left at (1067, 489)
Screenshot: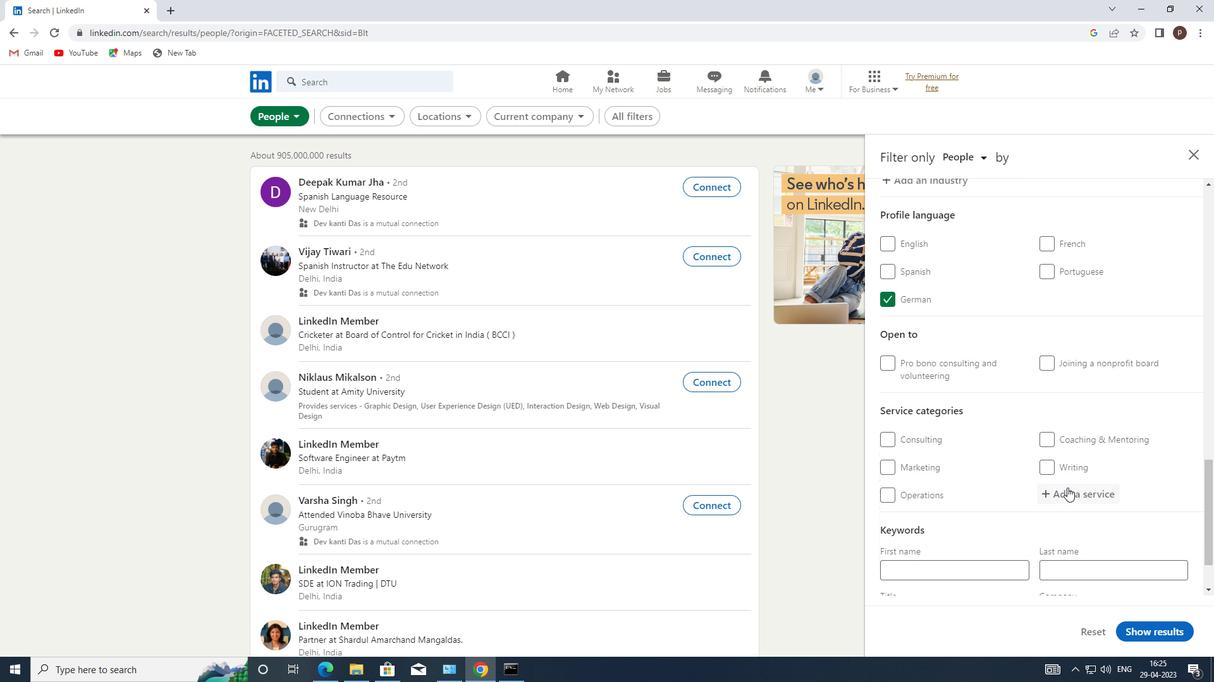 
Action: Mouse moved to (1067, 490)
Screenshot: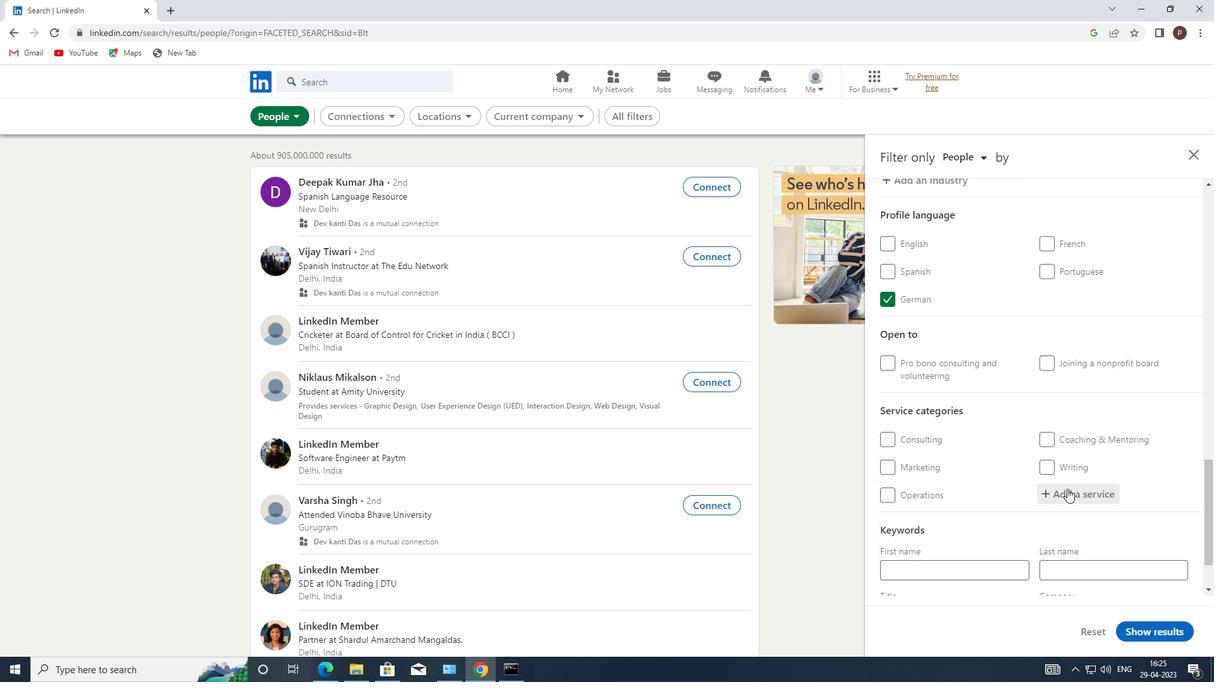 
Action: Mouse pressed left at (1067, 490)
Screenshot: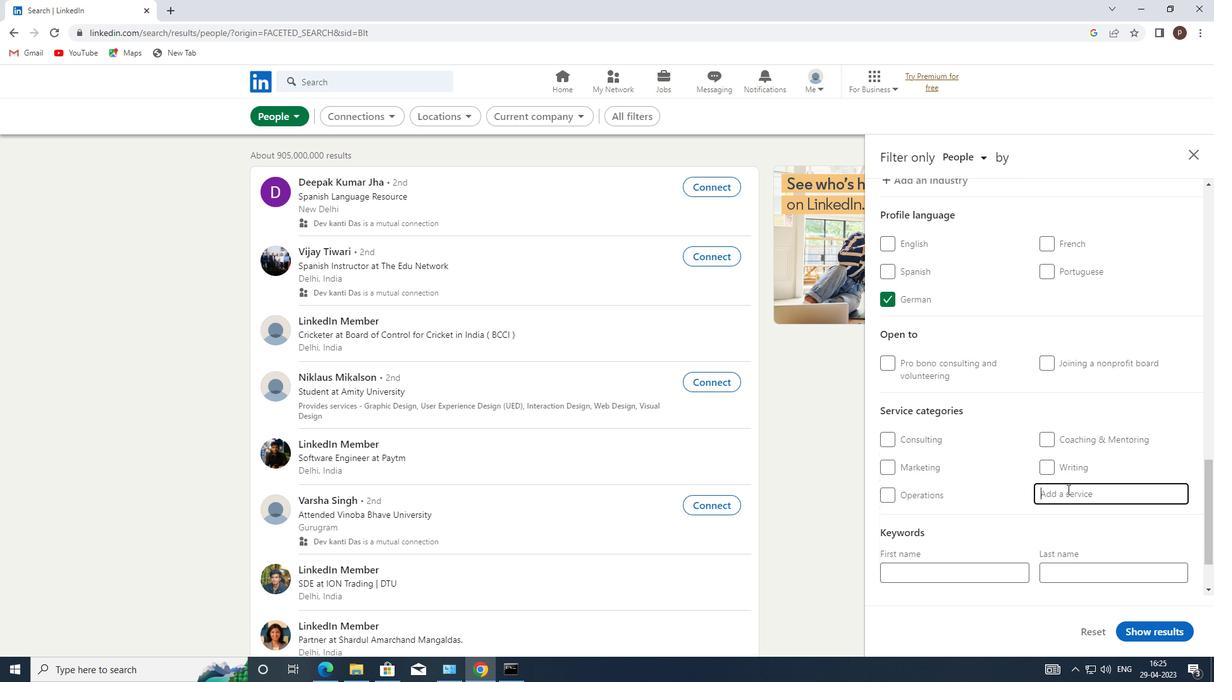 
Action: Key pressed <Key.caps_lock>P<Key.caps_lock>RINT<Key.space><Key.caps_lock>D<Key.caps_lock>
Screenshot: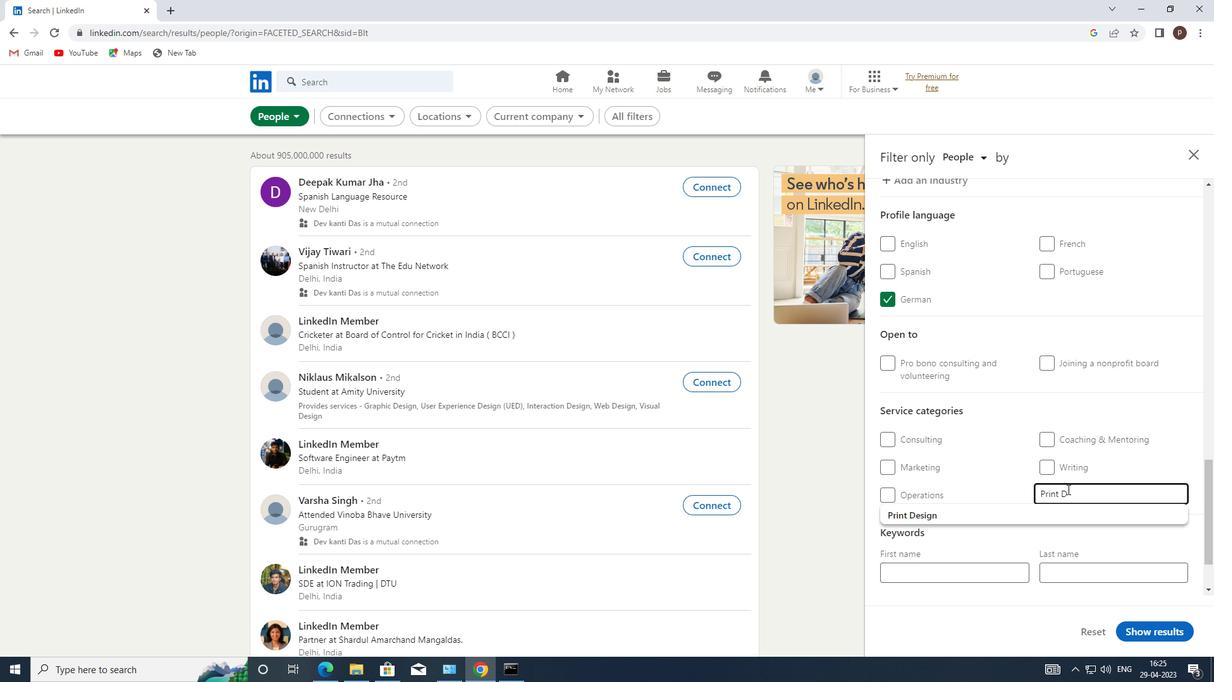 
Action: Mouse moved to (968, 510)
Screenshot: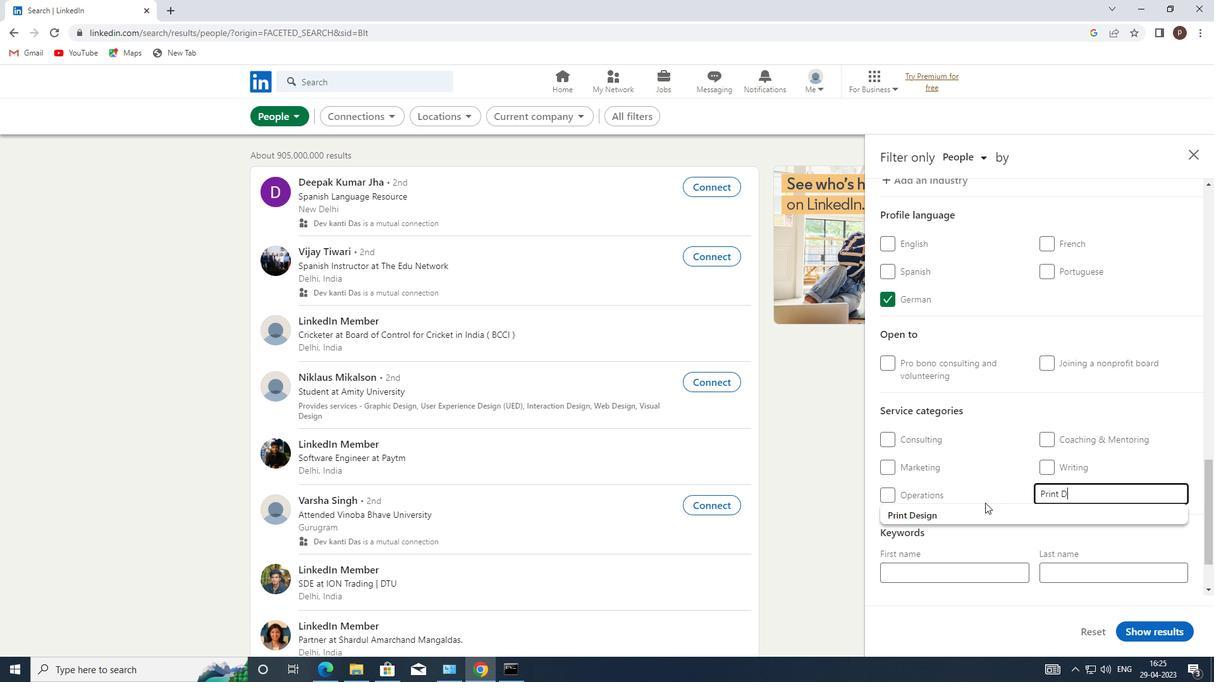 
Action: Mouse pressed left at (968, 510)
Screenshot: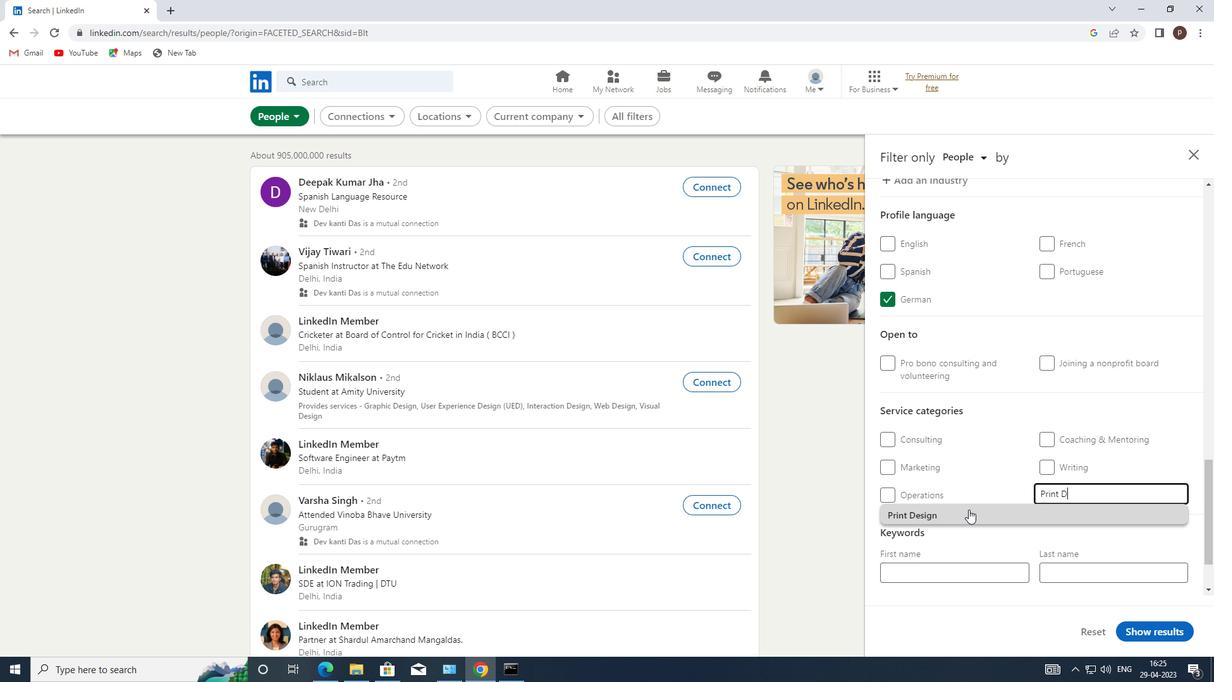 
Action: Mouse scrolled (968, 509) with delta (0, 0)
Screenshot: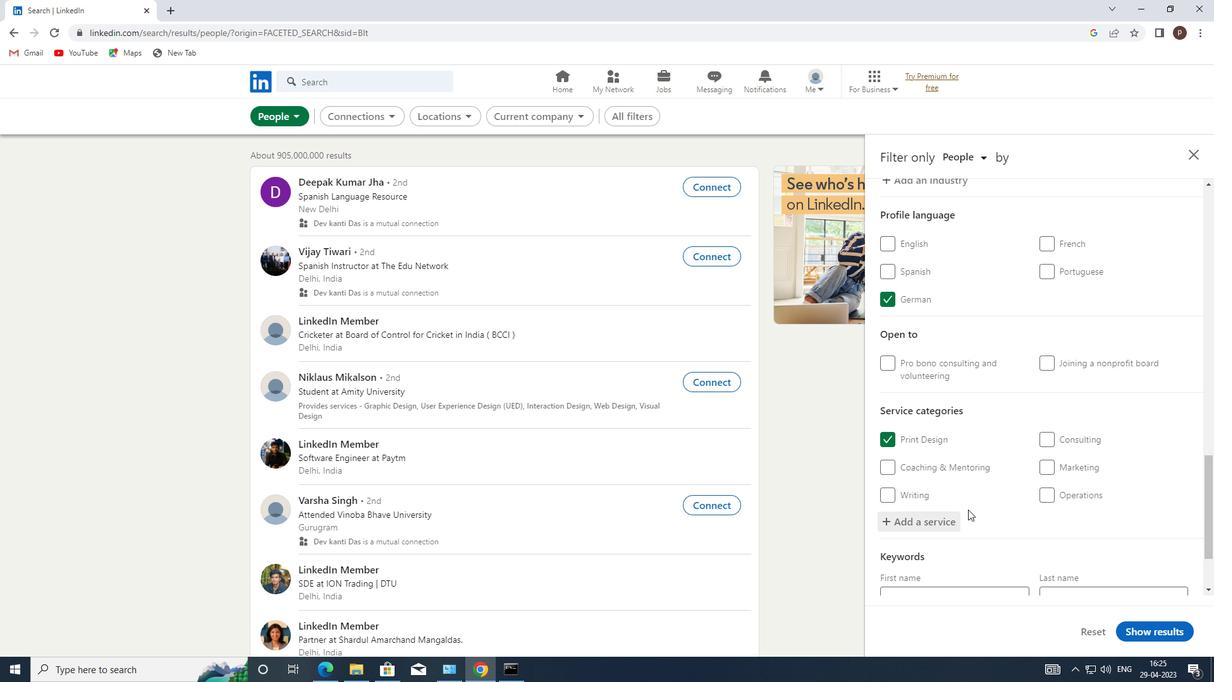 
Action: Mouse scrolled (968, 509) with delta (0, 0)
Screenshot: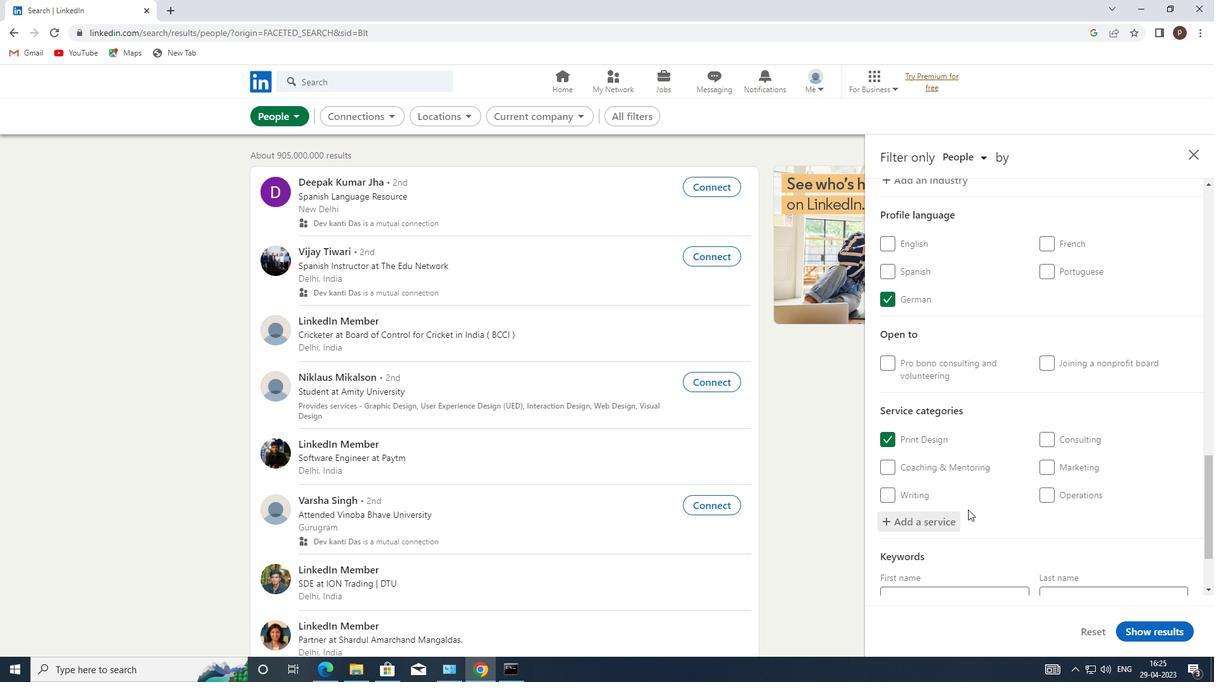 
Action: Mouse scrolled (968, 509) with delta (0, 0)
Screenshot: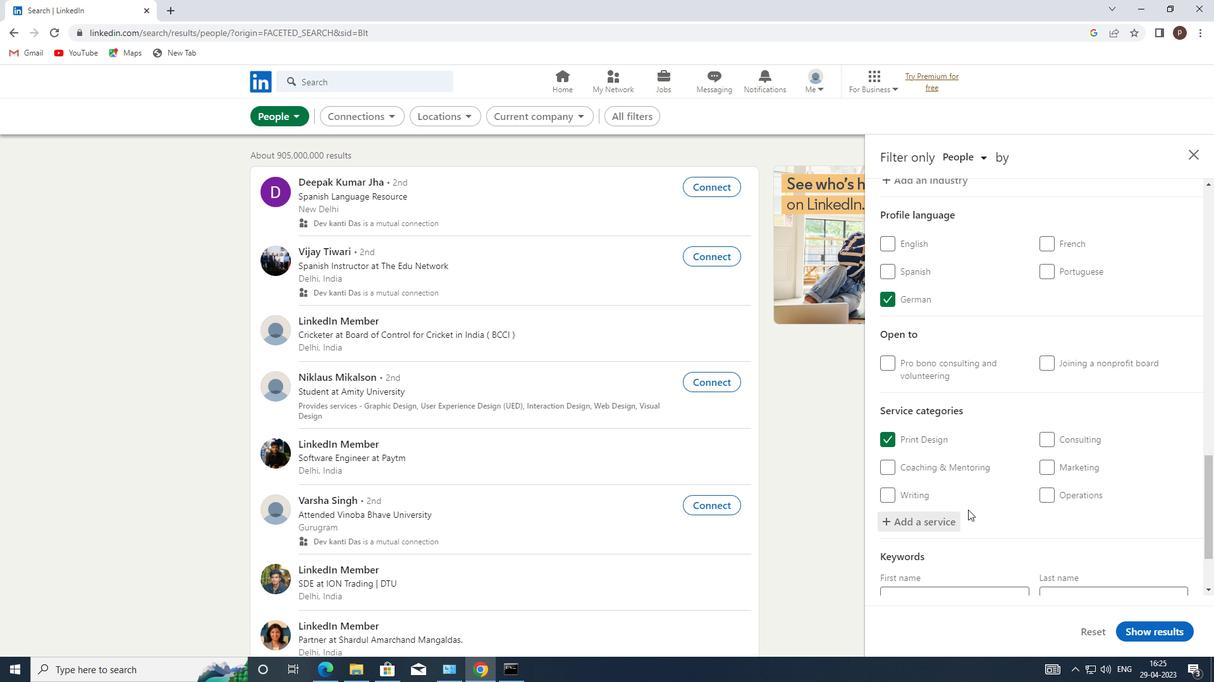 
Action: Mouse moved to (934, 536)
Screenshot: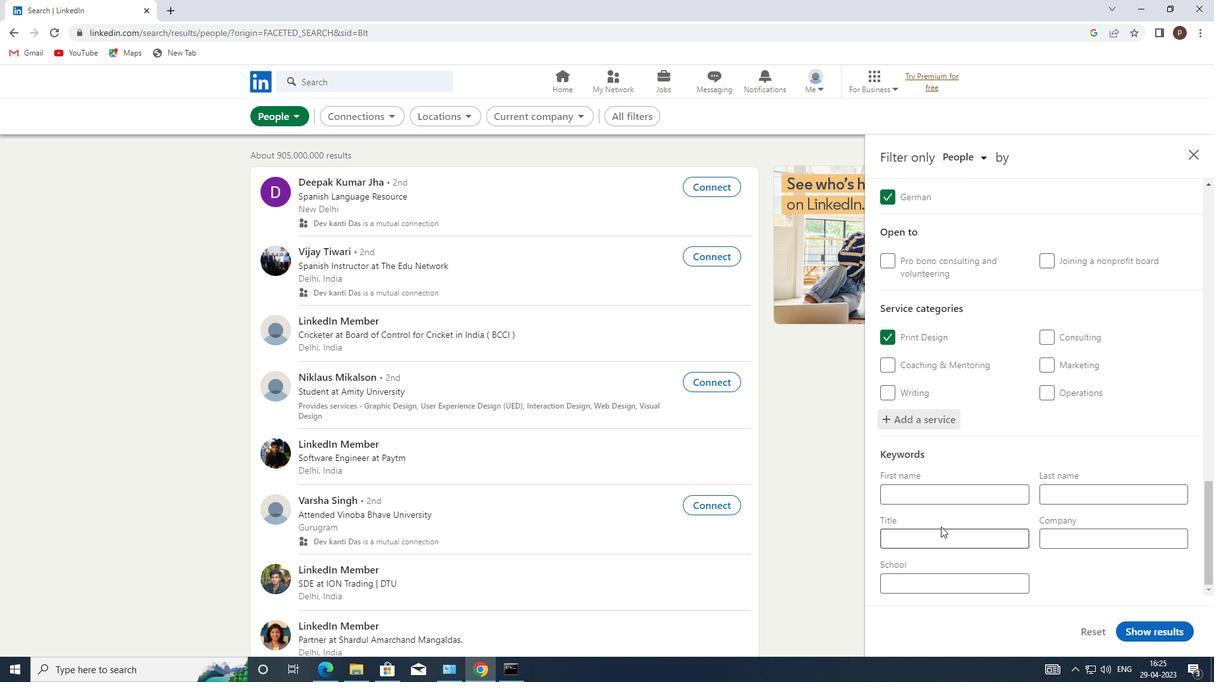 
Action: Mouse pressed left at (934, 536)
Screenshot: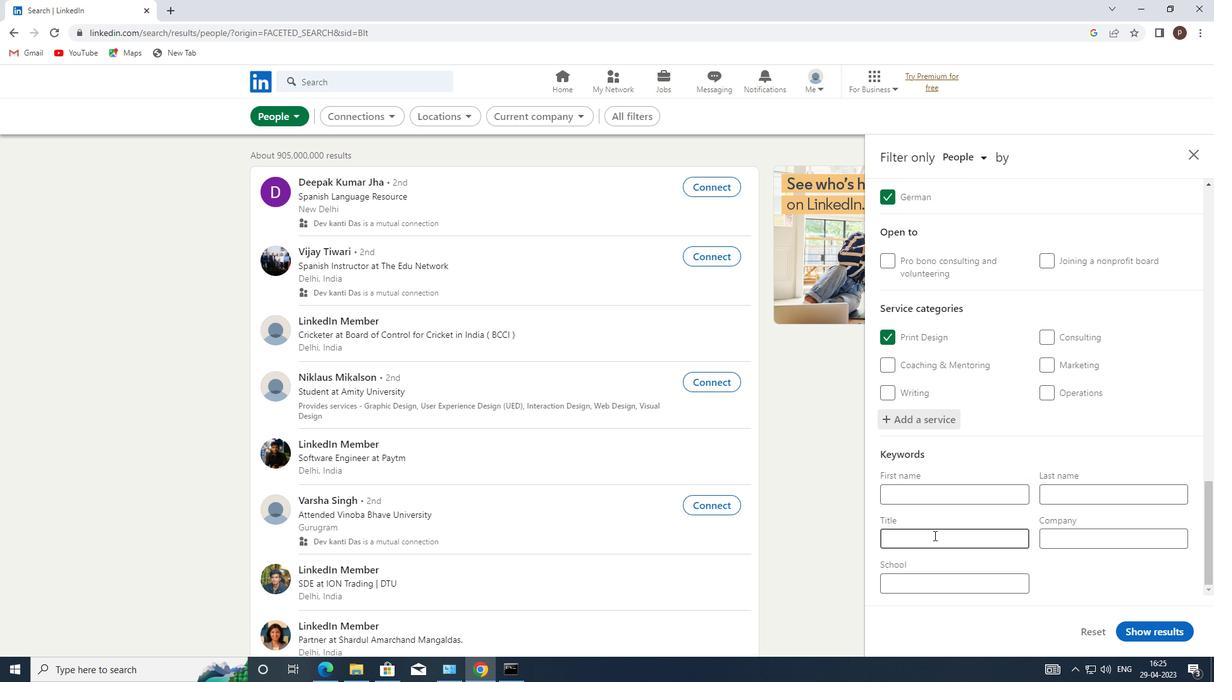 
Action: Key pressed <Key.caps_lock>N<Key.caps_lock>URSE
Screenshot: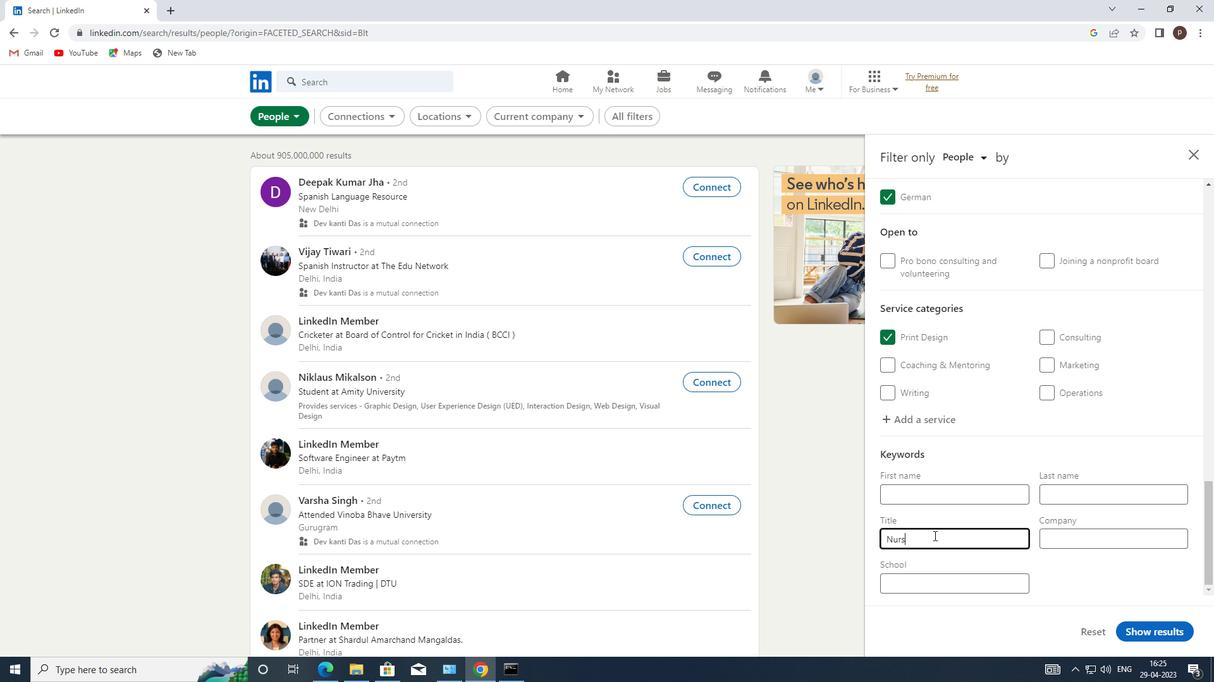 
Action: Mouse moved to (1135, 627)
Screenshot: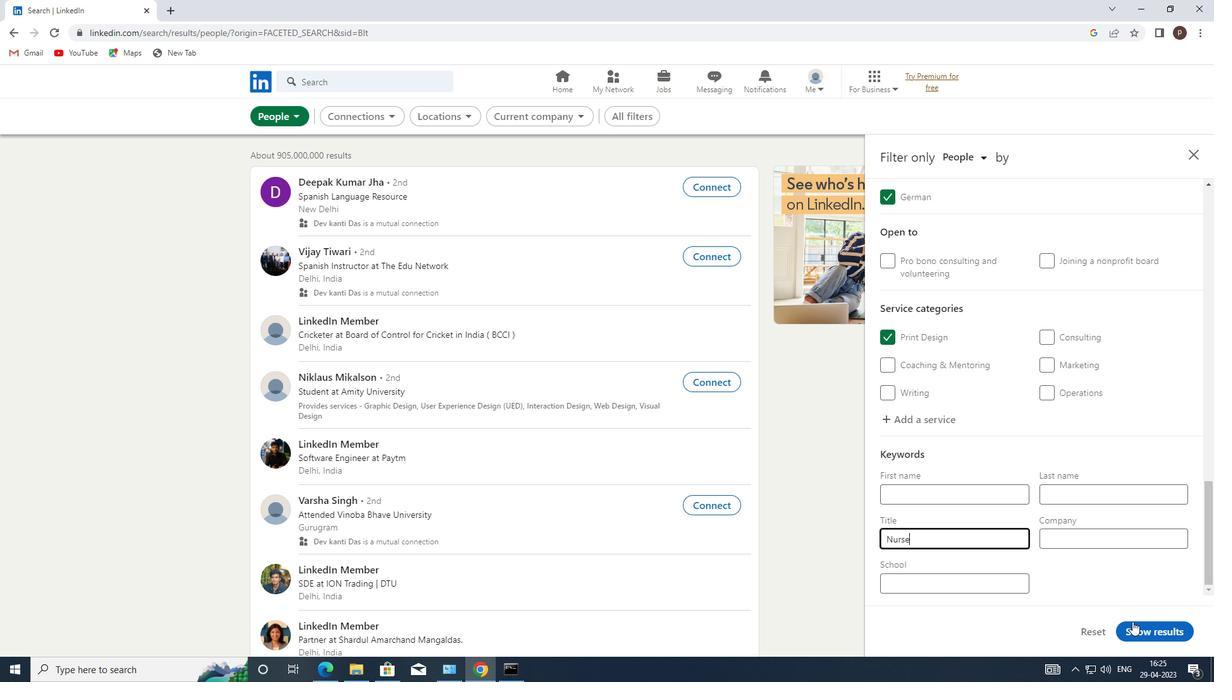 
Action: Mouse pressed left at (1135, 627)
Screenshot: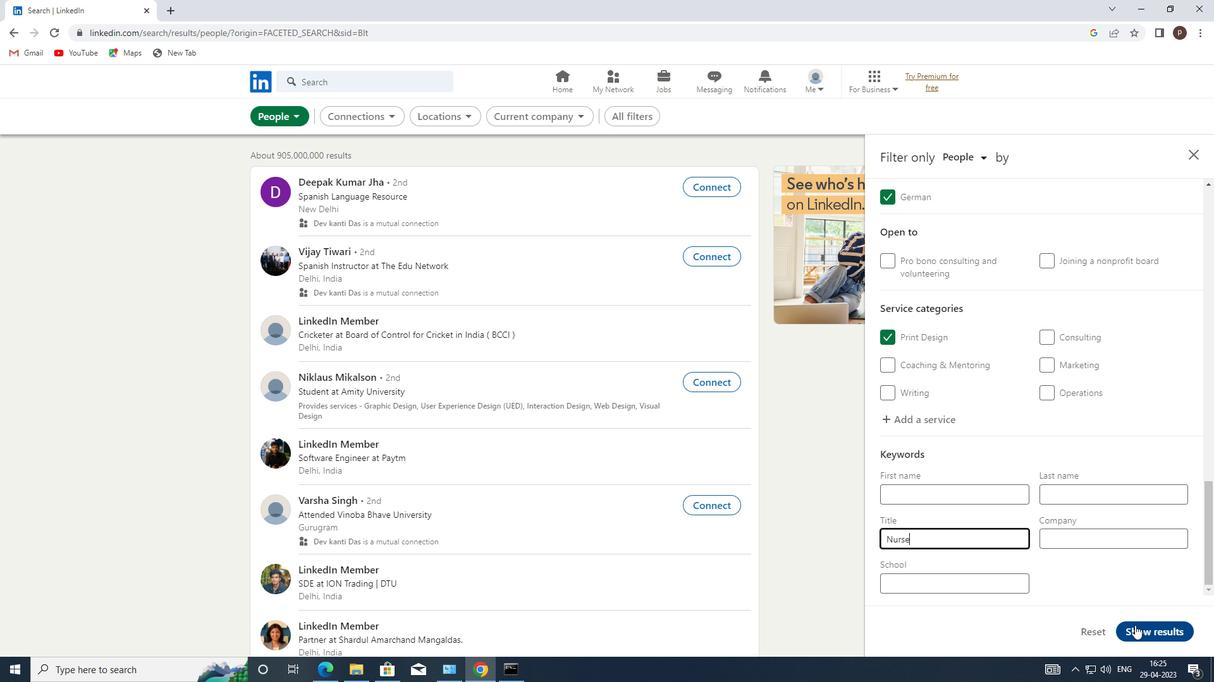 
